 Task: Look for space in Jaú, Brazil from 3rd August, 2023 to 7th August, 2023 for 2 adults in price range Rs.4000 to Rs.9000. Place can be private room with 1  bedroom having 1 bed and 1 bathroom. Property type can be house, flat, guest house, hotel. Booking option can be shelf check-in. Required host language is Spanish.
Action: Mouse moved to (431, 128)
Screenshot: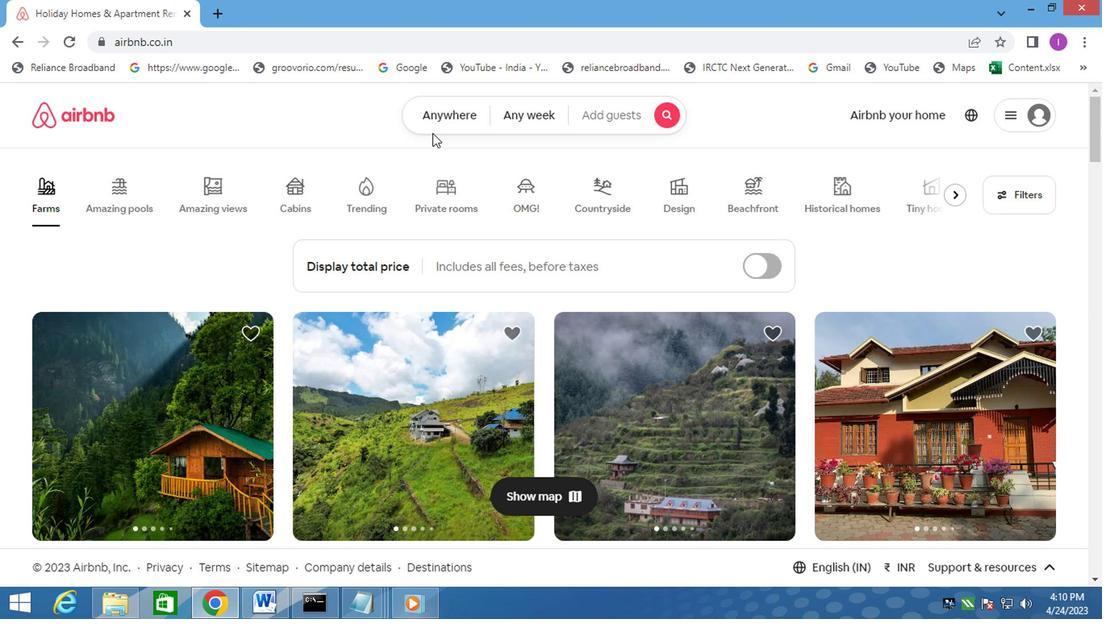 
Action: Mouse pressed left at (431, 128)
Screenshot: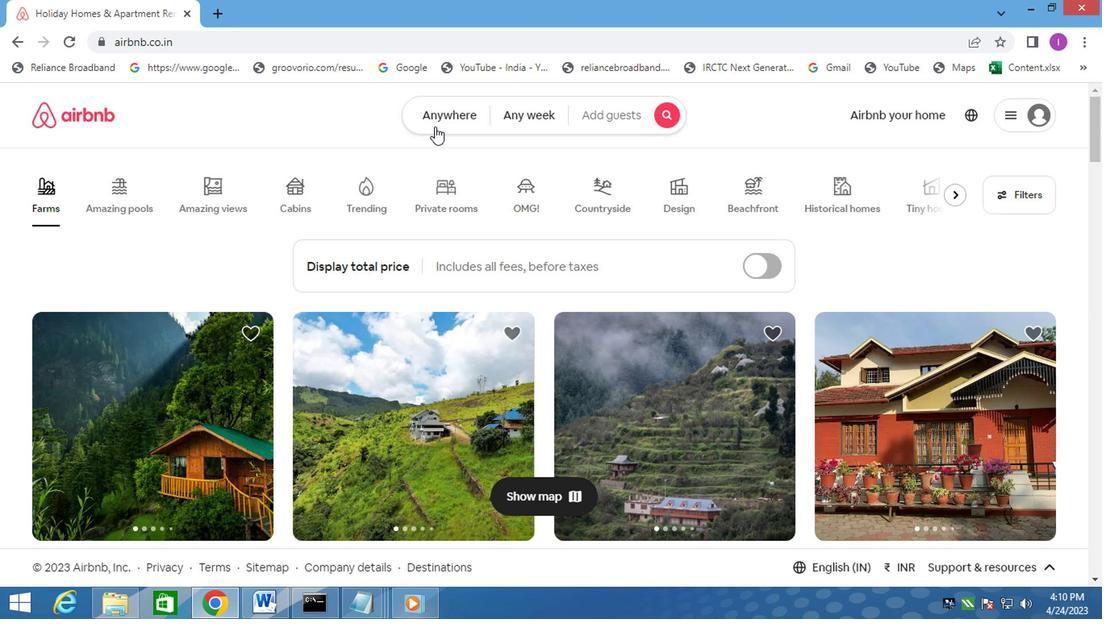 
Action: Mouse moved to (287, 172)
Screenshot: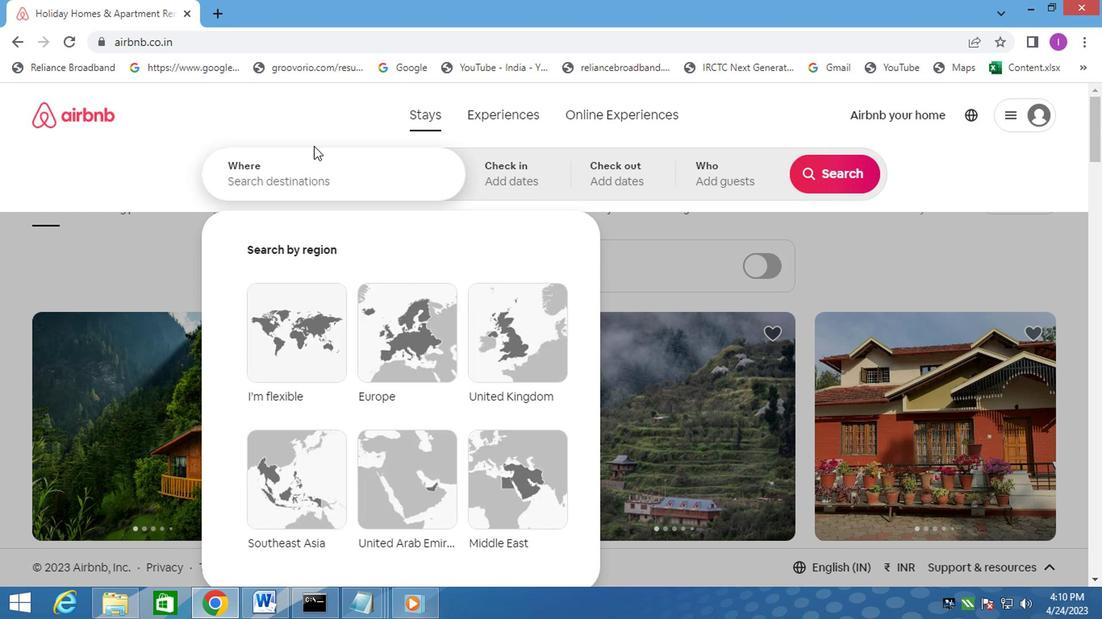 
Action: Mouse pressed left at (287, 172)
Screenshot: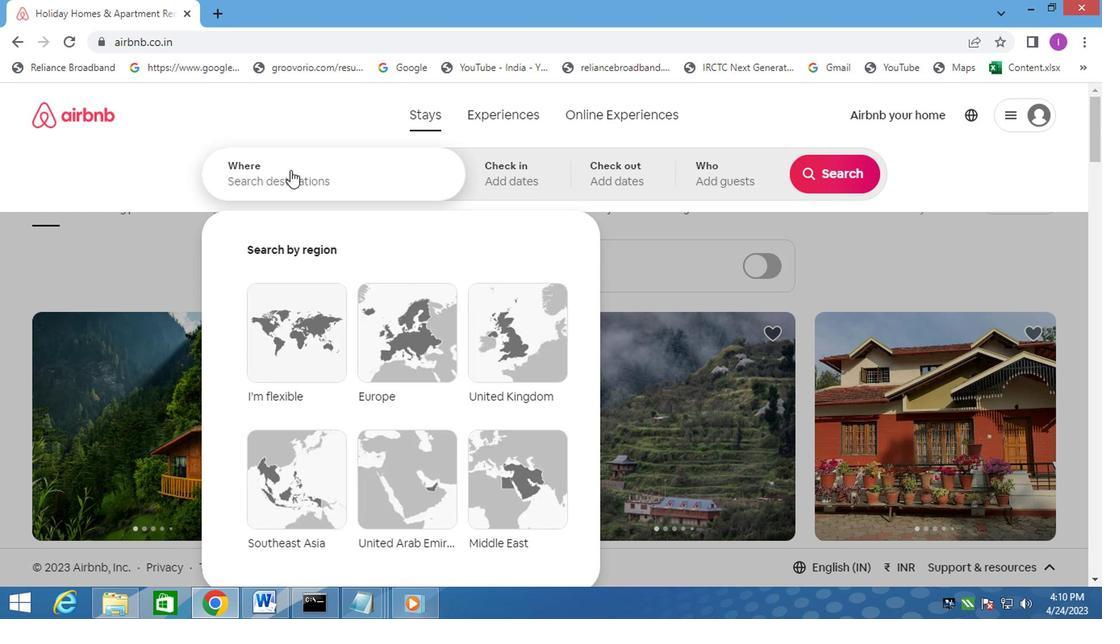 
Action: Mouse moved to (286, 174)
Screenshot: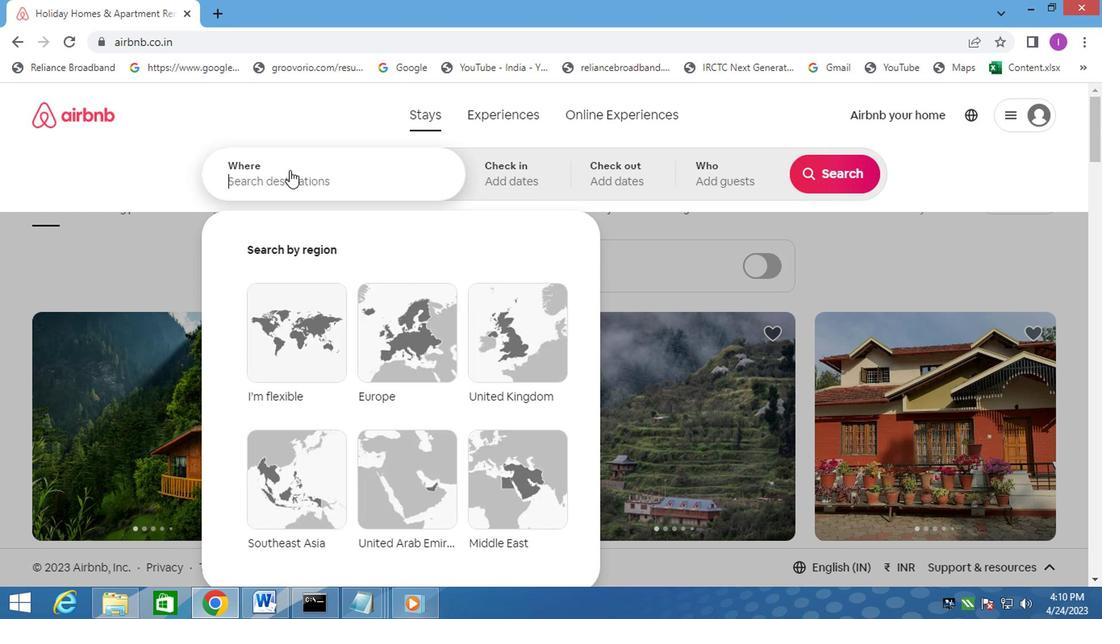 
Action: Key pressed <Key.shift>JAU
Screenshot: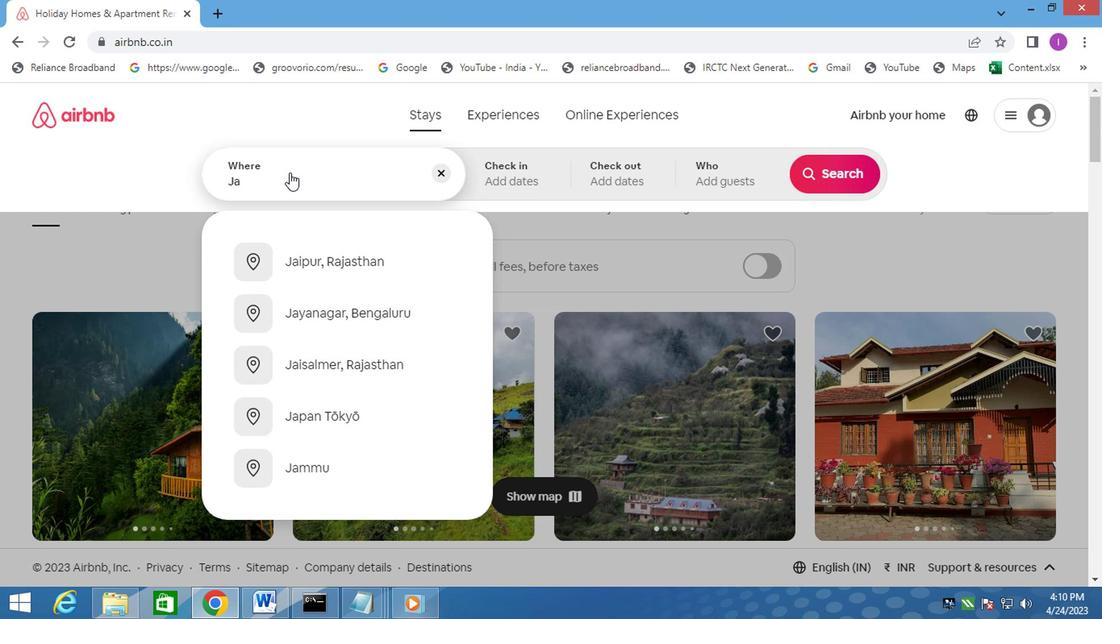 
Action: Mouse moved to (313, 313)
Screenshot: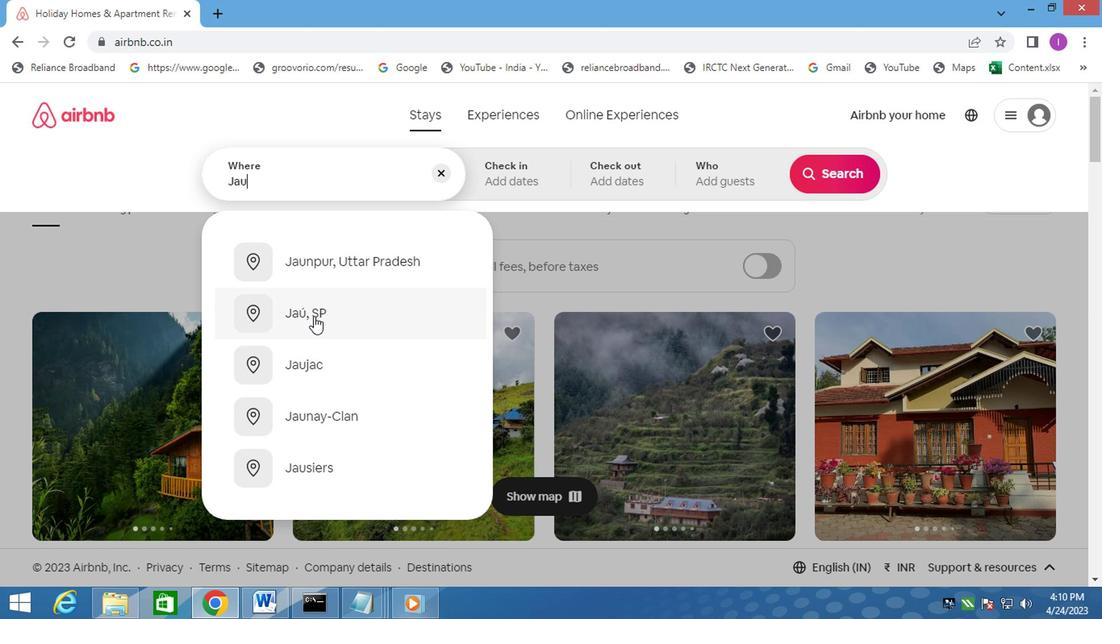 
Action: Mouse pressed left at (313, 313)
Screenshot: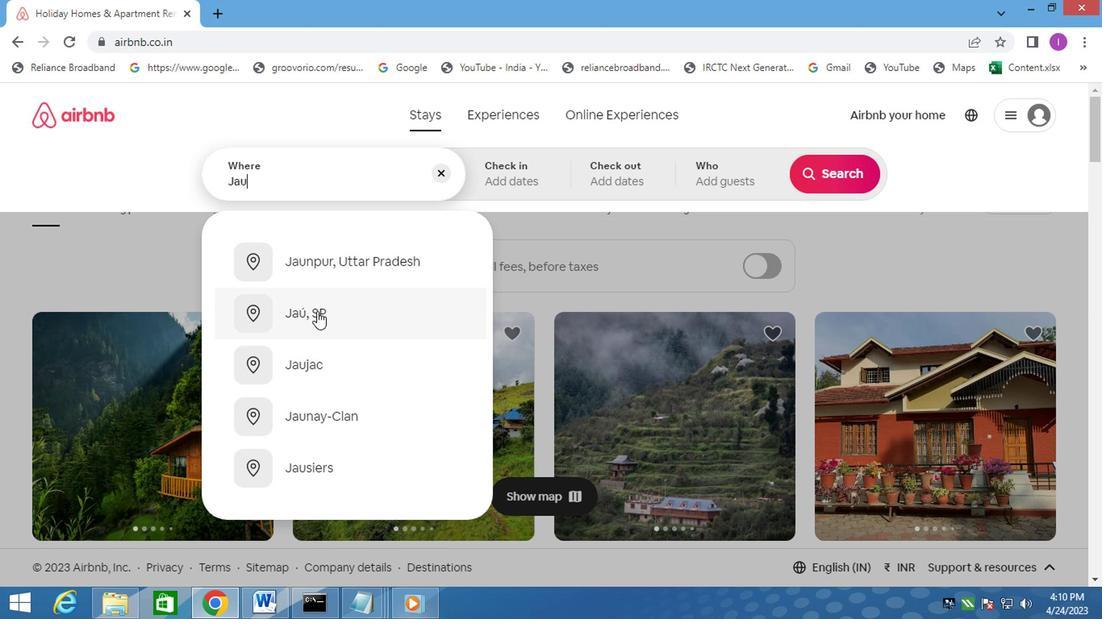 
Action: Mouse moved to (547, 177)
Screenshot: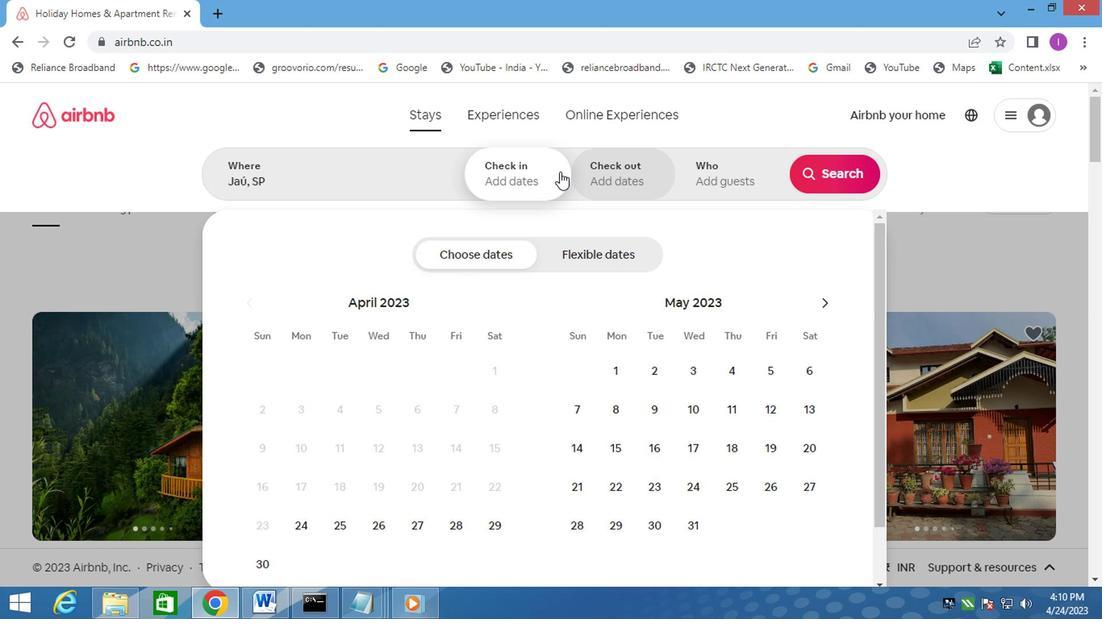 
Action: Mouse pressed left at (547, 177)
Screenshot: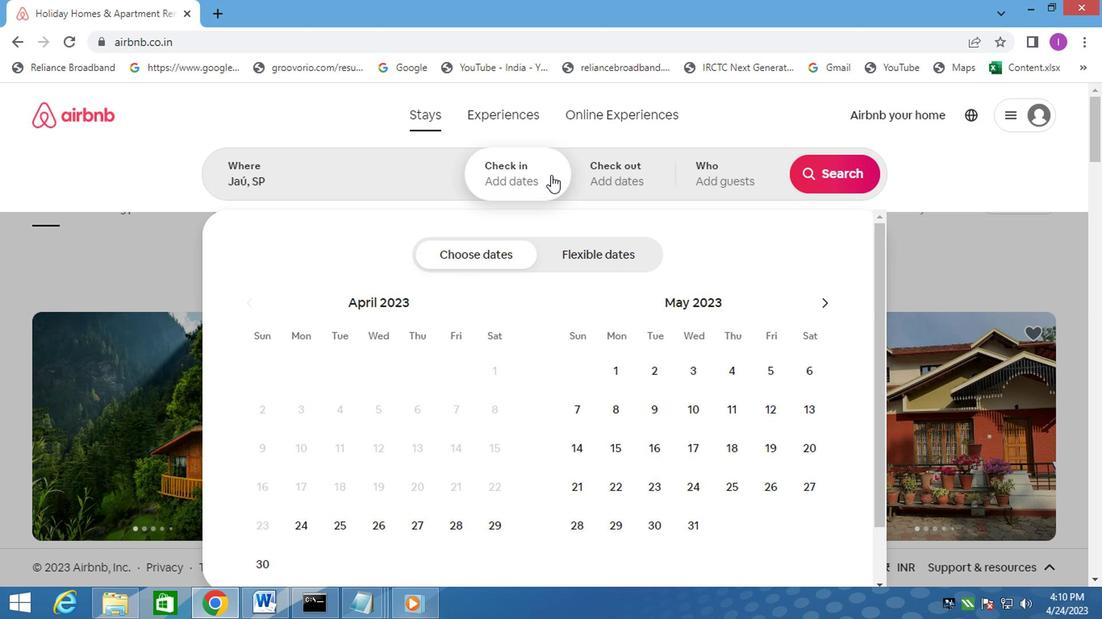 
Action: Mouse moved to (510, 179)
Screenshot: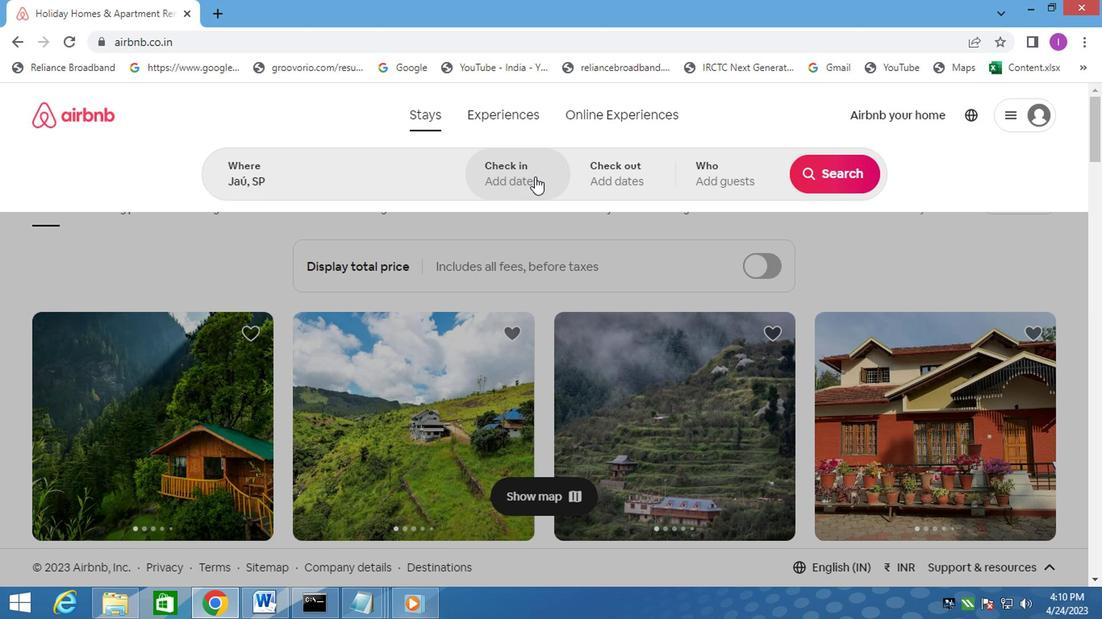 
Action: Mouse pressed left at (510, 179)
Screenshot: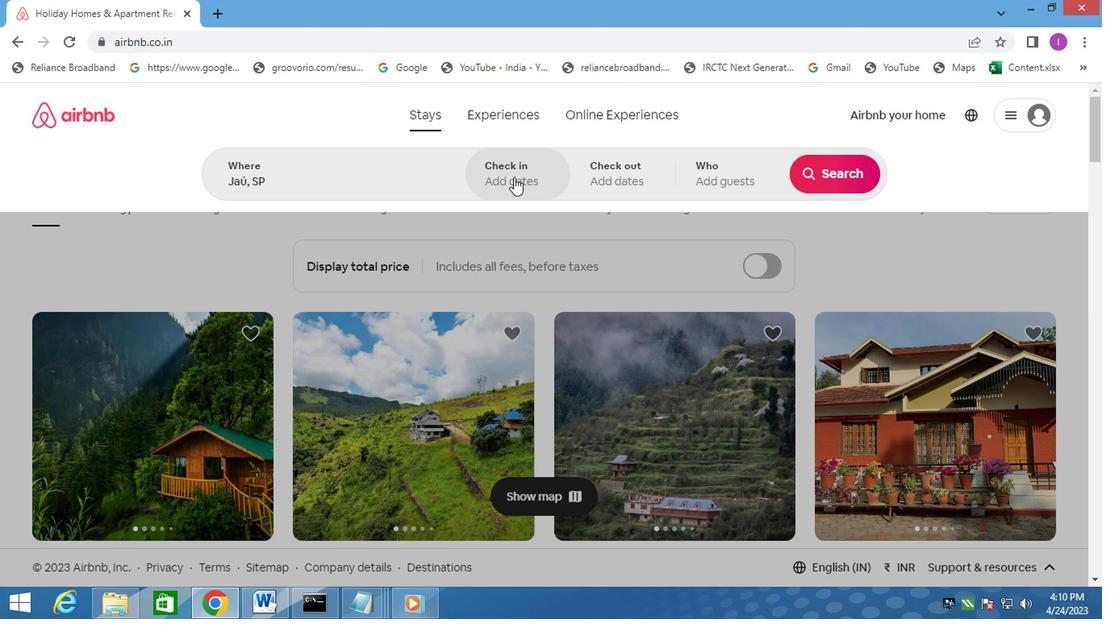 
Action: Mouse moved to (821, 301)
Screenshot: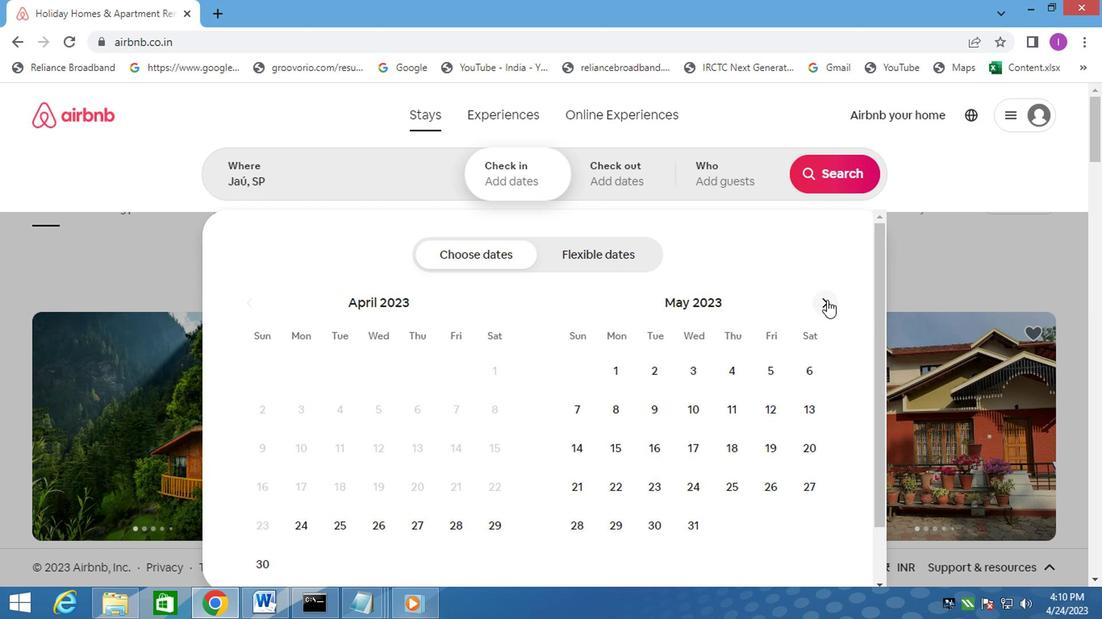 
Action: Mouse pressed left at (821, 301)
Screenshot: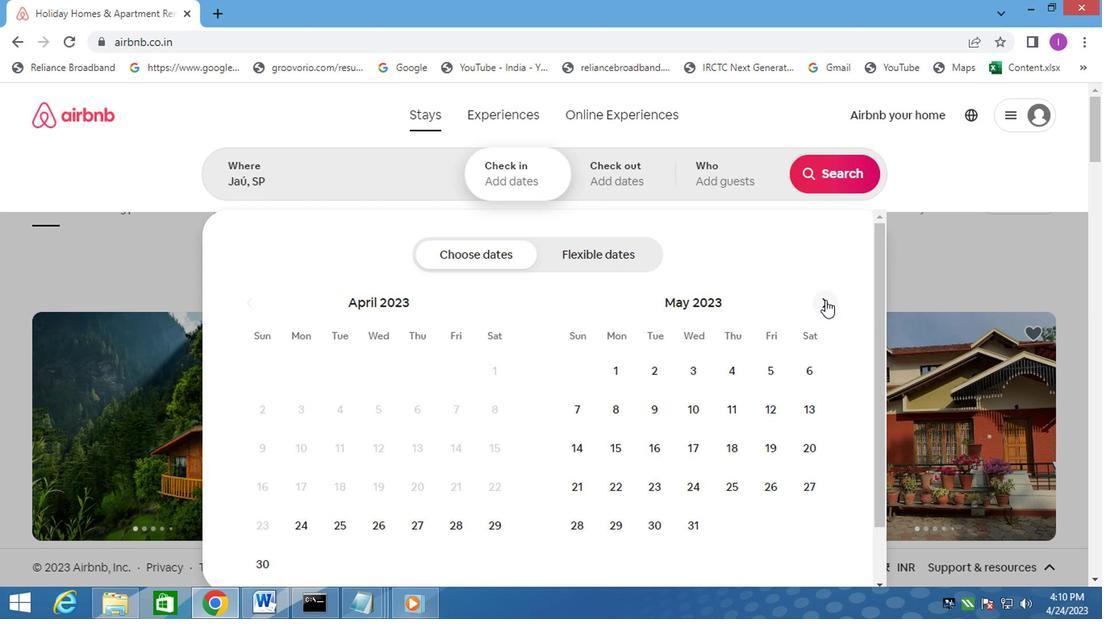 
Action: Mouse pressed left at (821, 301)
Screenshot: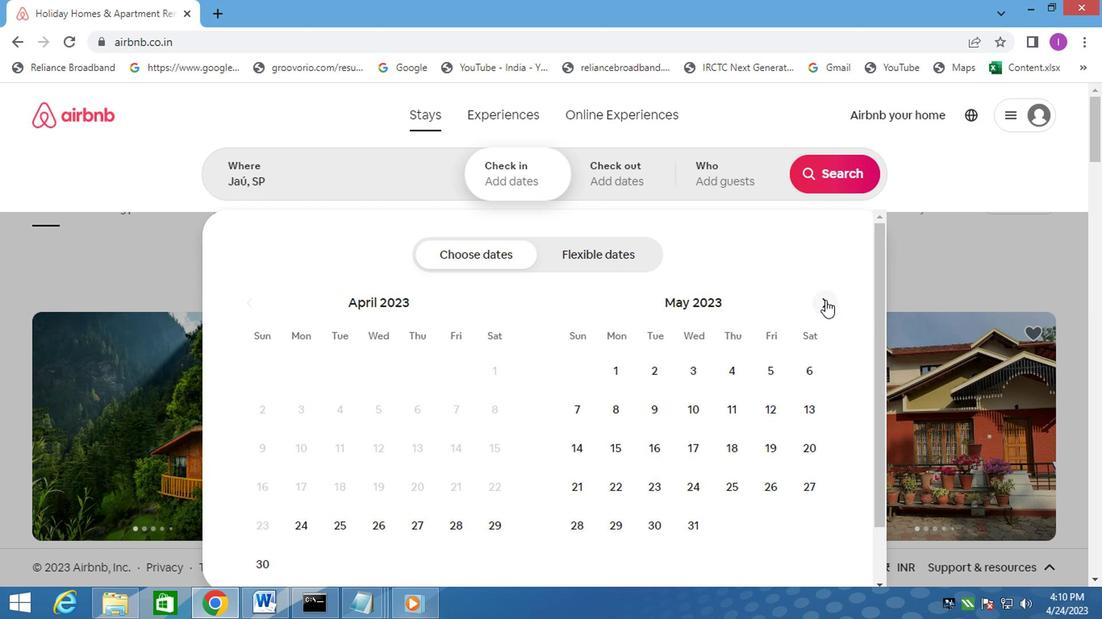 
Action: Mouse pressed left at (821, 301)
Screenshot: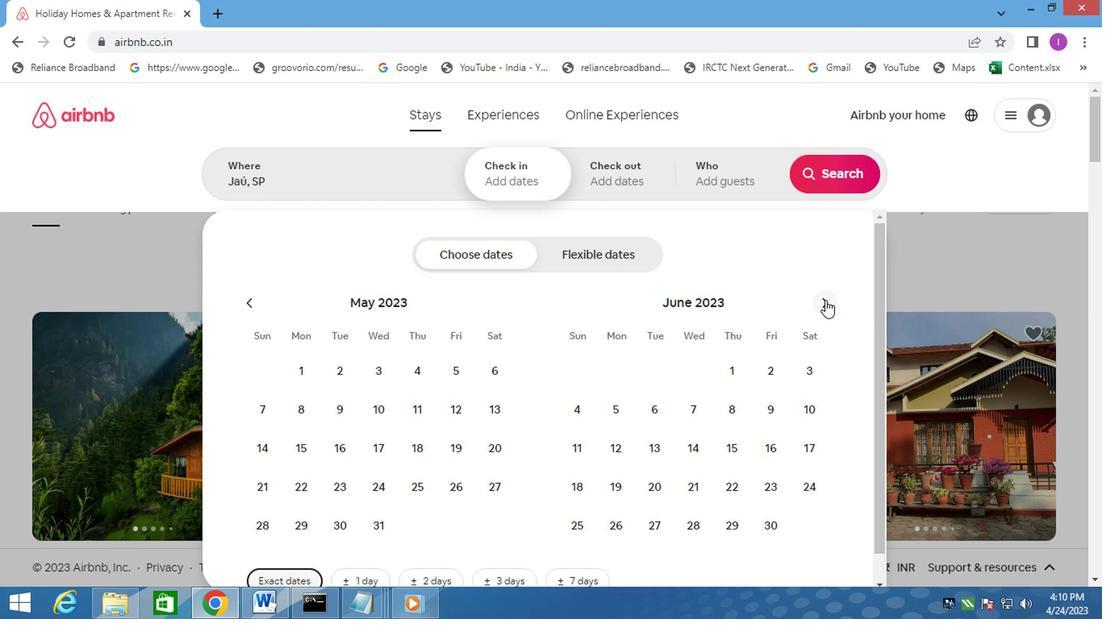 
Action: Mouse moved to (819, 303)
Screenshot: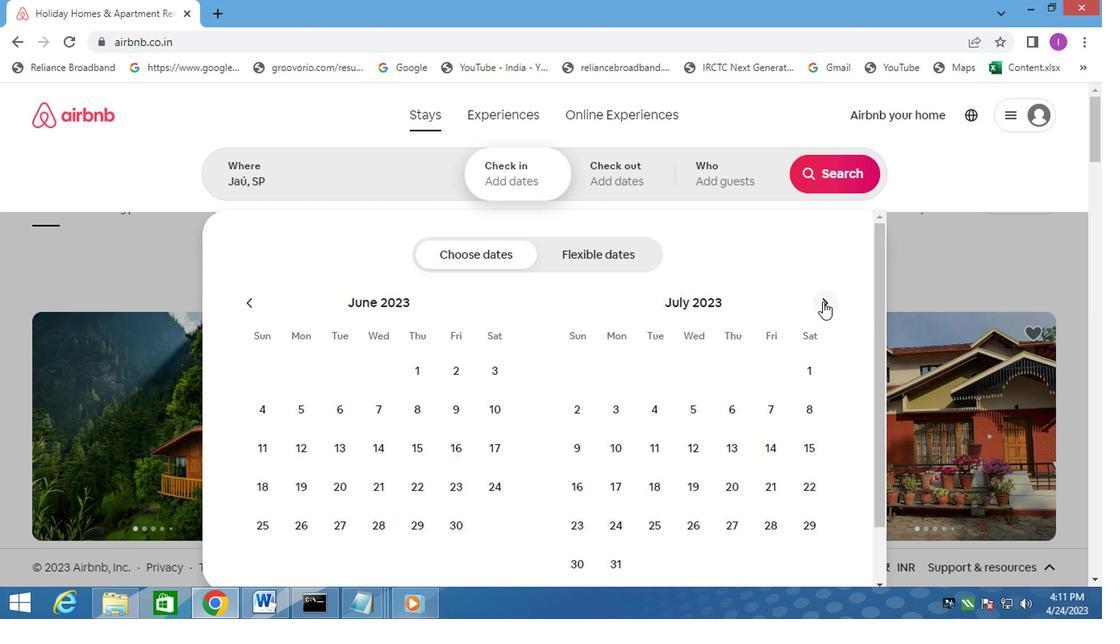 
Action: Mouse pressed left at (819, 303)
Screenshot: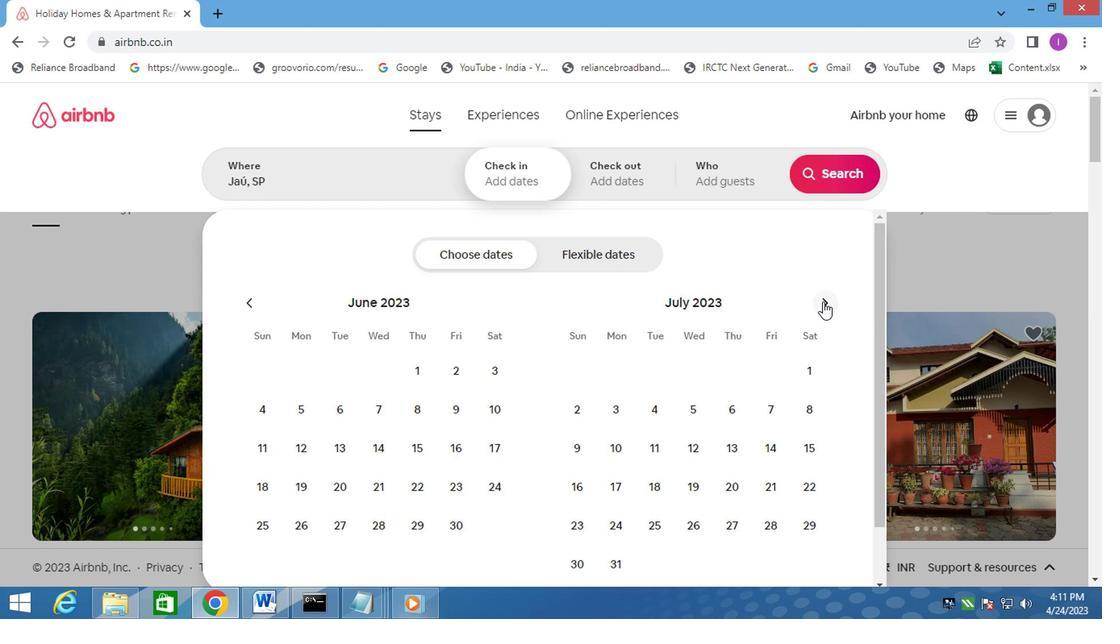 
Action: Mouse moved to (731, 373)
Screenshot: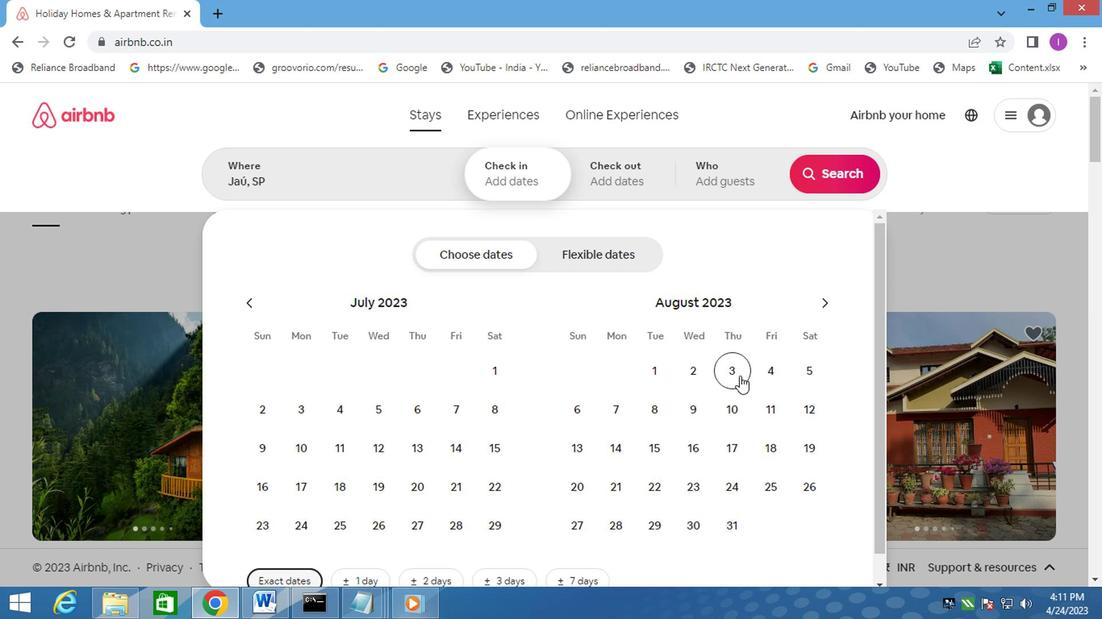 
Action: Mouse pressed left at (731, 373)
Screenshot: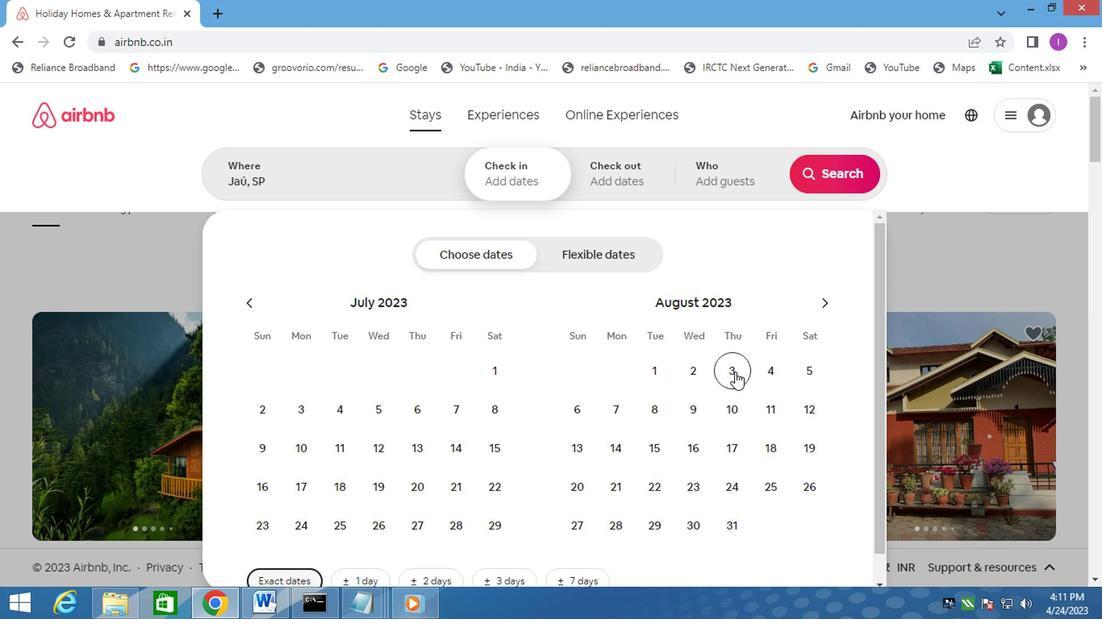 
Action: Mouse moved to (613, 407)
Screenshot: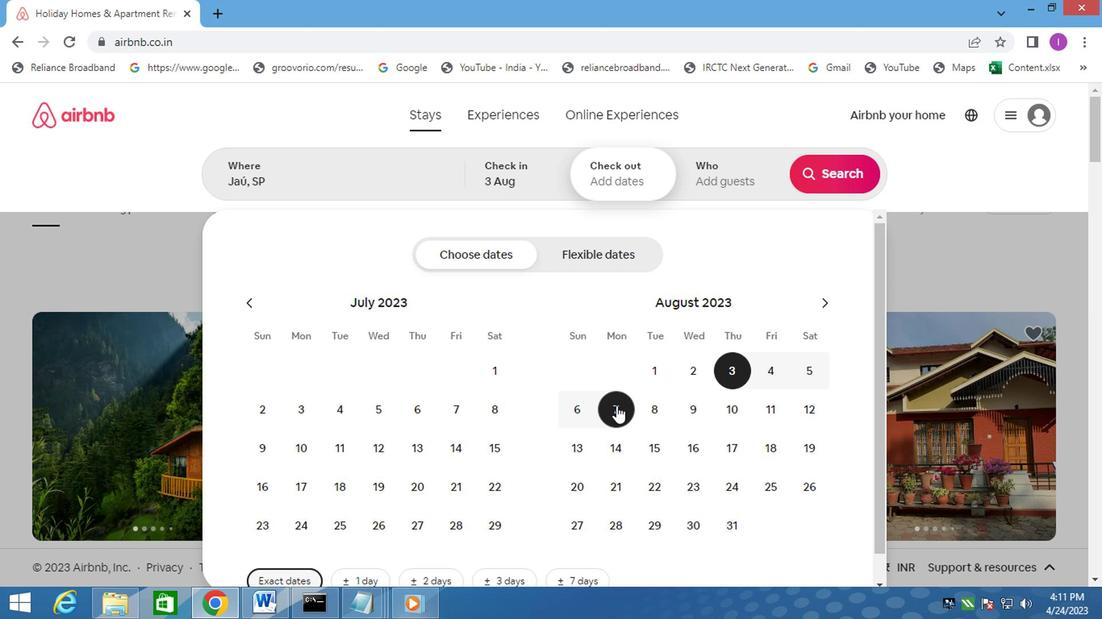 
Action: Mouse pressed left at (613, 407)
Screenshot: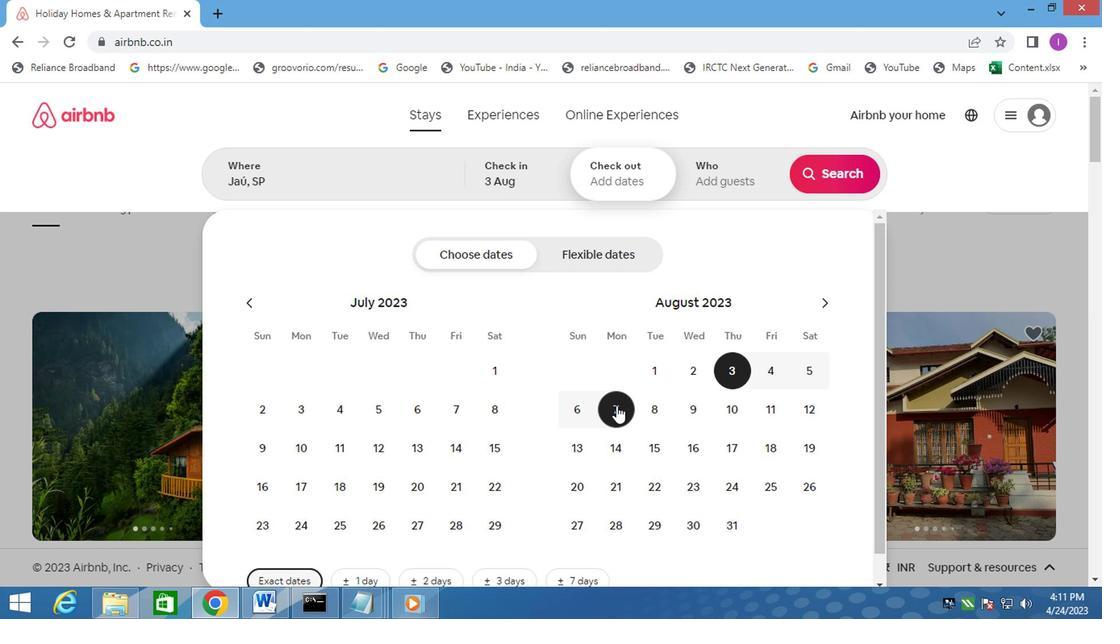 
Action: Mouse moved to (722, 181)
Screenshot: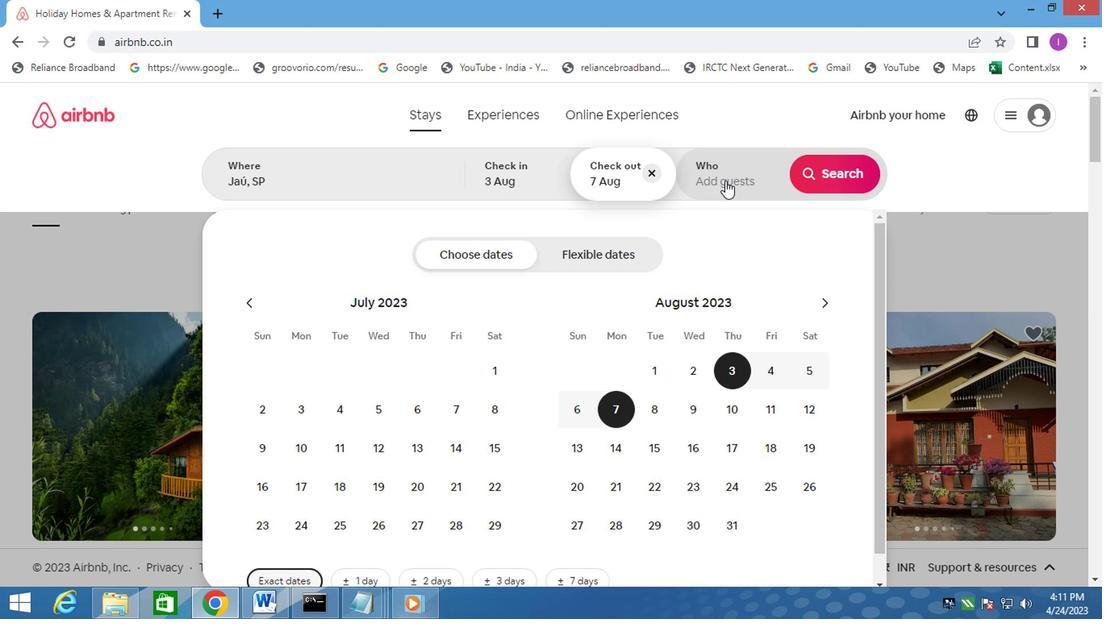 
Action: Mouse pressed left at (722, 181)
Screenshot: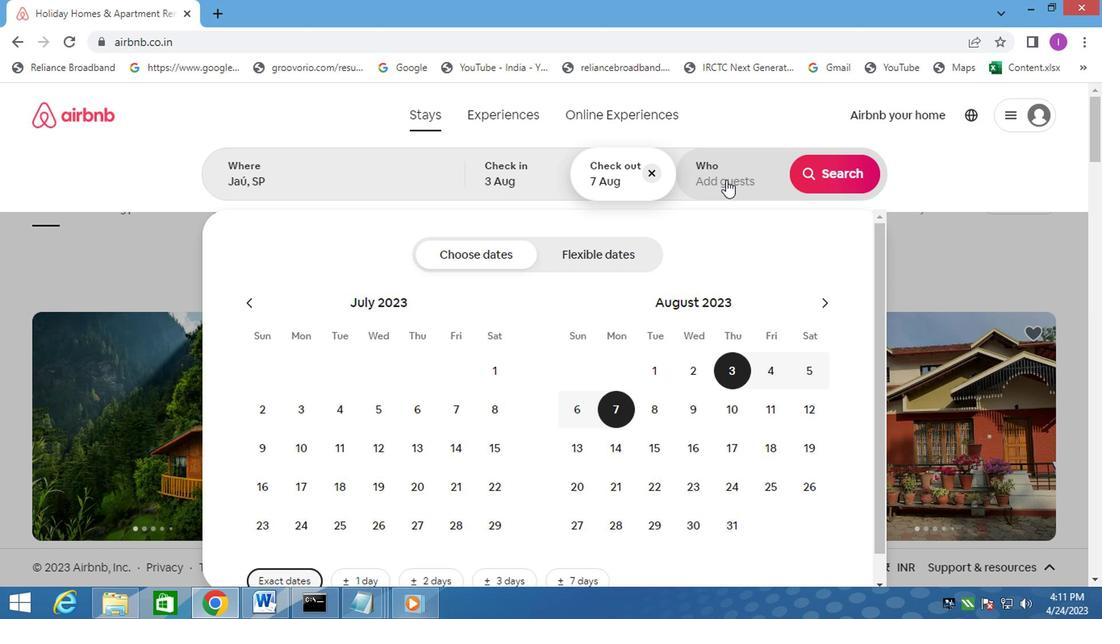 
Action: Mouse moved to (834, 259)
Screenshot: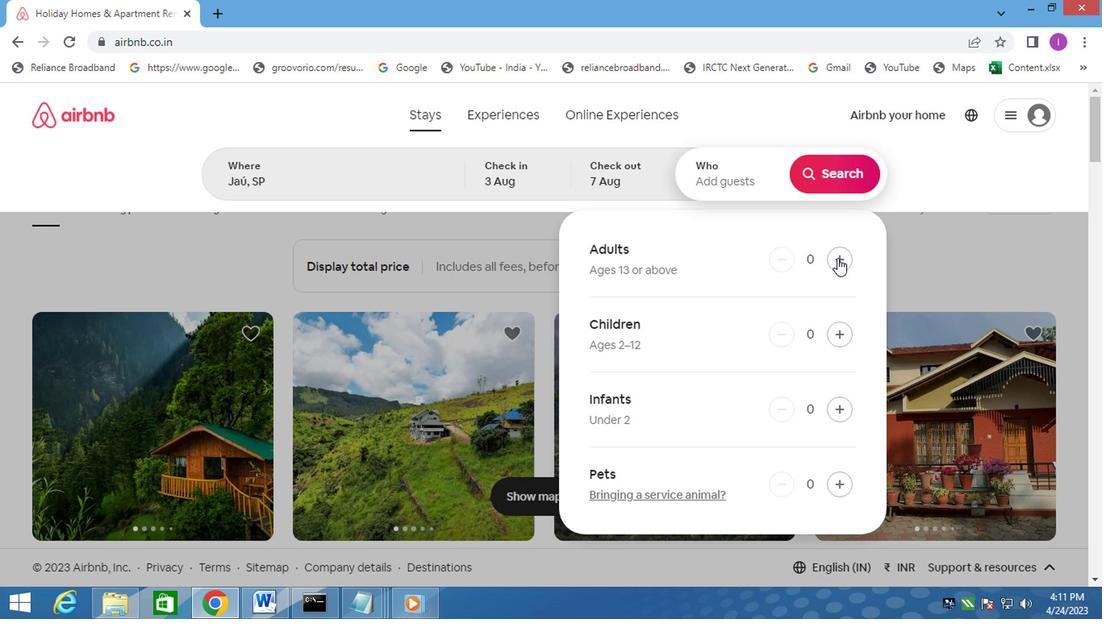 
Action: Mouse pressed left at (834, 259)
Screenshot: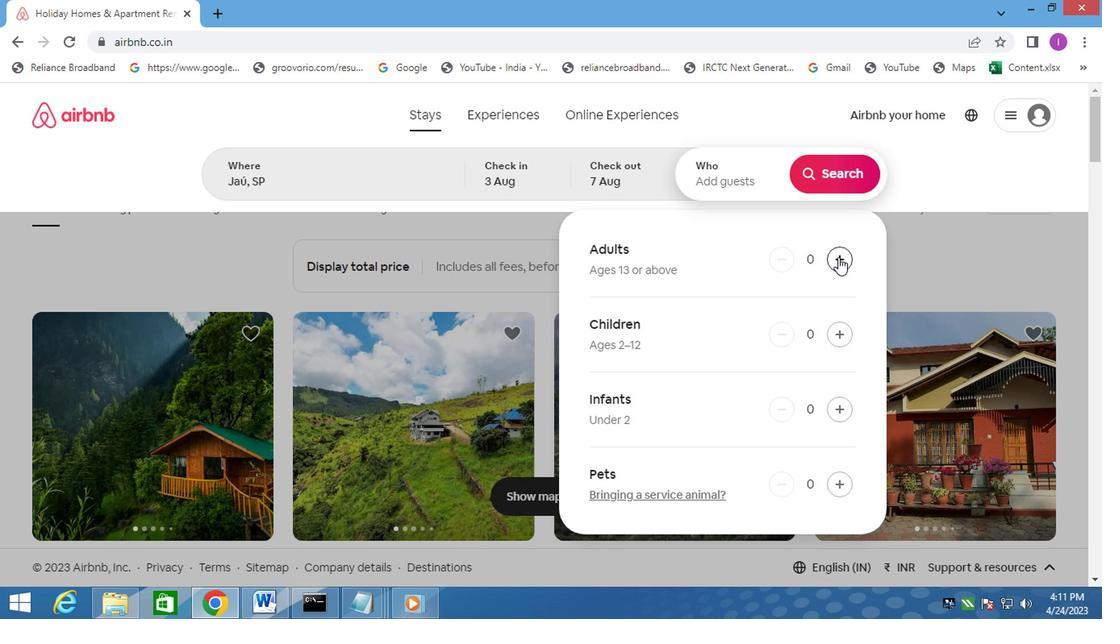 
Action: Mouse moved to (835, 259)
Screenshot: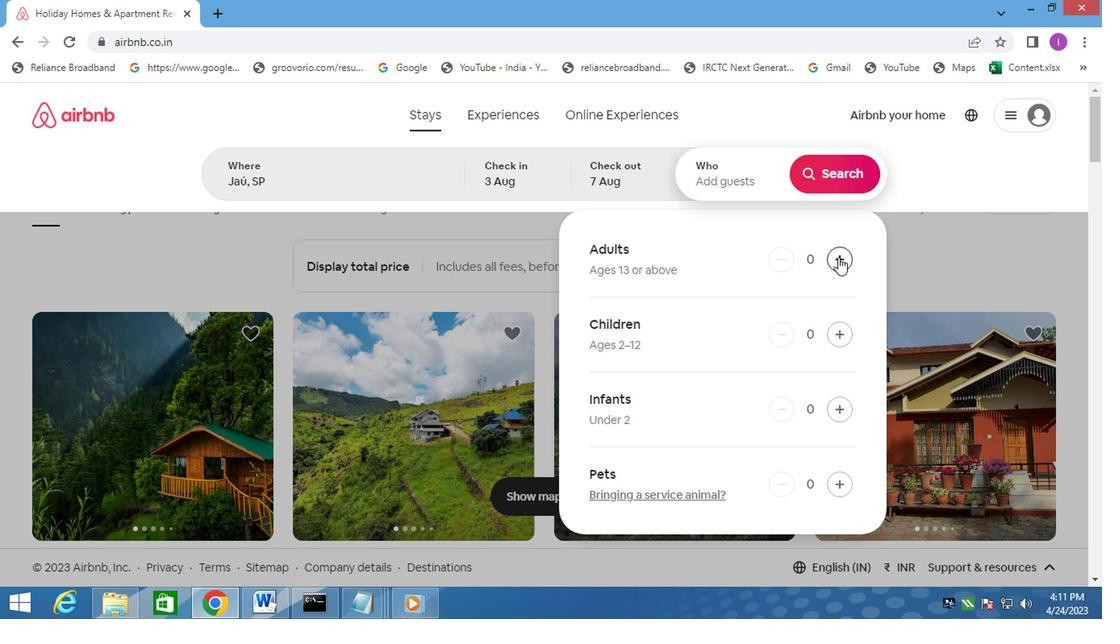 
Action: Mouse pressed left at (835, 259)
Screenshot: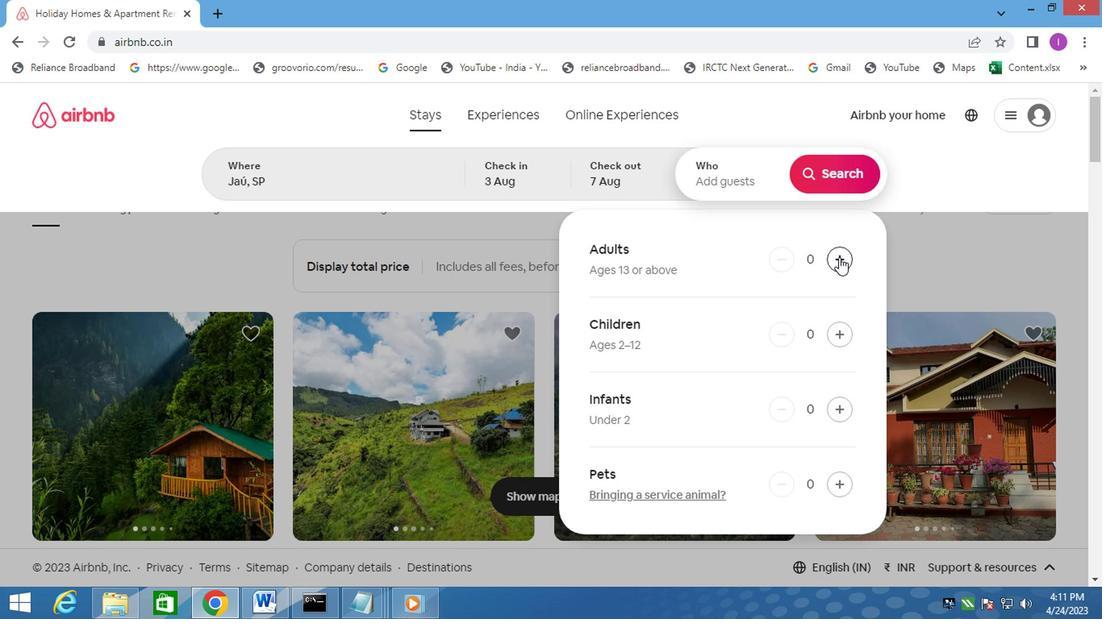 
Action: Mouse moved to (823, 178)
Screenshot: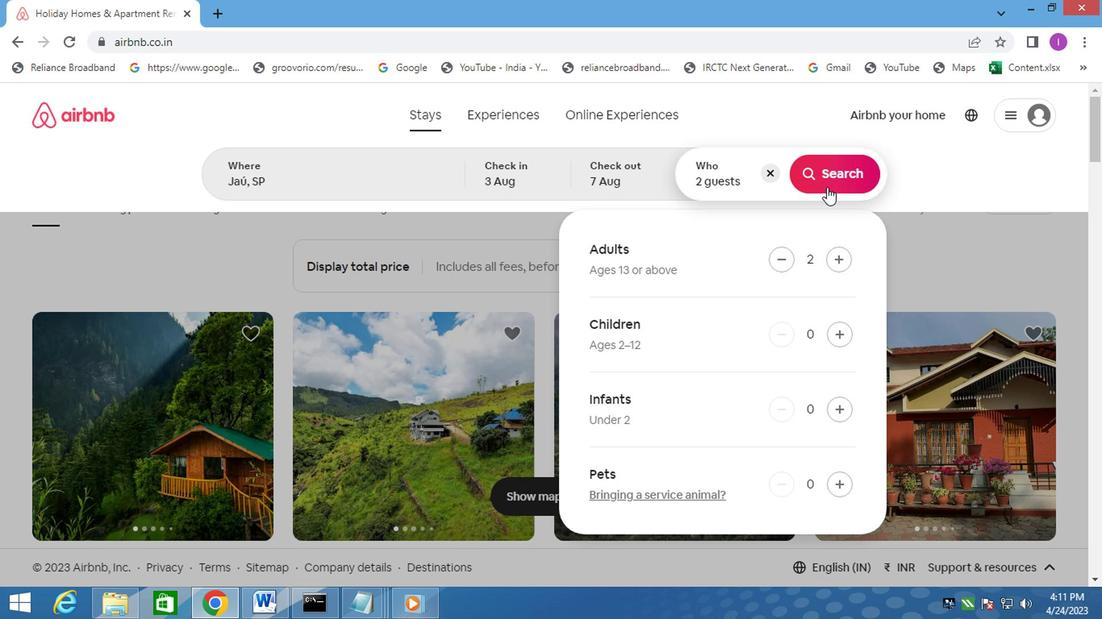 
Action: Mouse pressed left at (823, 178)
Screenshot: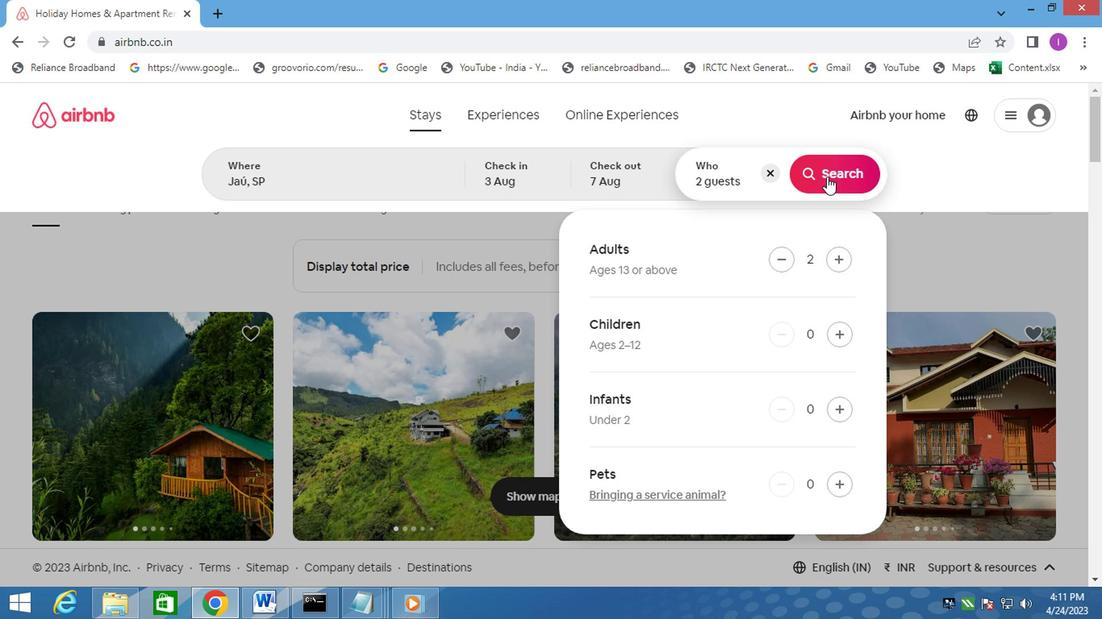 
Action: Mouse moved to (1036, 173)
Screenshot: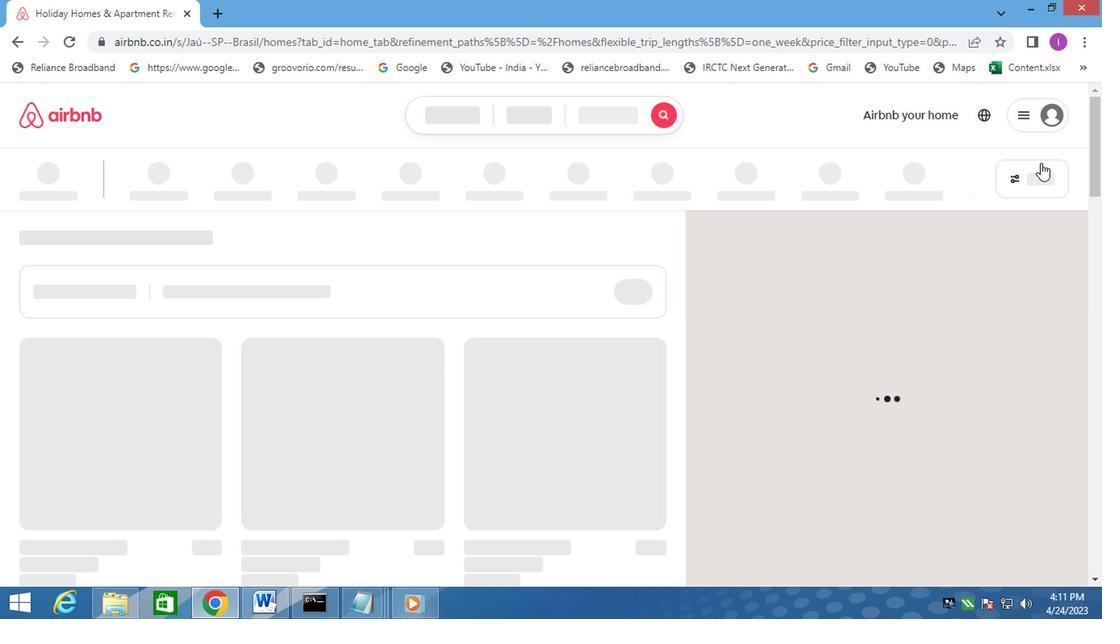 
Action: Mouse pressed left at (1036, 173)
Screenshot: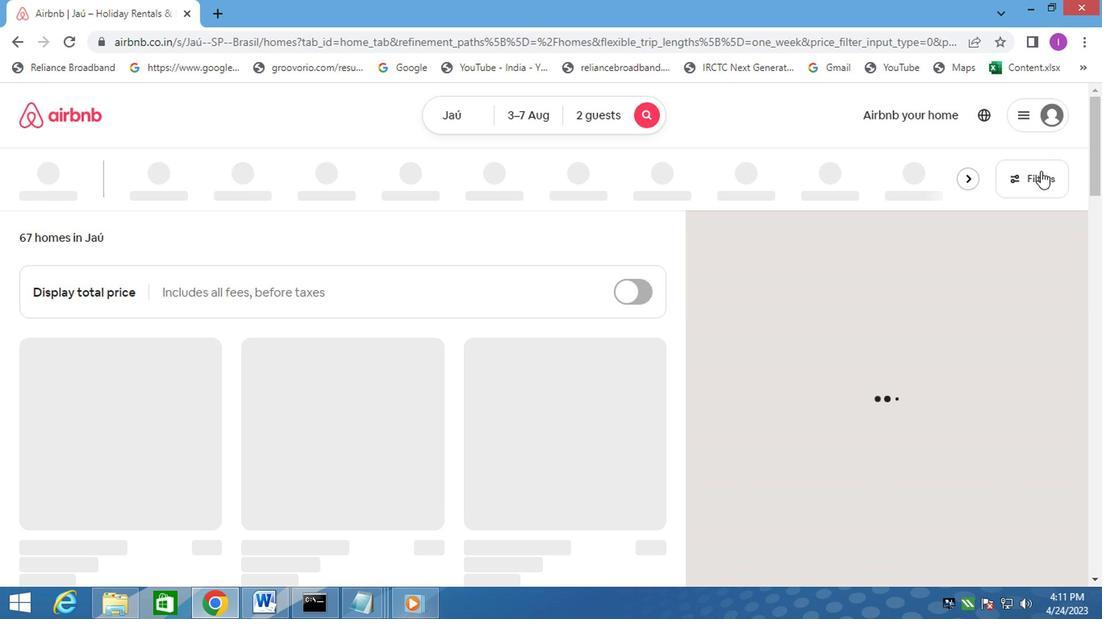 
Action: Mouse moved to (345, 379)
Screenshot: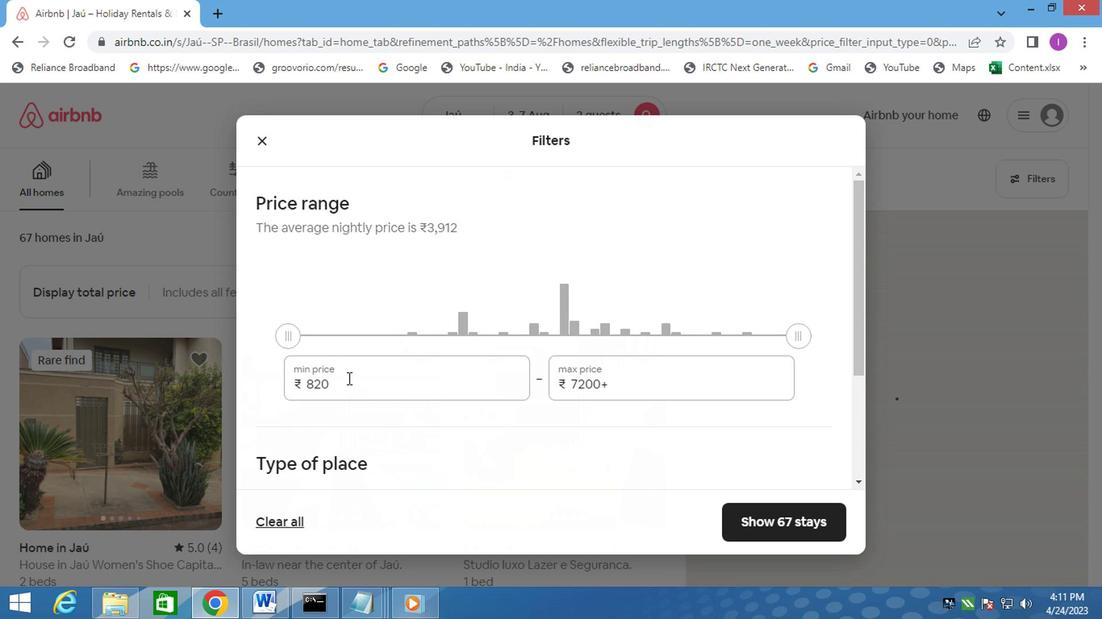 
Action: Mouse pressed left at (345, 379)
Screenshot: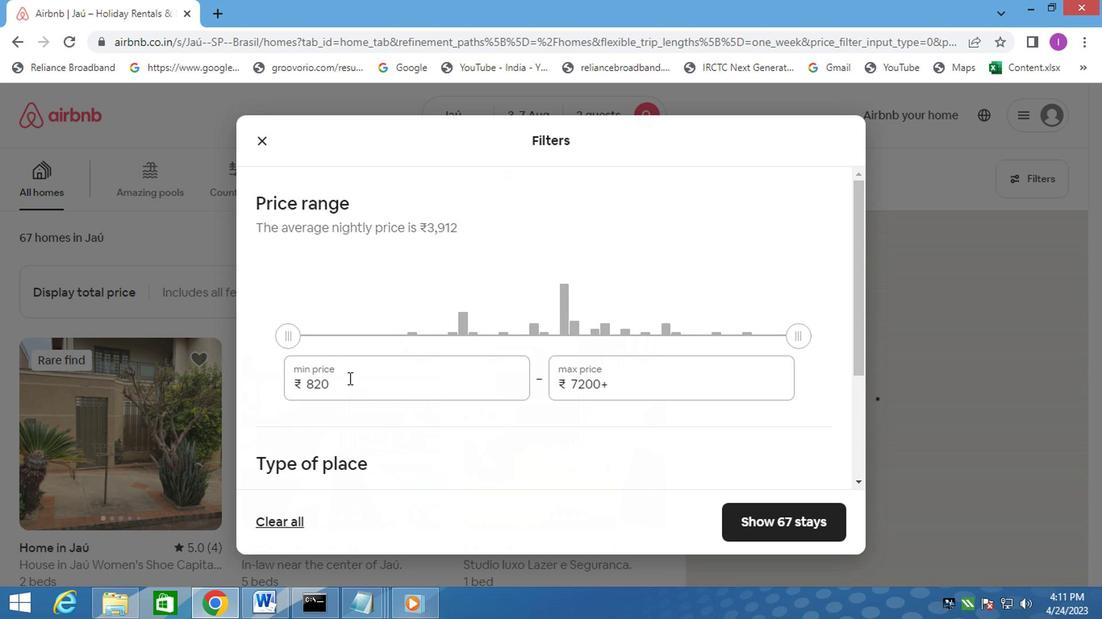 
Action: Mouse moved to (369, 338)
Screenshot: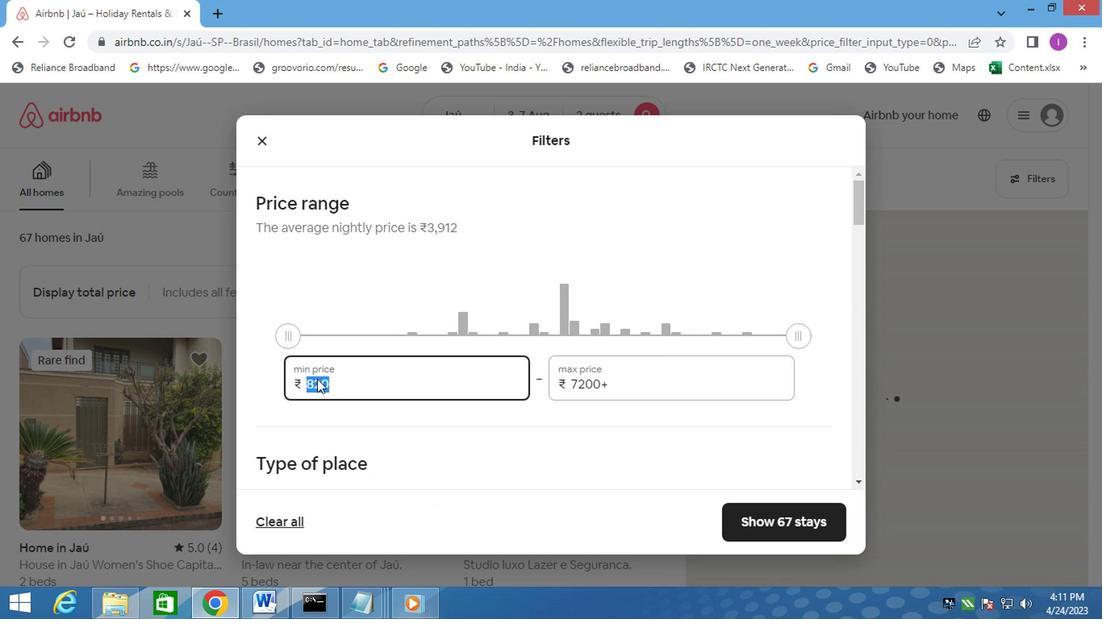 
Action: Key pressed 4000
Screenshot: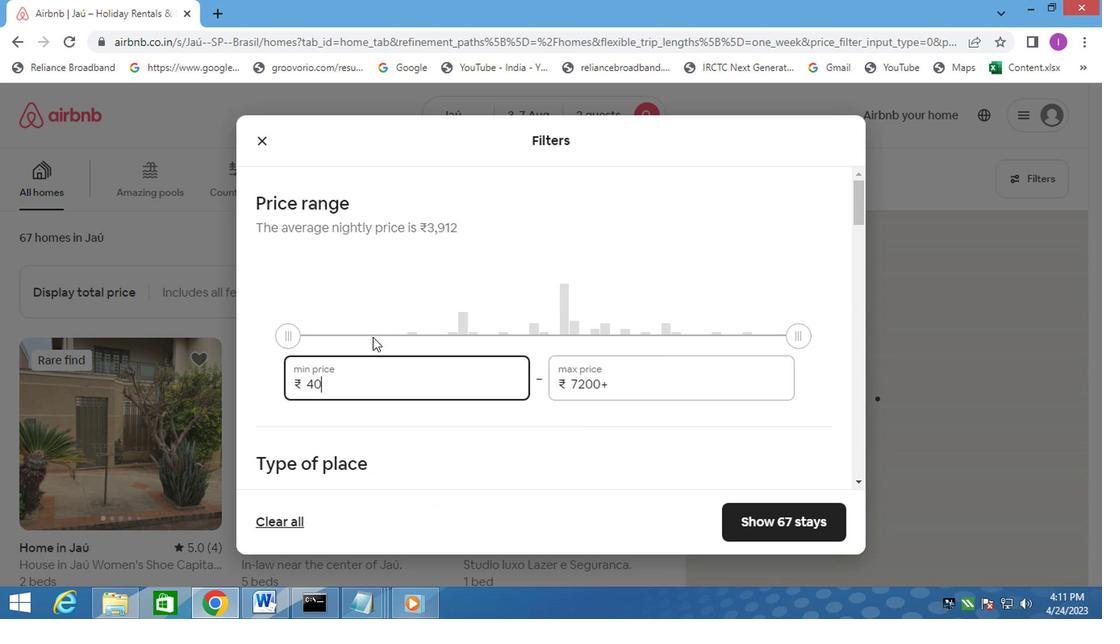 
Action: Mouse moved to (615, 384)
Screenshot: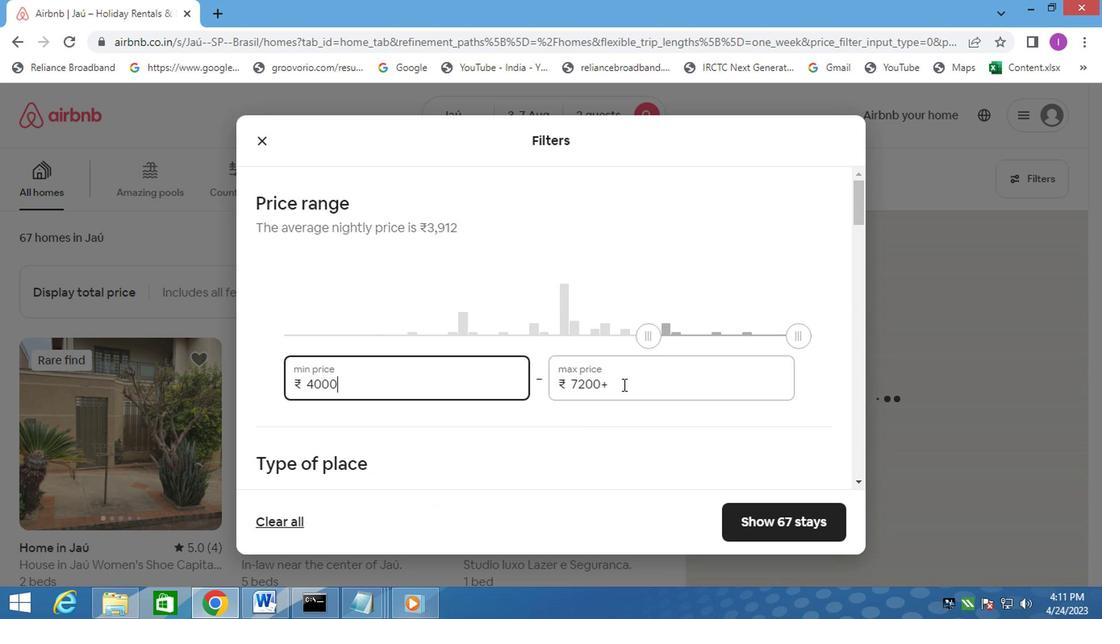 
Action: Mouse pressed left at (615, 384)
Screenshot: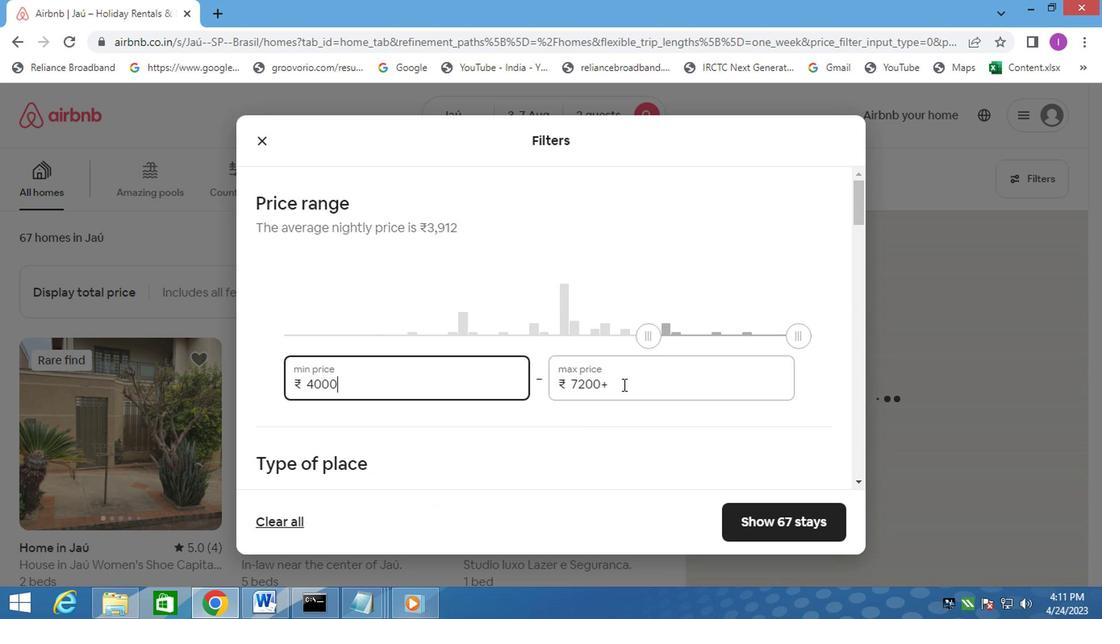 
Action: Mouse moved to (563, 375)
Screenshot: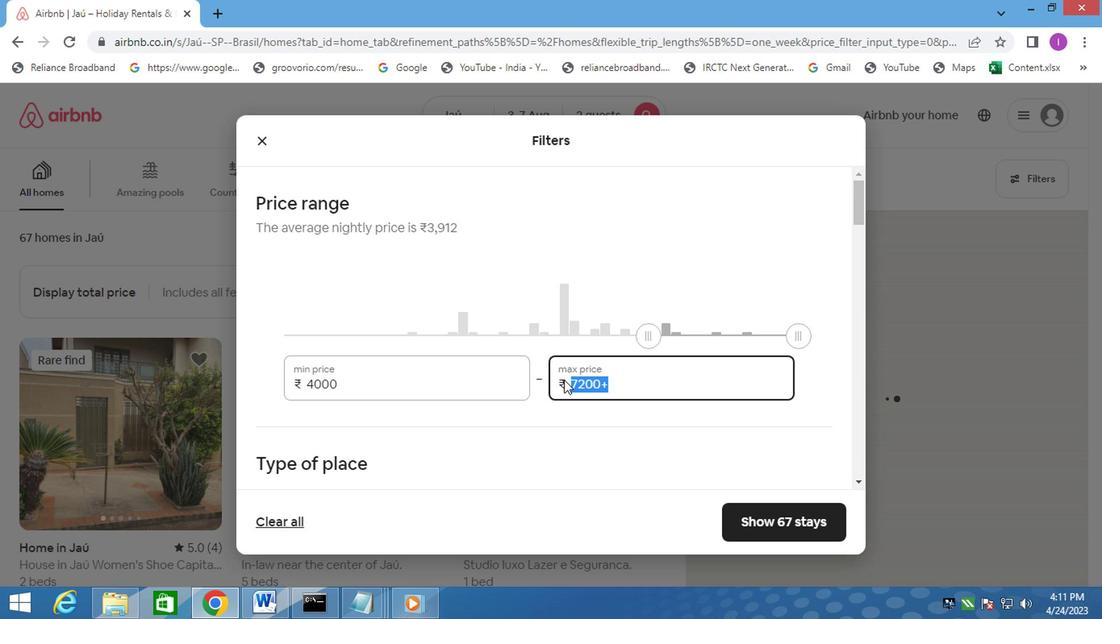 
Action: Key pressed 9000
Screenshot: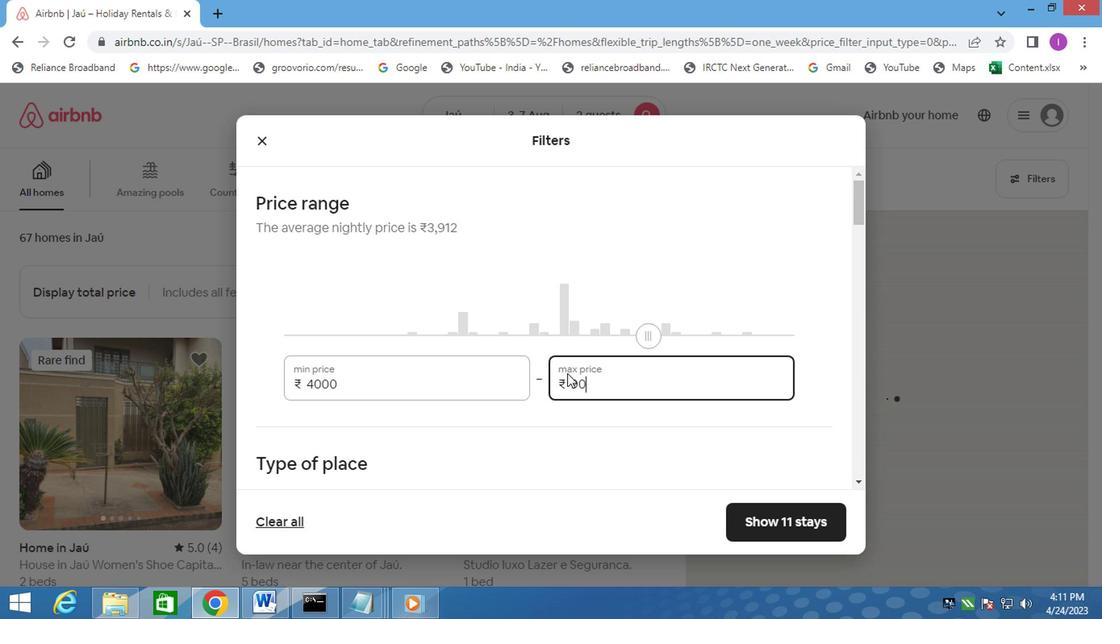 
Action: Mouse moved to (827, 457)
Screenshot: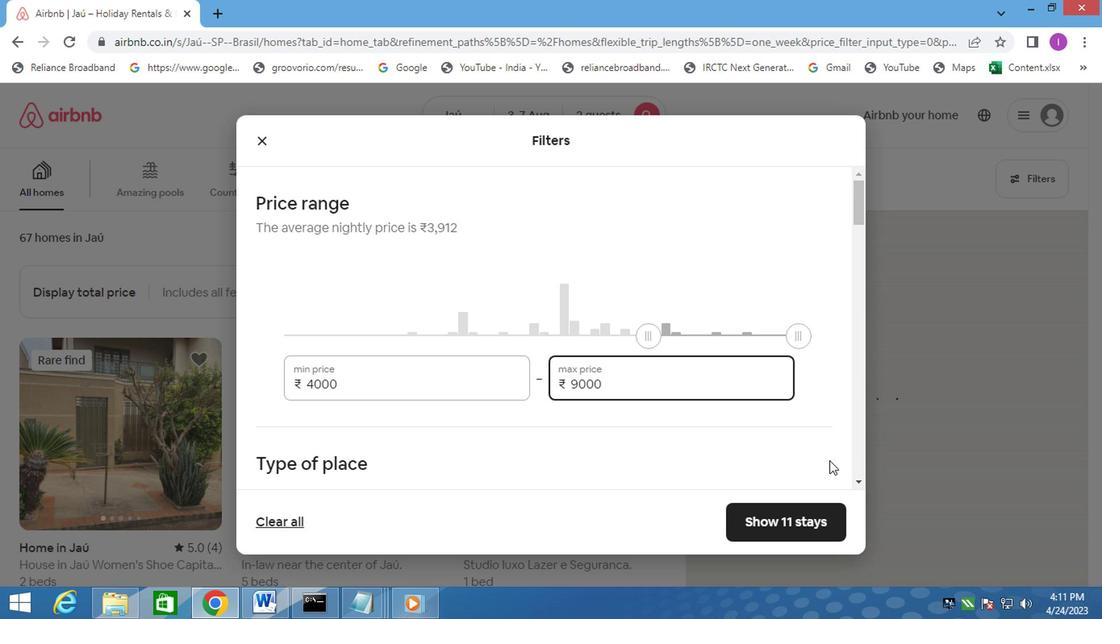 
Action: Mouse scrolled (827, 456) with delta (0, -1)
Screenshot: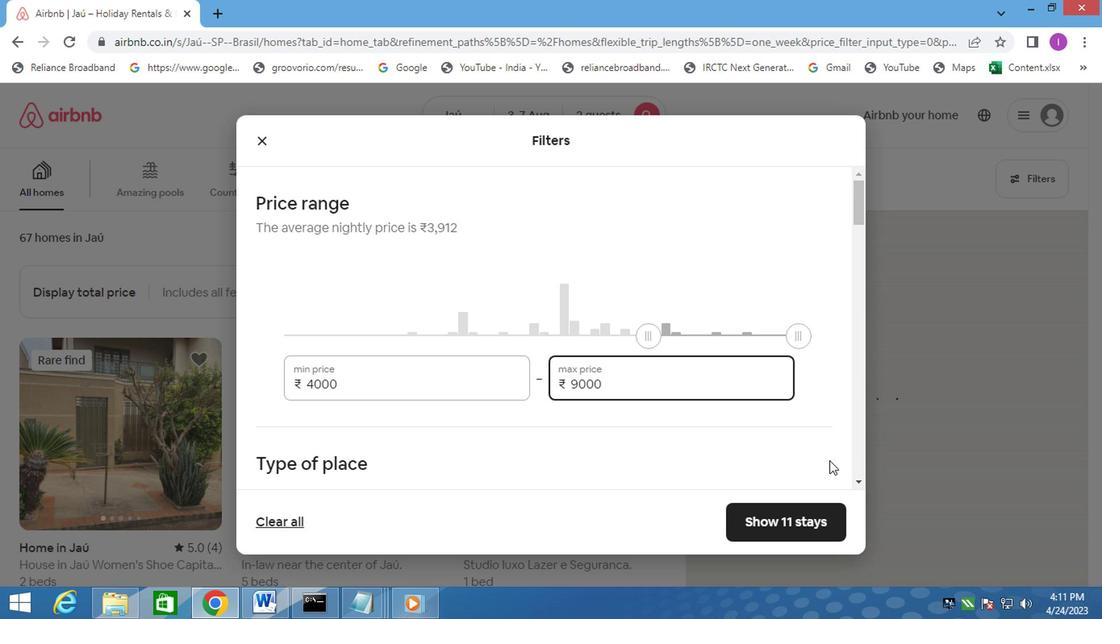
Action: Mouse moved to (828, 456)
Screenshot: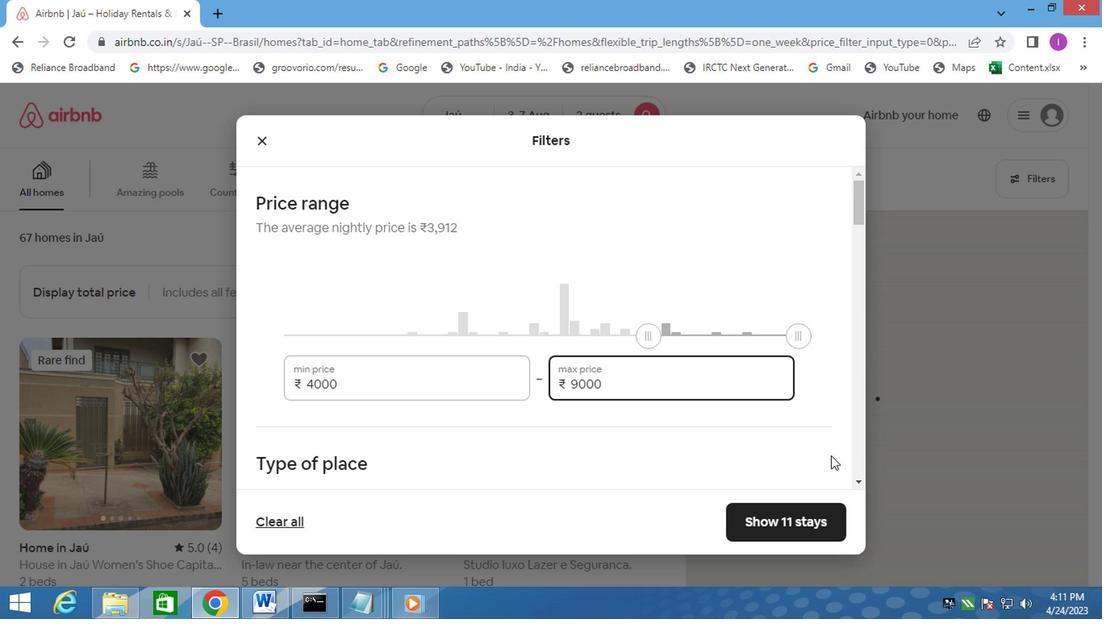 
Action: Mouse scrolled (828, 455) with delta (0, 0)
Screenshot: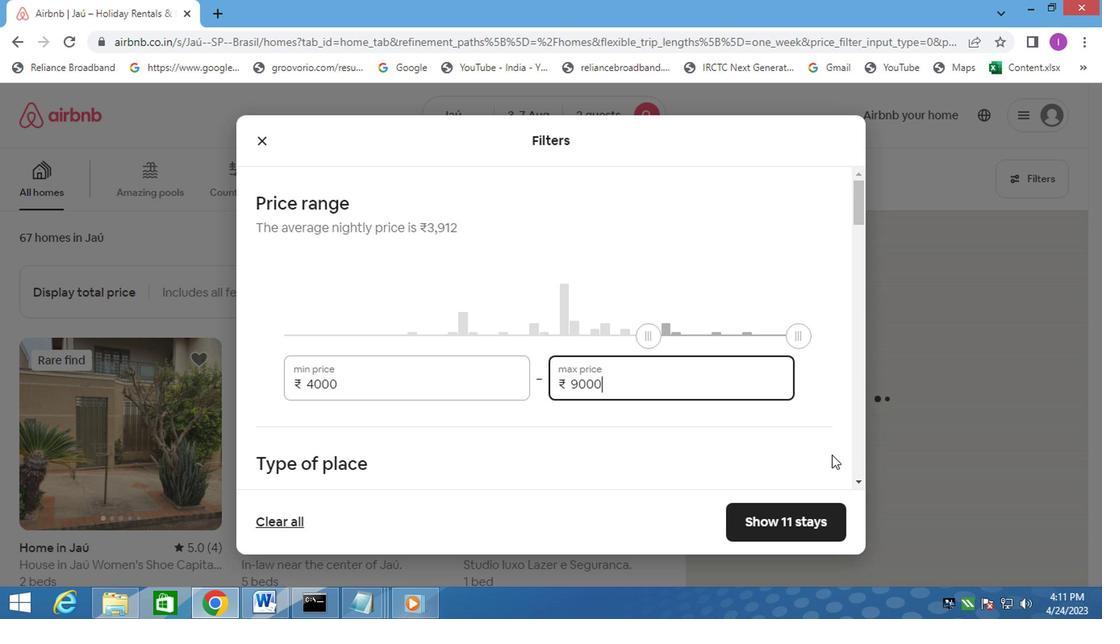 
Action: Mouse moved to (844, 443)
Screenshot: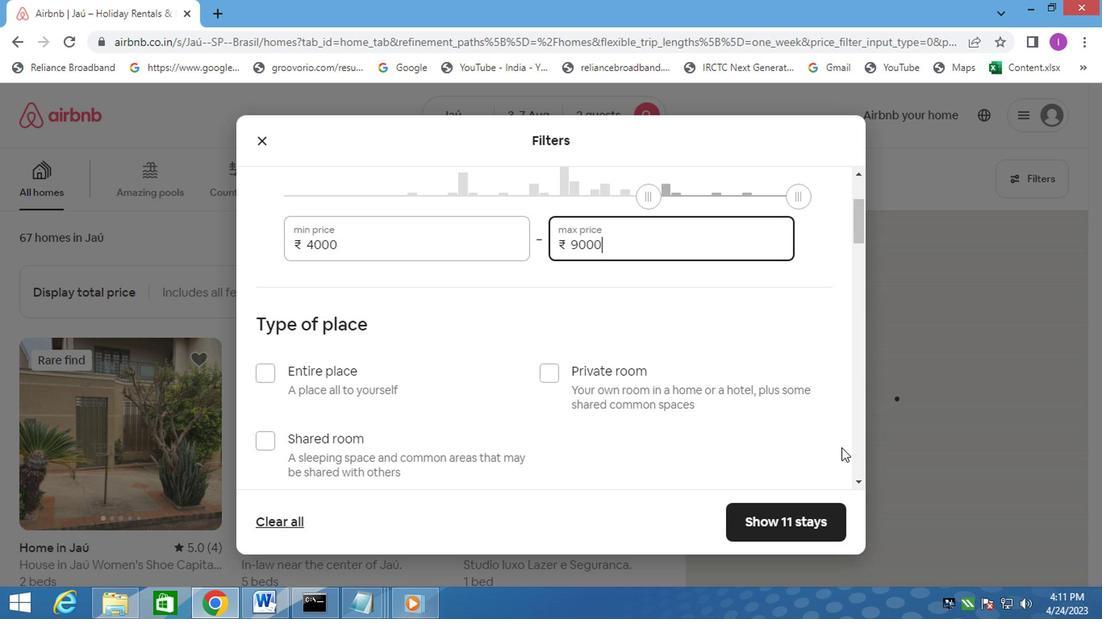 
Action: Mouse scrolled (844, 442) with delta (0, -1)
Screenshot: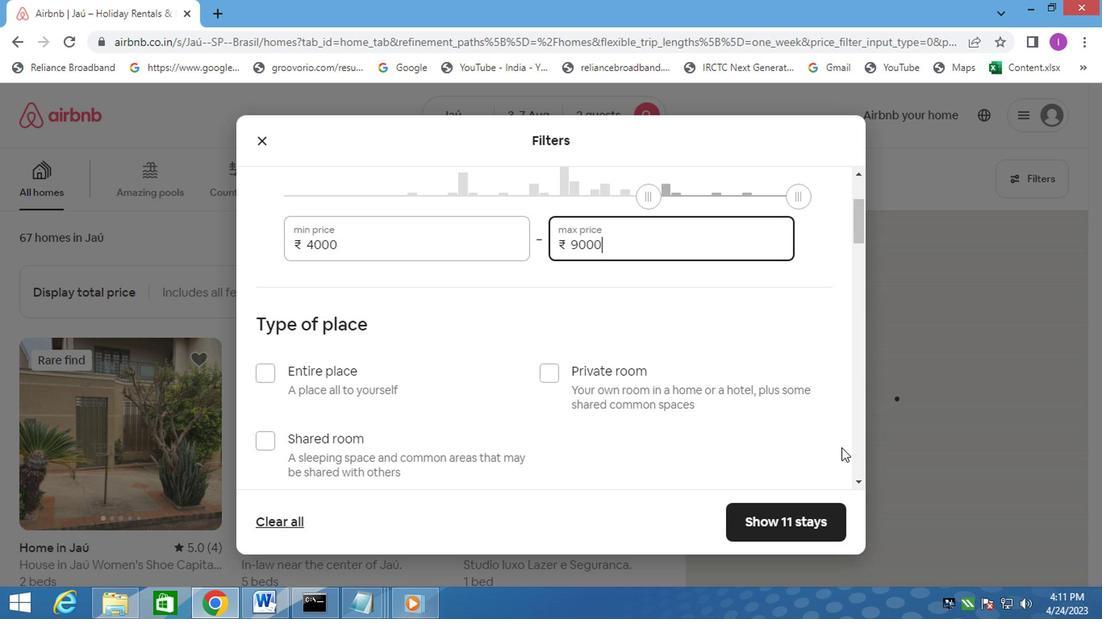 
Action: Mouse moved to (544, 268)
Screenshot: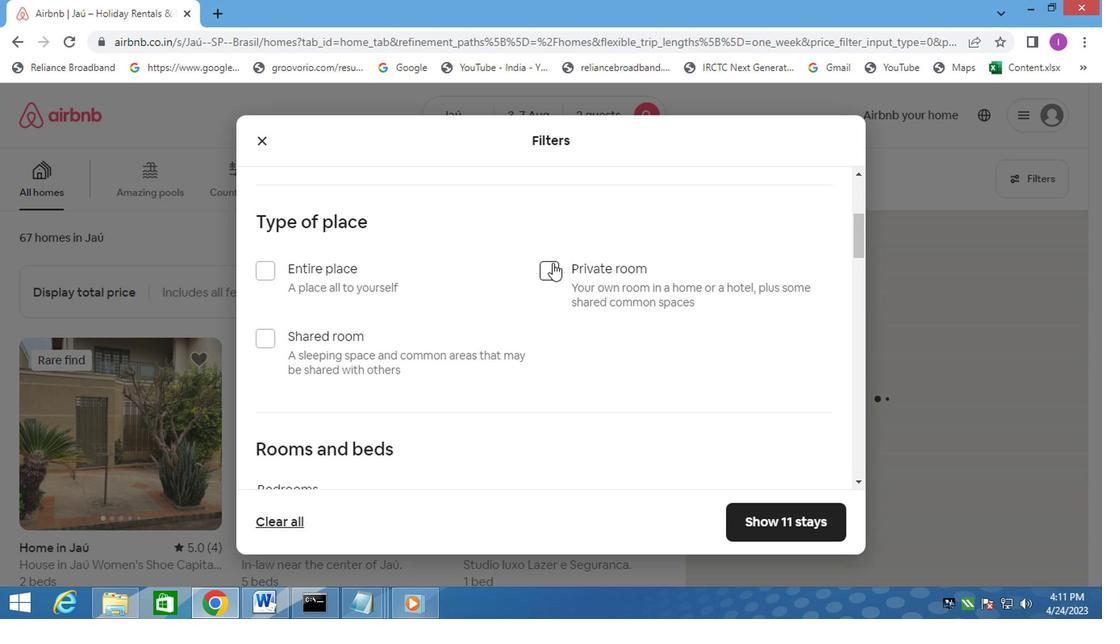 
Action: Mouse pressed left at (544, 268)
Screenshot: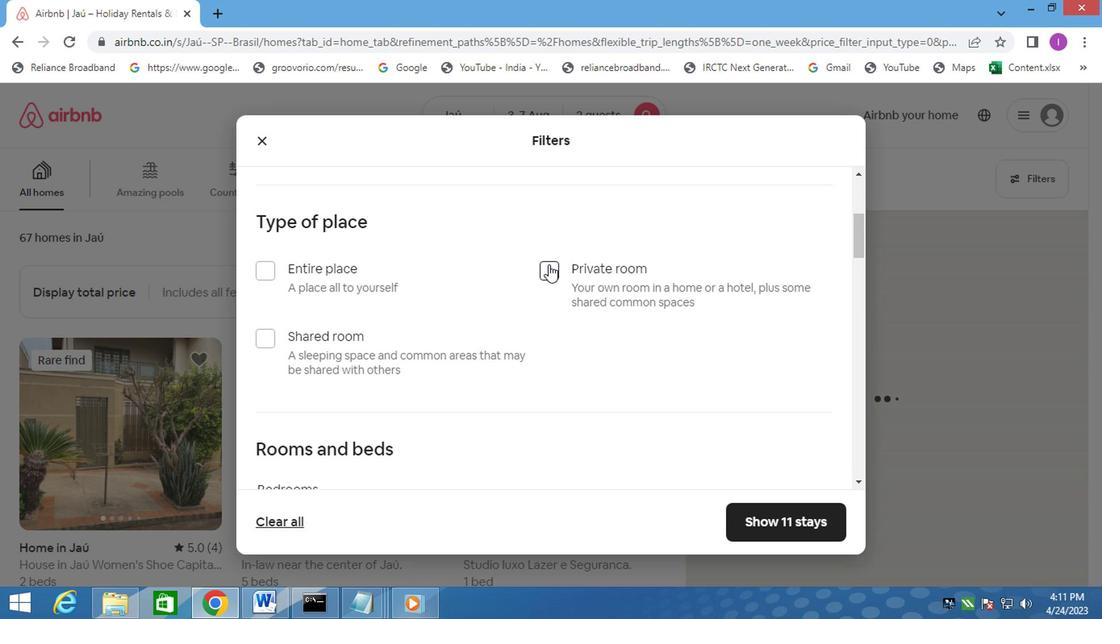 
Action: Mouse moved to (579, 401)
Screenshot: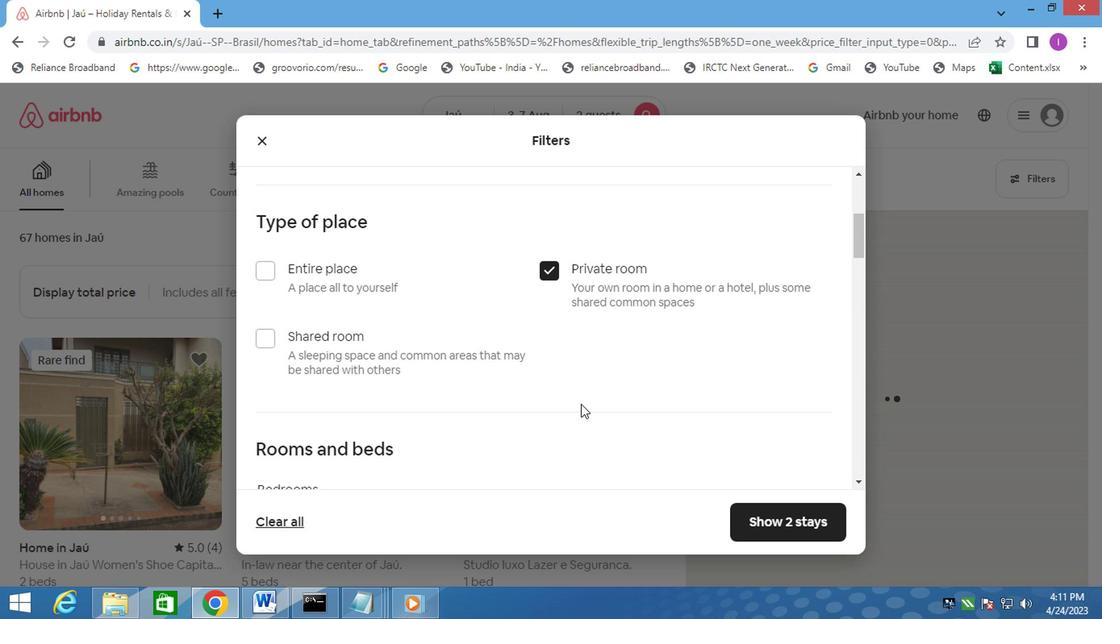 
Action: Mouse scrolled (579, 401) with delta (0, 0)
Screenshot: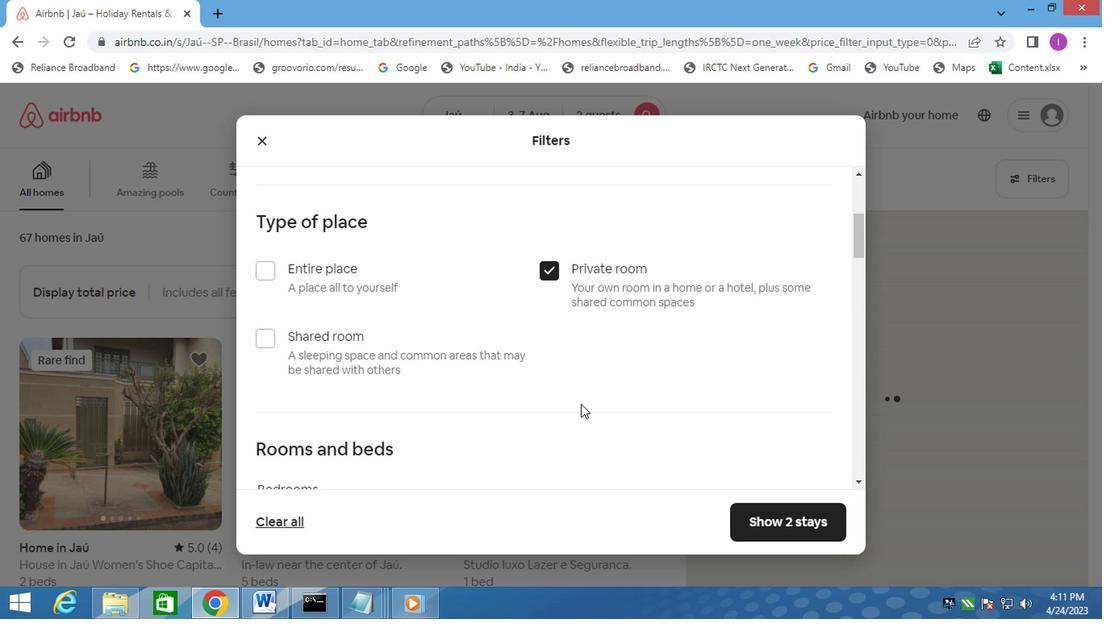 
Action: Mouse moved to (580, 401)
Screenshot: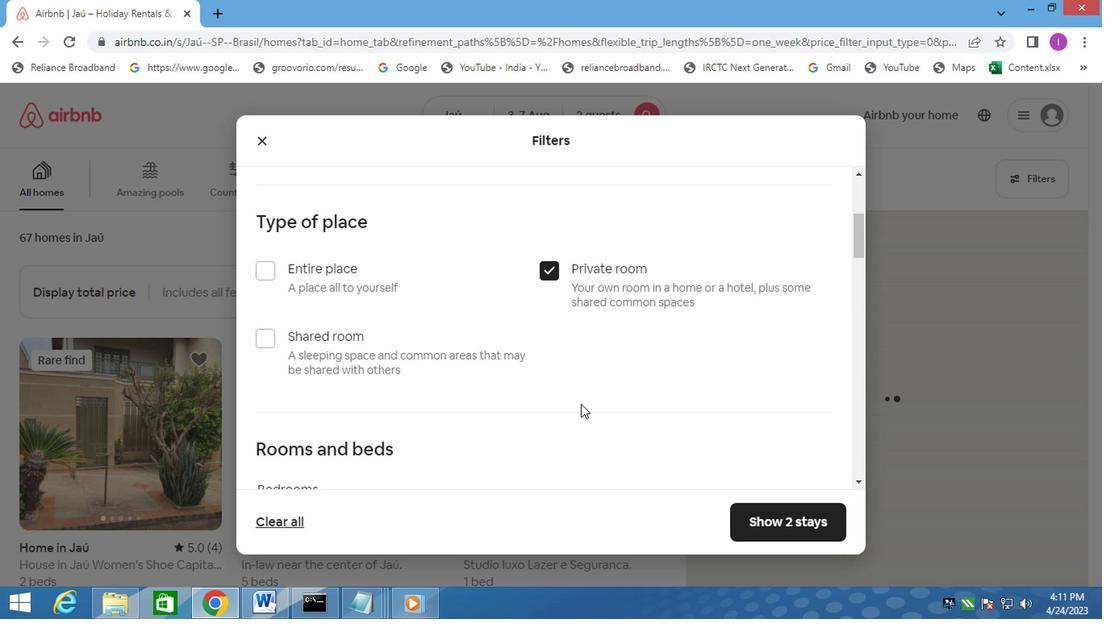 
Action: Mouse scrolled (580, 400) with delta (0, -1)
Screenshot: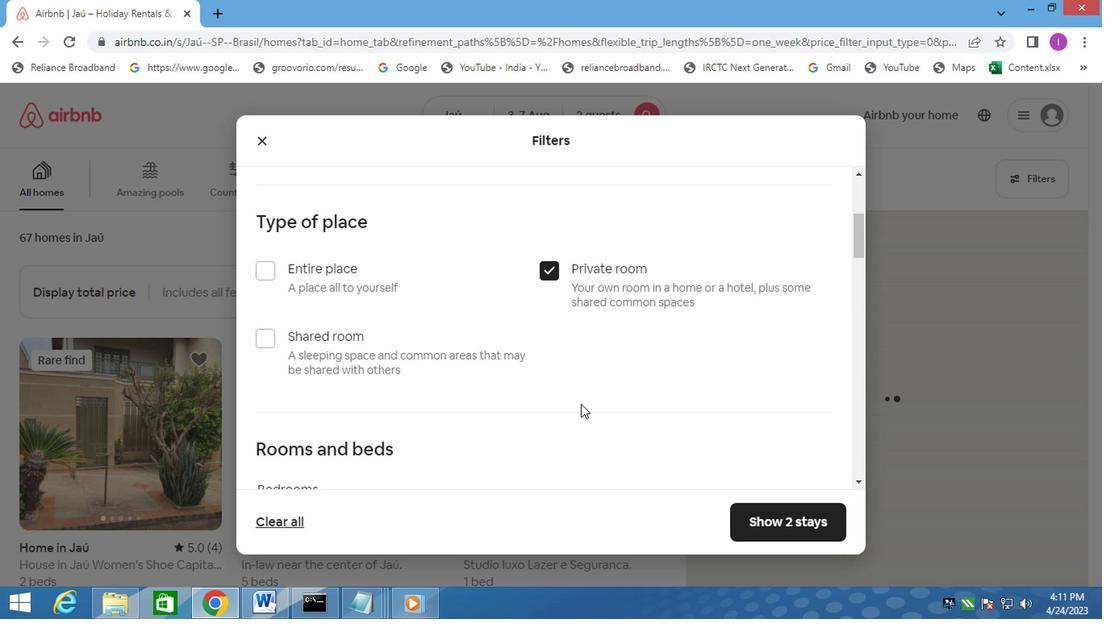 
Action: Mouse moved to (581, 401)
Screenshot: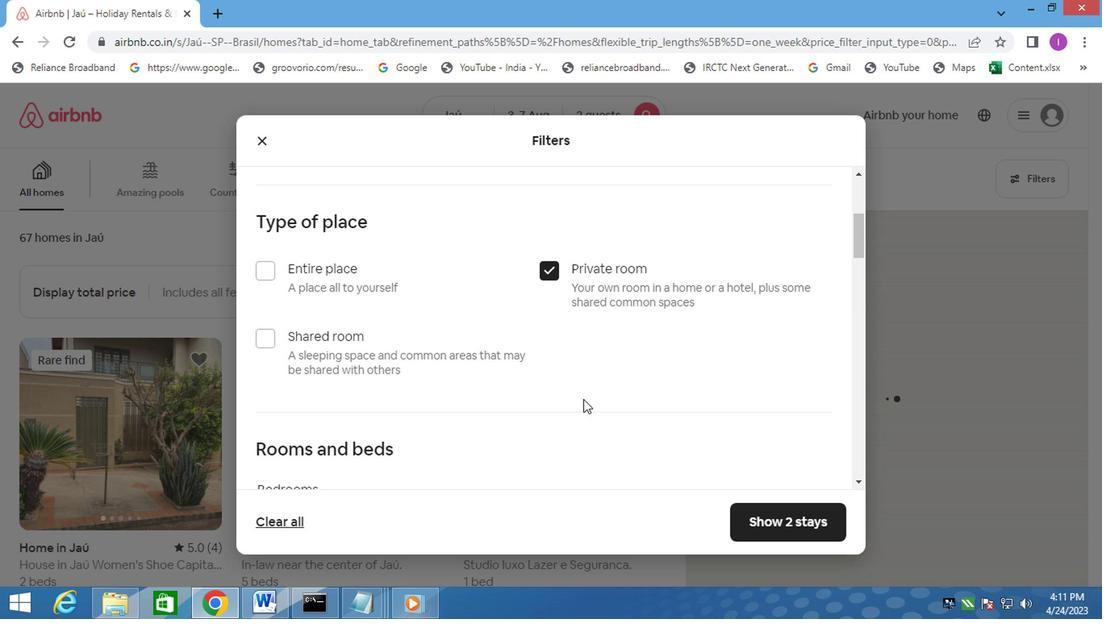 
Action: Mouse scrolled (581, 401) with delta (0, 0)
Screenshot: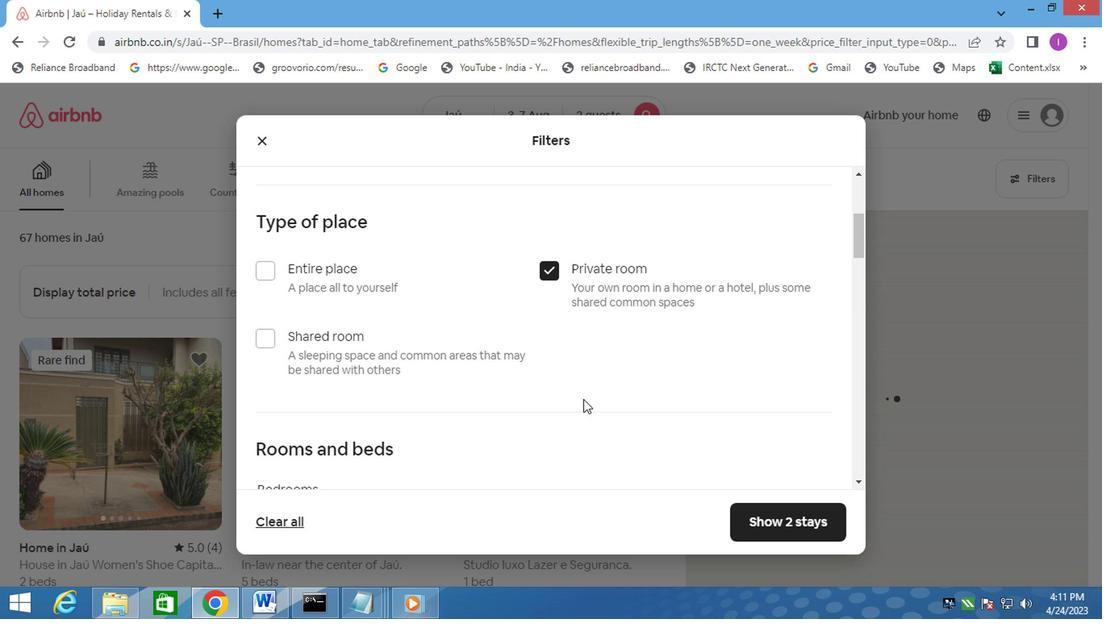 
Action: Mouse moved to (336, 284)
Screenshot: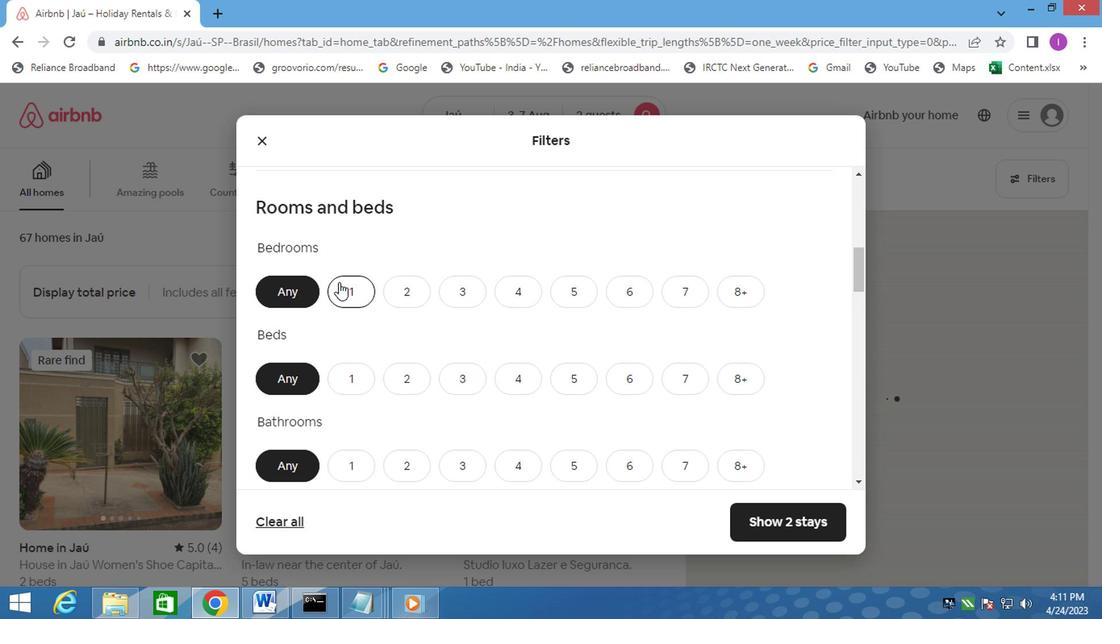 
Action: Mouse pressed left at (336, 284)
Screenshot: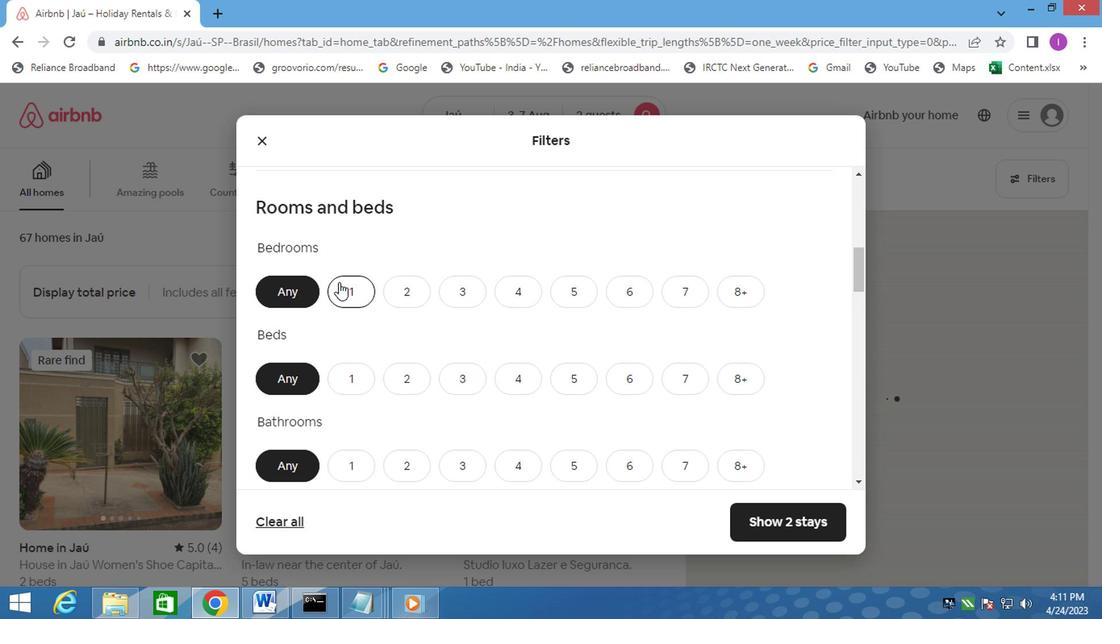 
Action: Mouse moved to (348, 347)
Screenshot: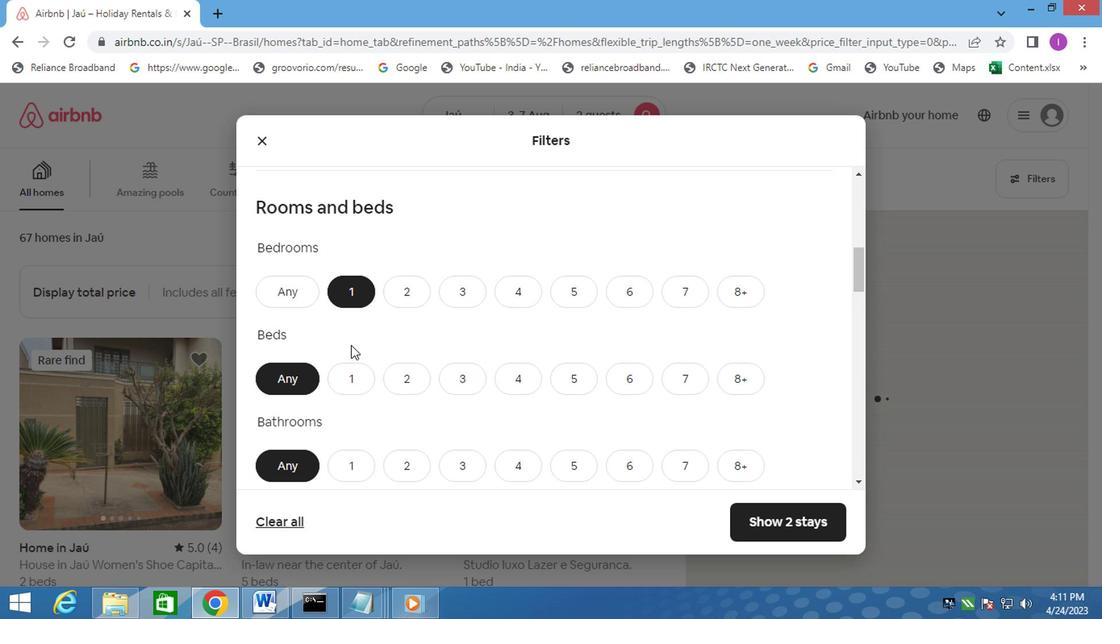 
Action: Mouse pressed left at (348, 347)
Screenshot: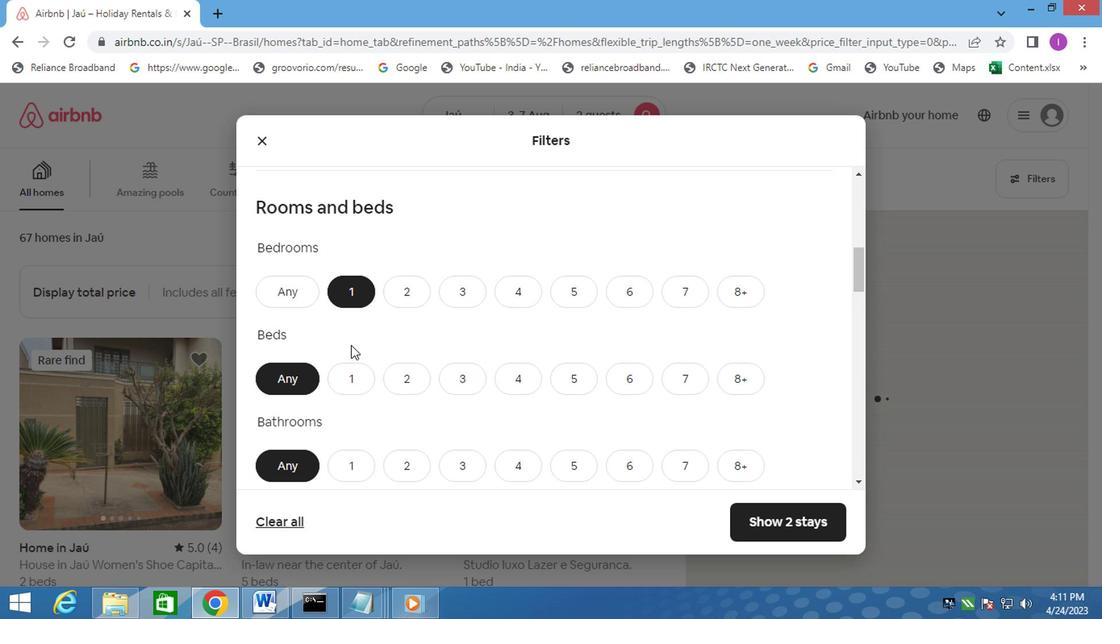 
Action: Mouse moved to (346, 382)
Screenshot: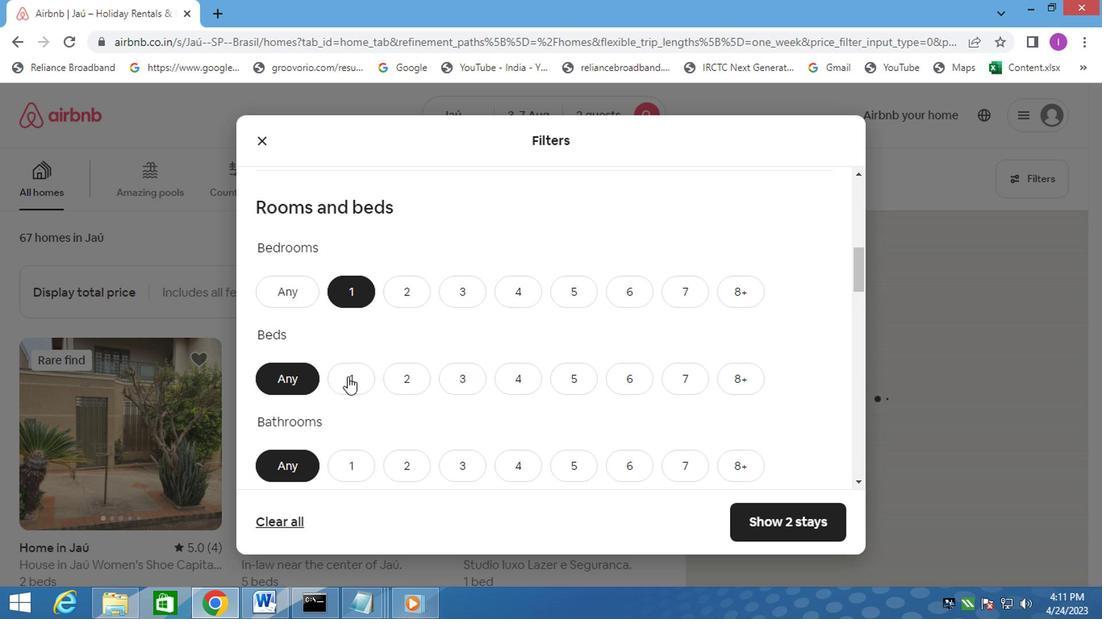
Action: Mouse pressed left at (346, 382)
Screenshot: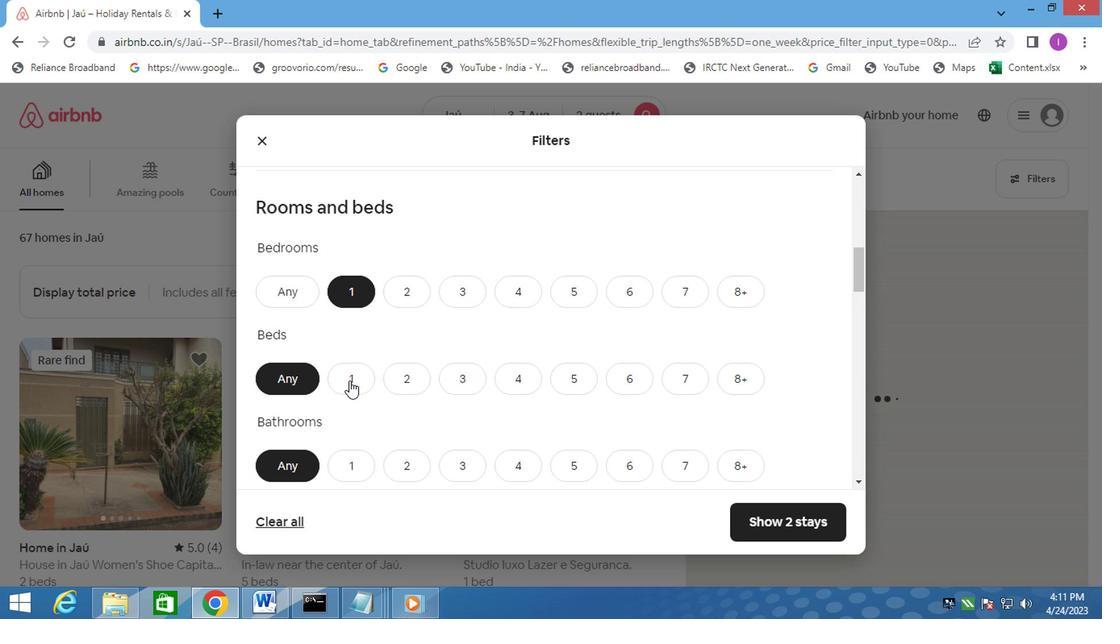 
Action: Mouse moved to (359, 473)
Screenshot: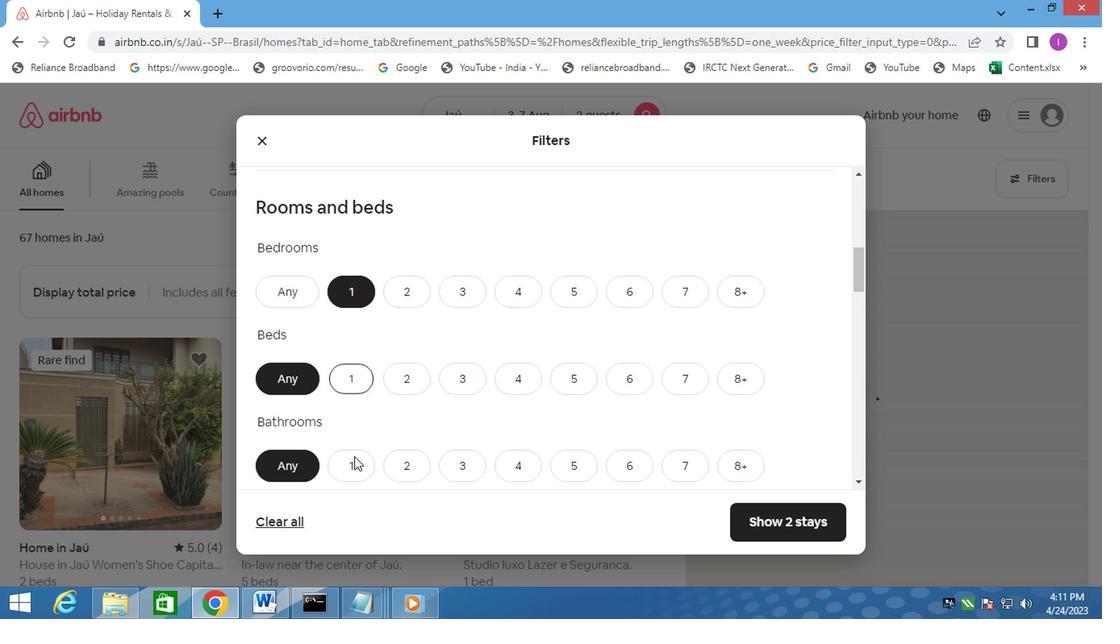
Action: Mouse pressed left at (359, 473)
Screenshot: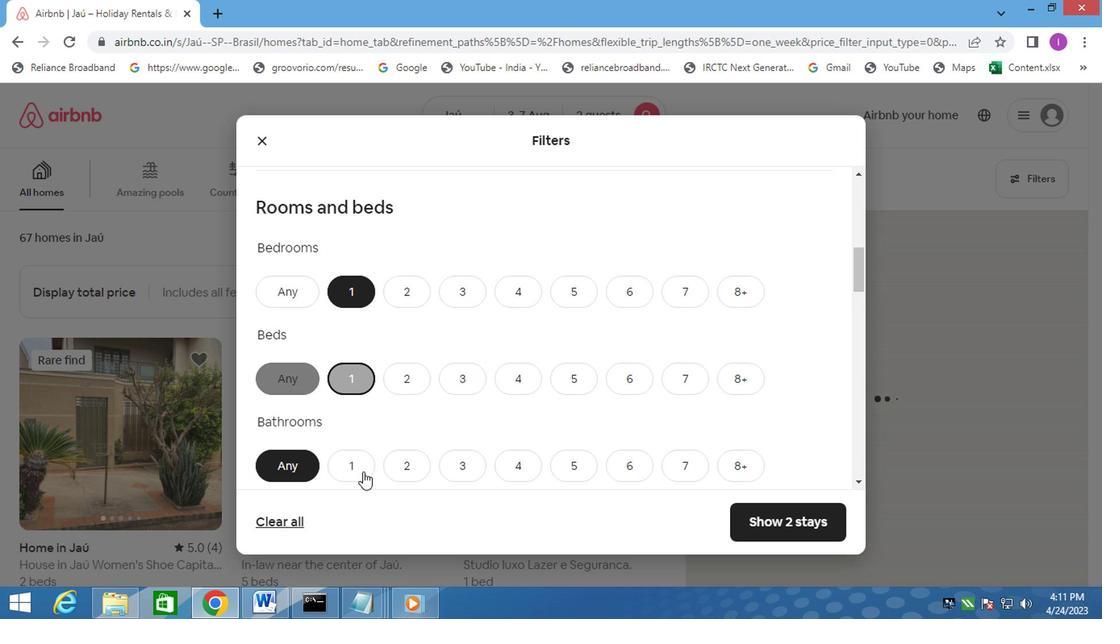 
Action: Mouse moved to (405, 425)
Screenshot: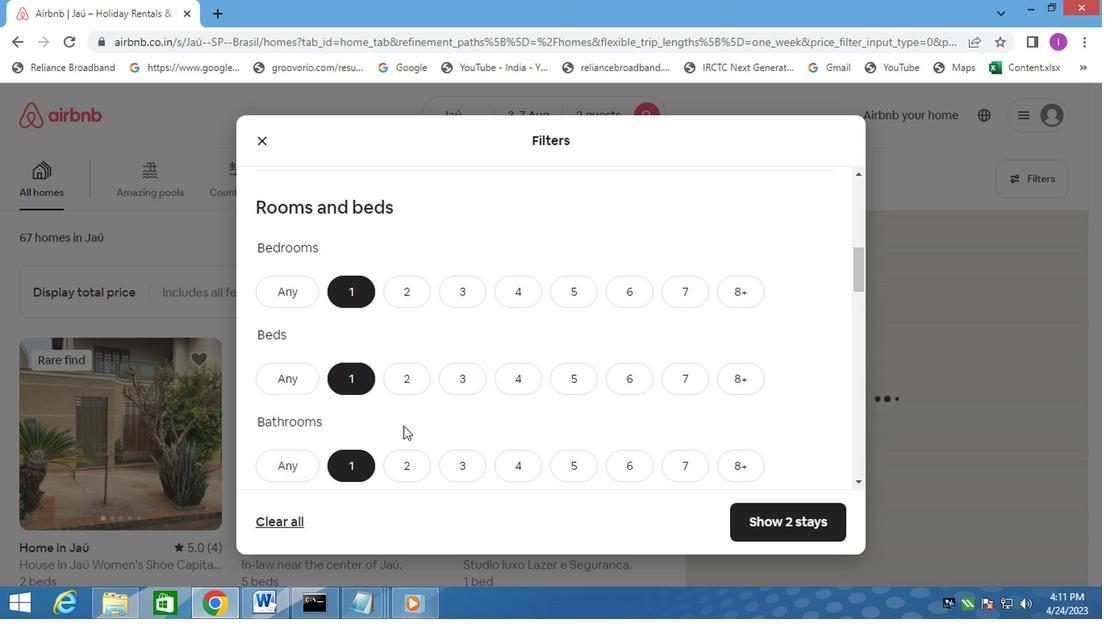 
Action: Mouse scrolled (405, 424) with delta (0, -1)
Screenshot: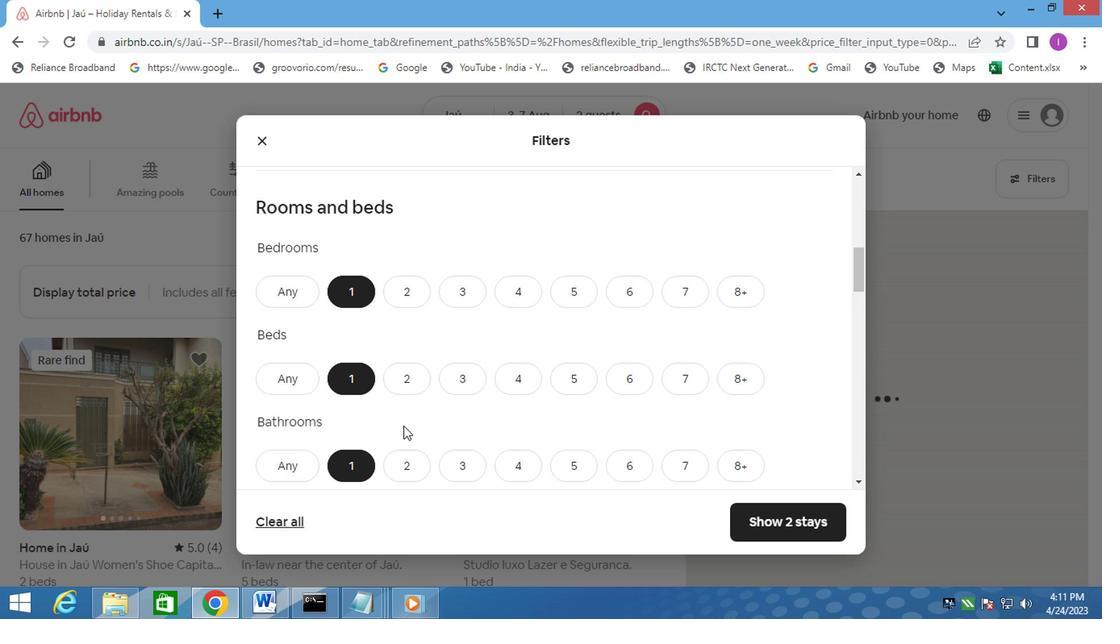 
Action: Mouse scrolled (405, 424) with delta (0, -1)
Screenshot: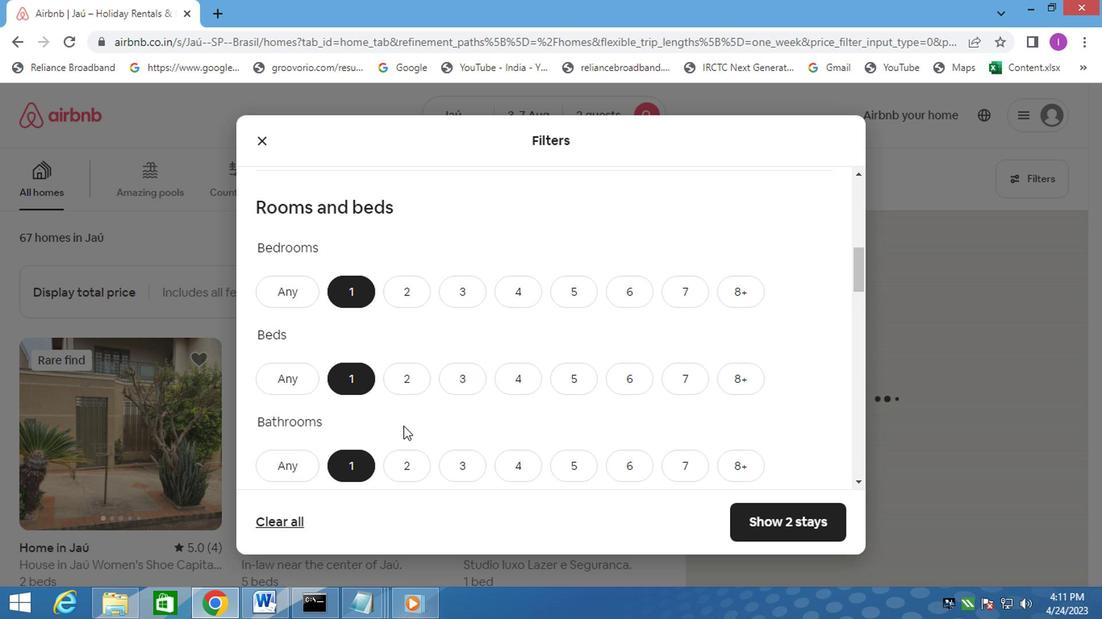 
Action: Mouse moved to (411, 421)
Screenshot: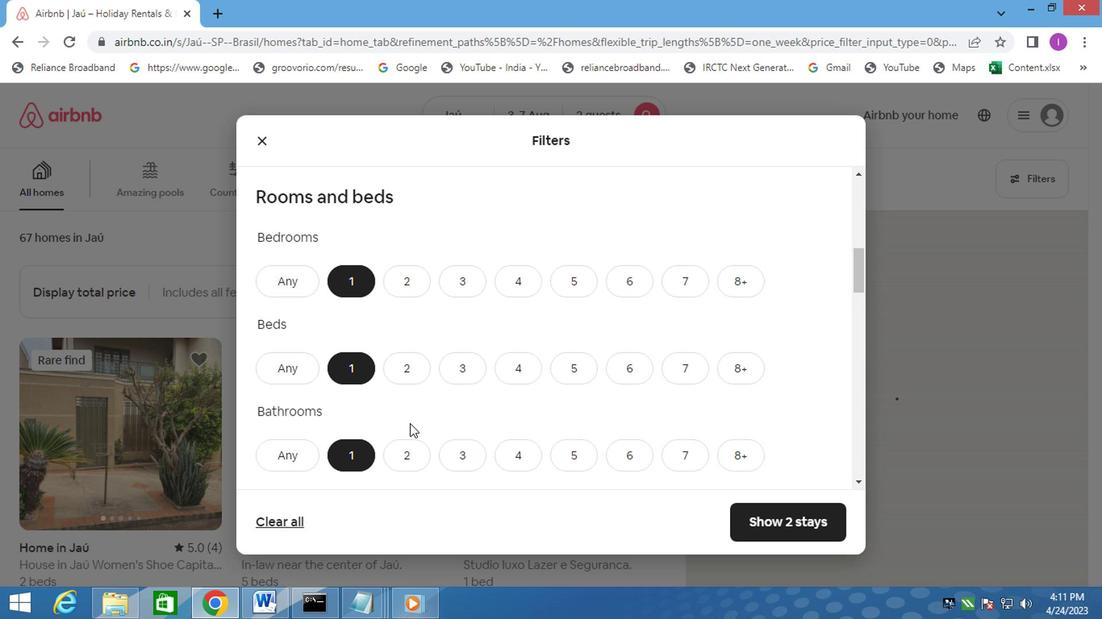 
Action: Mouse scrolled (411, 421) with delta (0, 0)
Screenshot: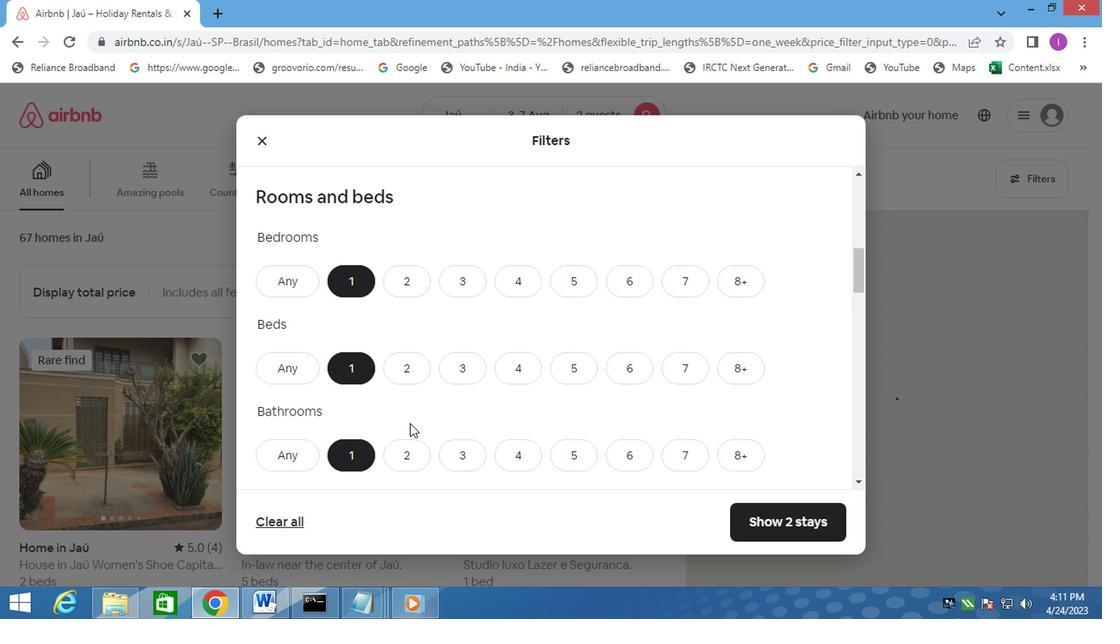 
Action: Mouse scrolled (411, 421) with delta (0, 0)
Screenshot: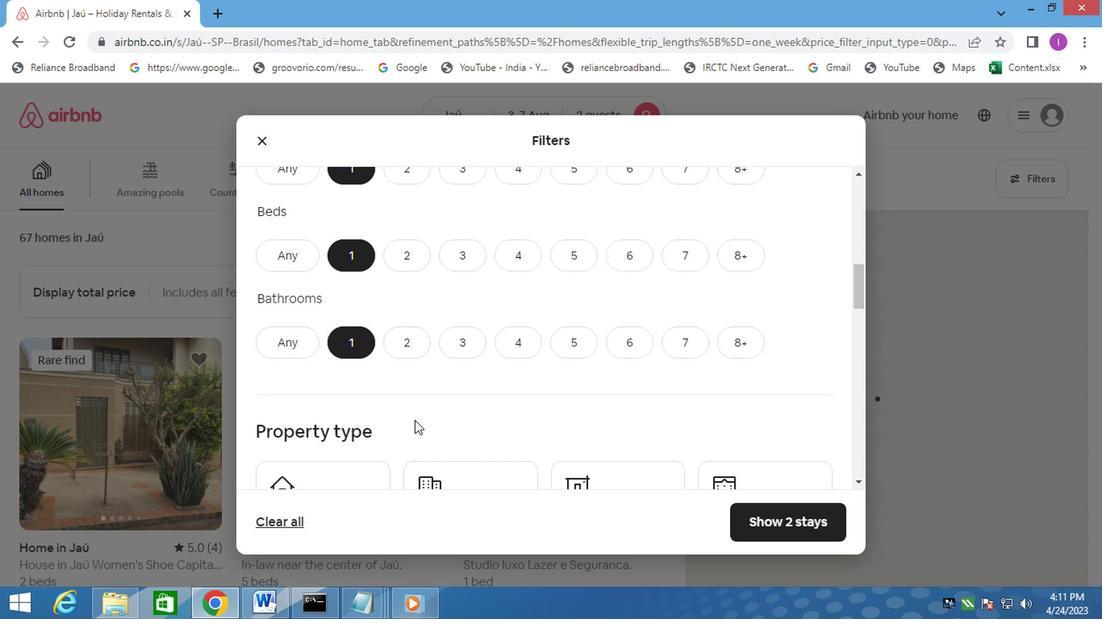 
Action: Mouse moved to (343, 344)
Screenshot: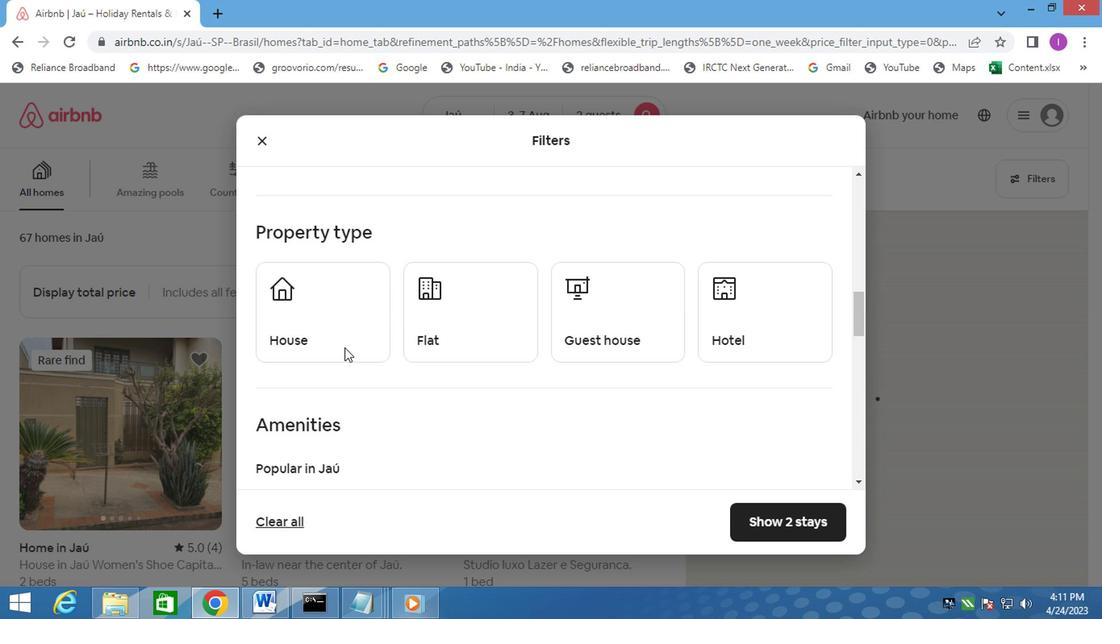 
Action: Mouse pressed left at (343, 344)
Screenshot: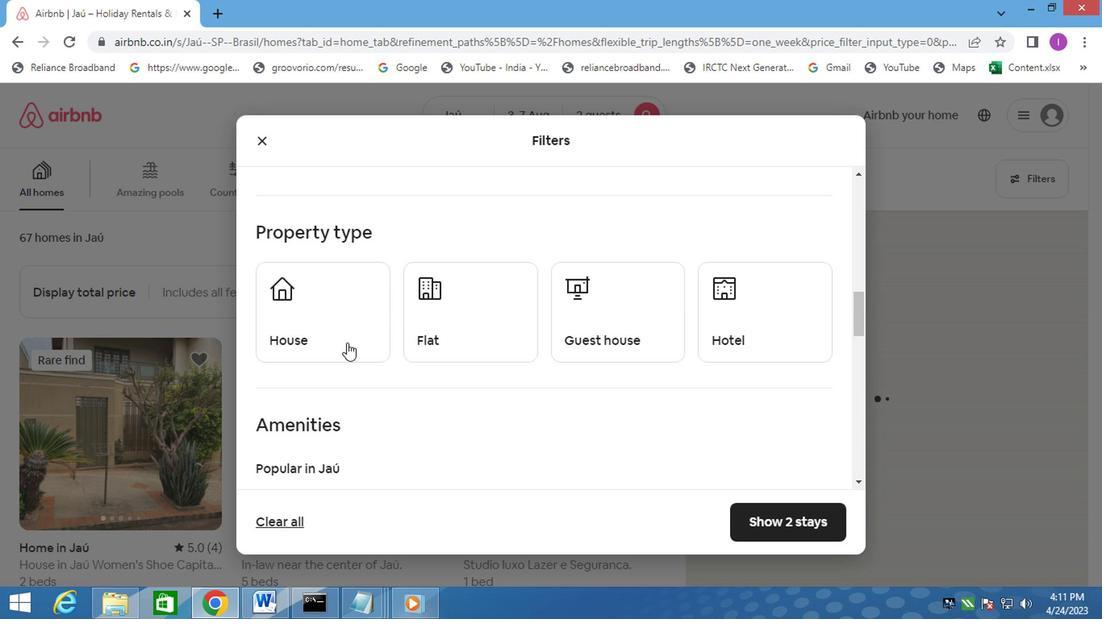 
Action: Mouse moved to (456, 352)
Screenshot: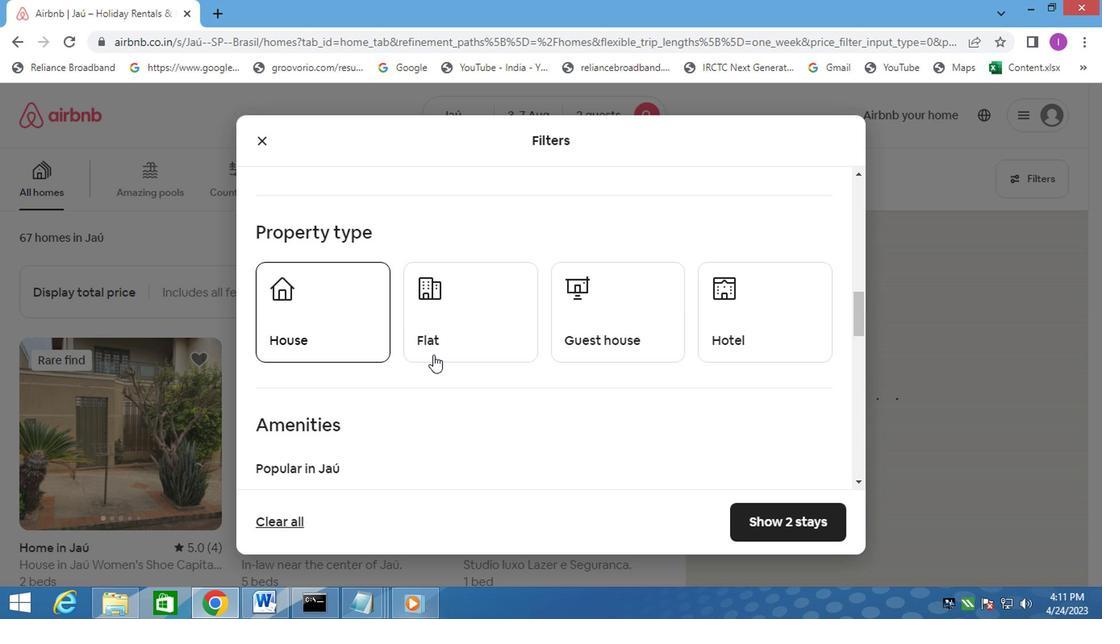 
Action: Mouse pressed left at (456, 352)
Screenshot: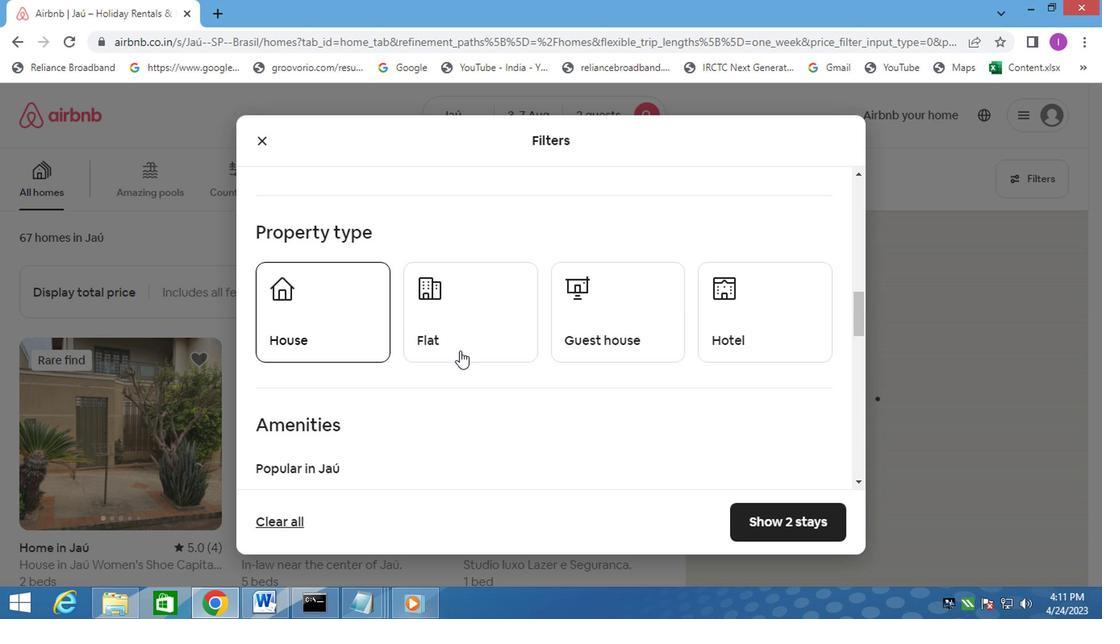 
Action: Mouse moved to (641, 331)
Screenshot: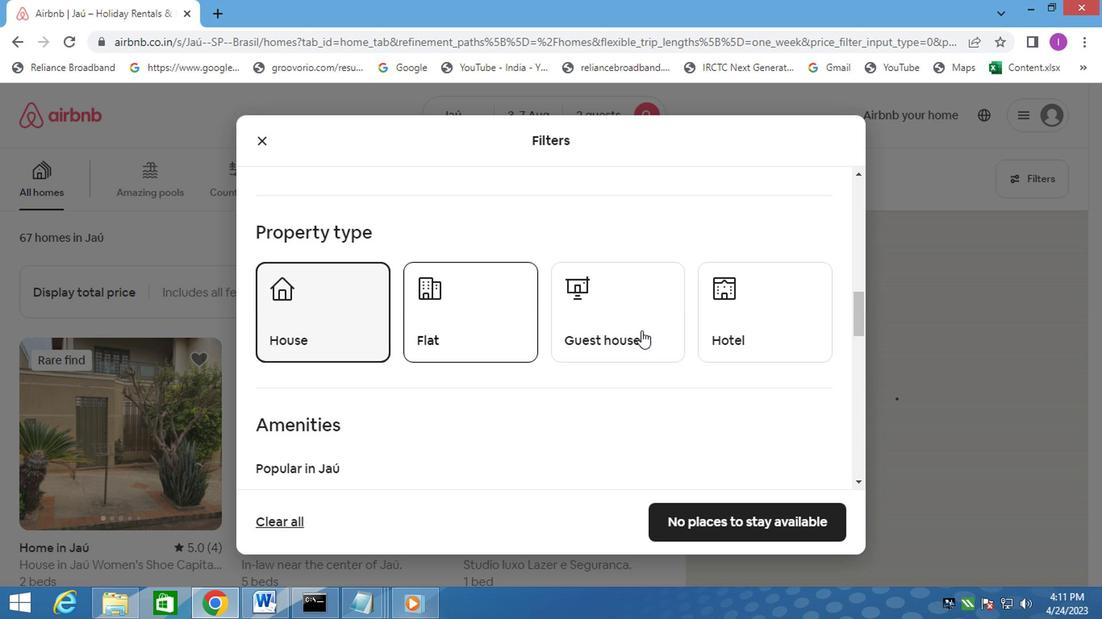 
Action: Mouse pressed left at (641, 331)
Screenshot: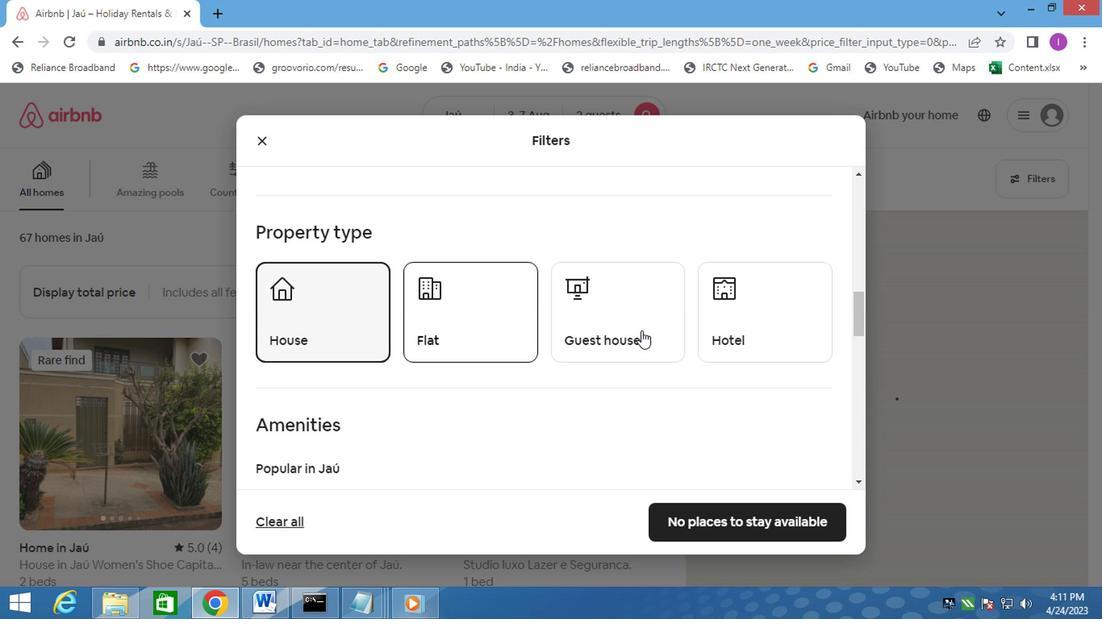 
Action: Mouse moved to (784, 348)
Screenshot: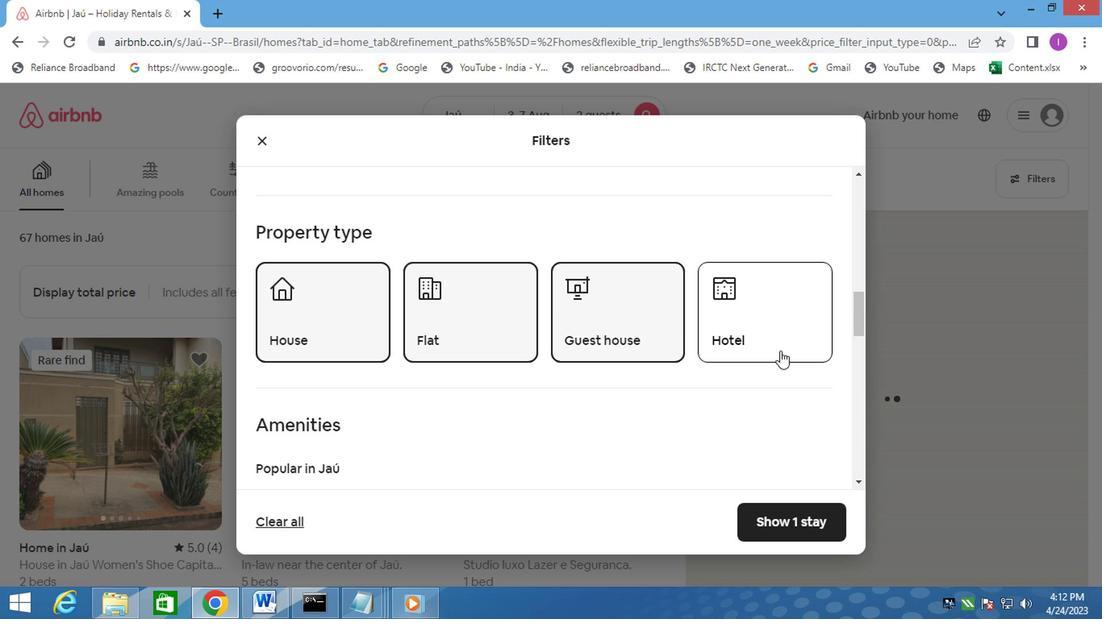 
Action: Mouse pressed left at (786, 352)
Screenshot: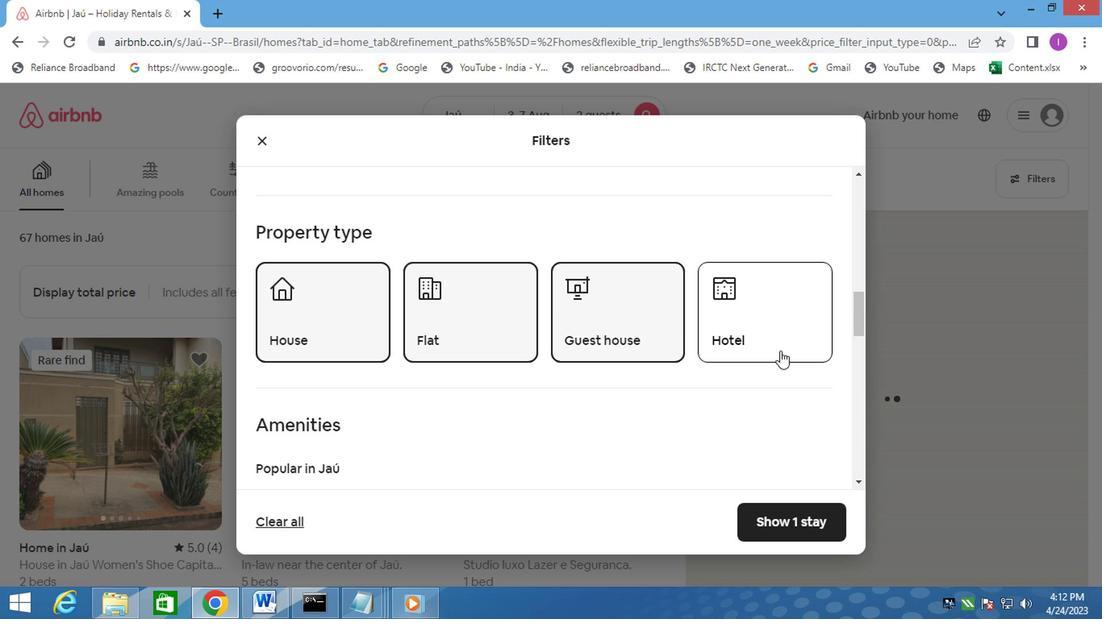 
Action: Mouse moved to (477, 487)
Screenshot: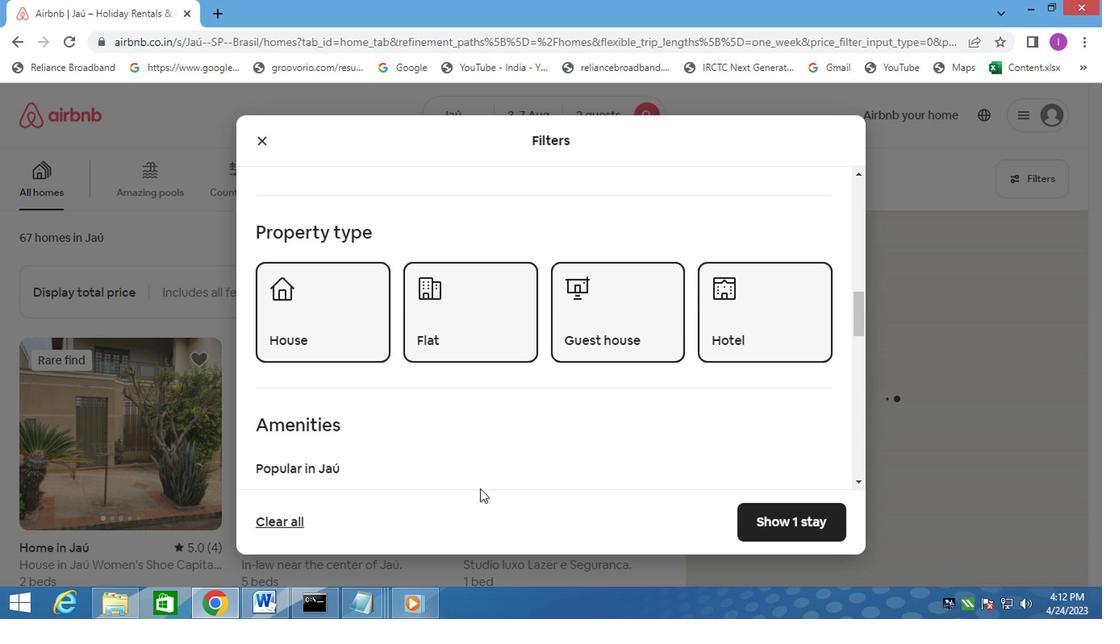 
Action: Mouse scrolled (477, 486) with delta (0, -1)
Screenshot: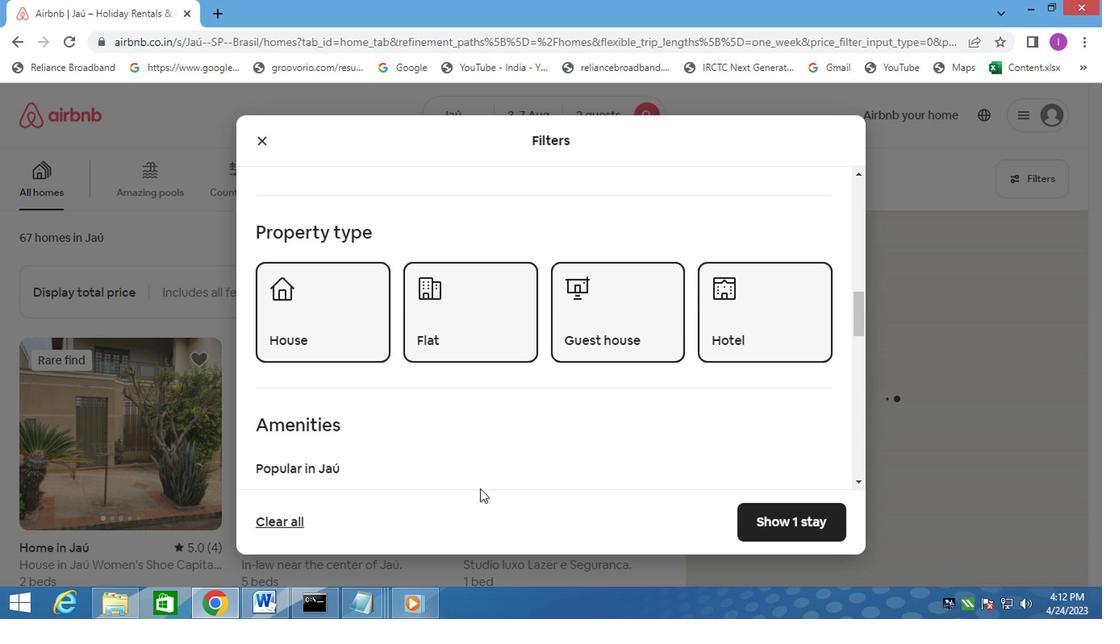 
Action: Mouse scrolled (477, 486) with delta (0, -1)
Screenshot: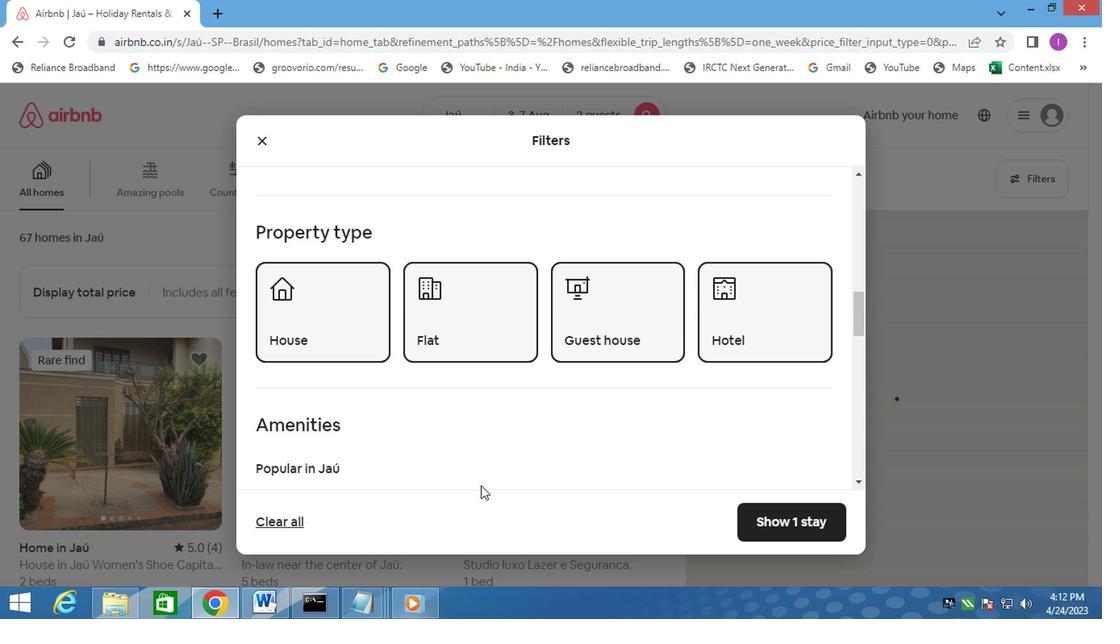 
Action: Mouse moved to (501, 462)
Screenshot: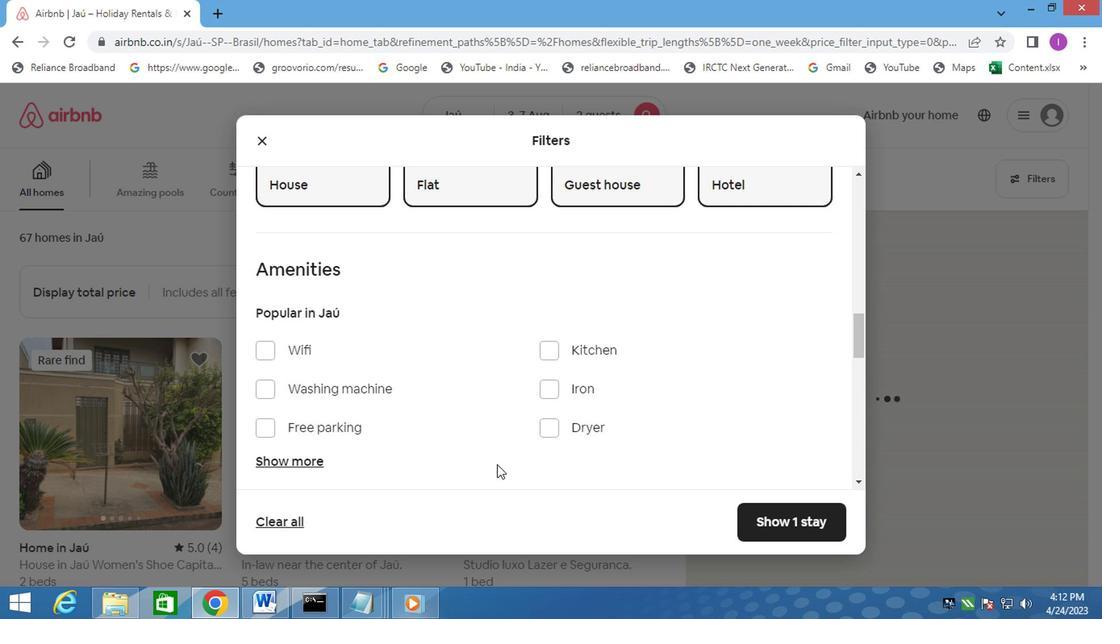 
Action: Mouse scrolled (501, 461) with delta (0, 0)
Screenshot: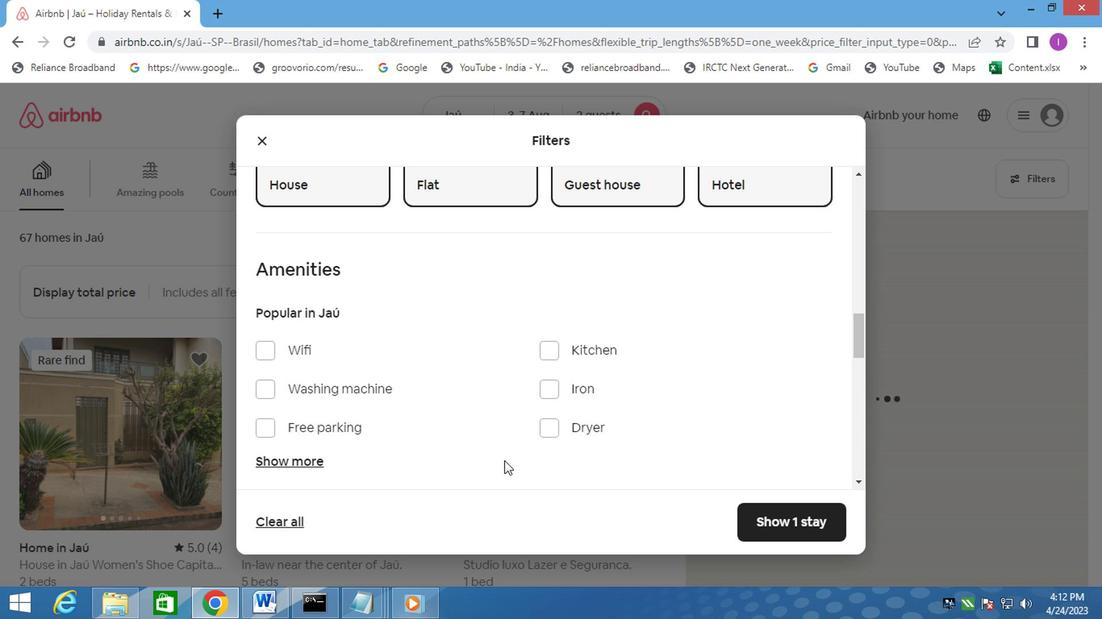 
Action: Mouse moved to (508, 456)
Screenshot: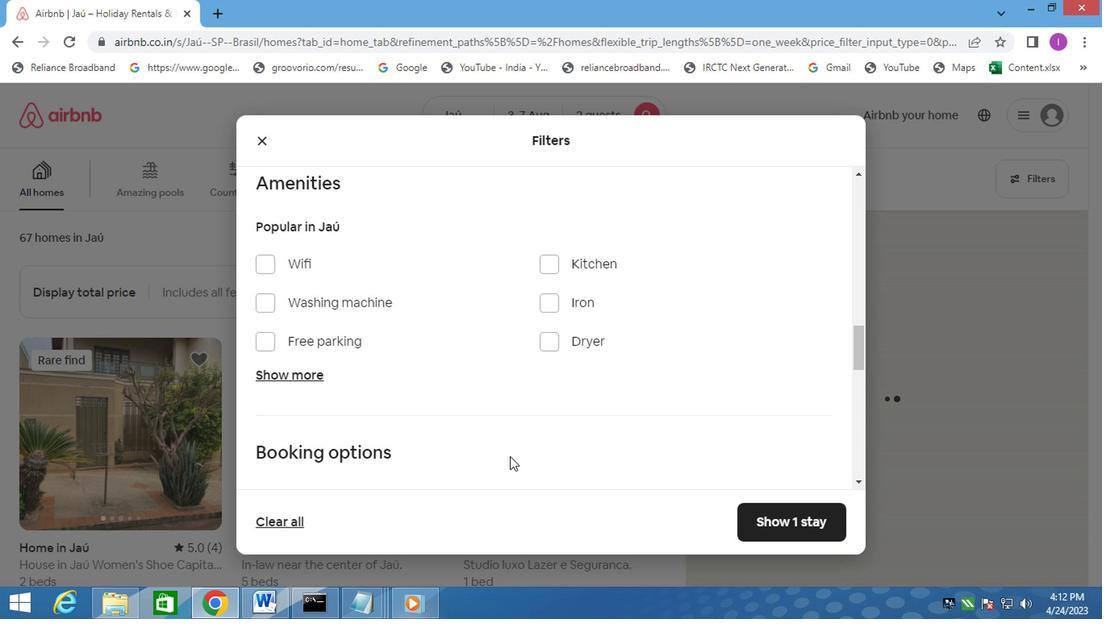
Action: Mouse scrolled (508, 455) with delta (0, 0)
Screenshot: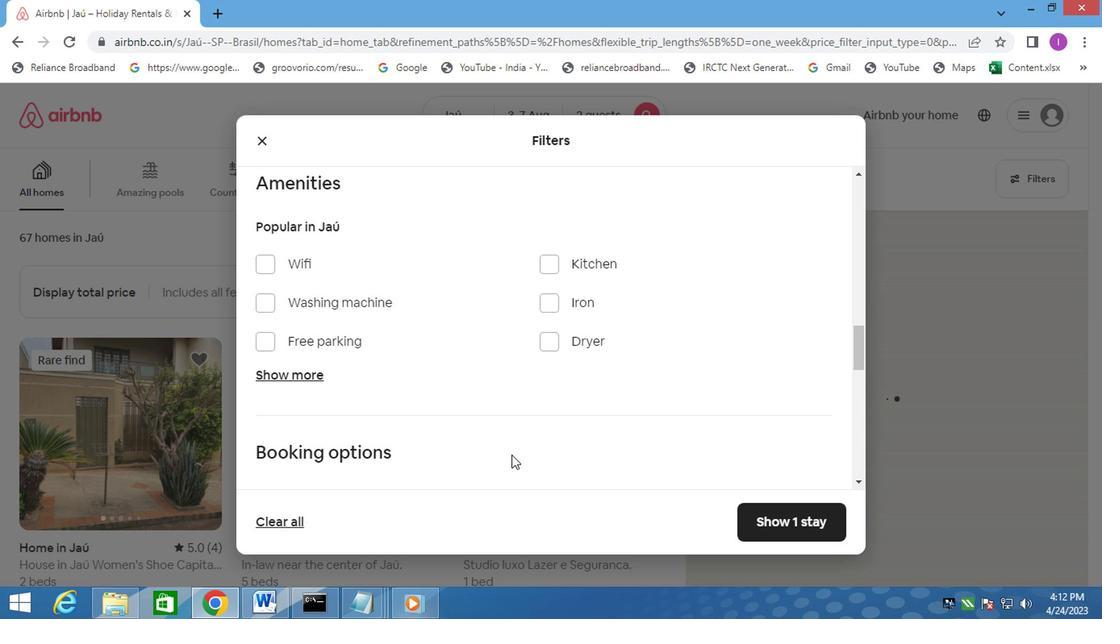 
Action: Mouse moved to (516, 450)
Screenshot: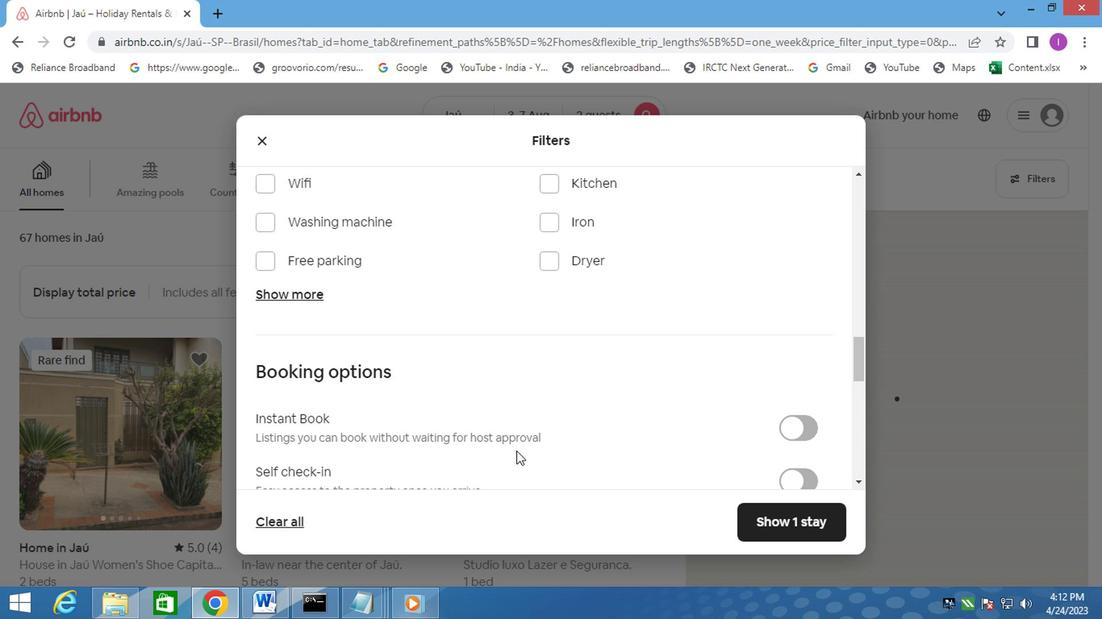 
Action: Mouse scrolled (516, 449) with delta (0, 0)
Screenshot: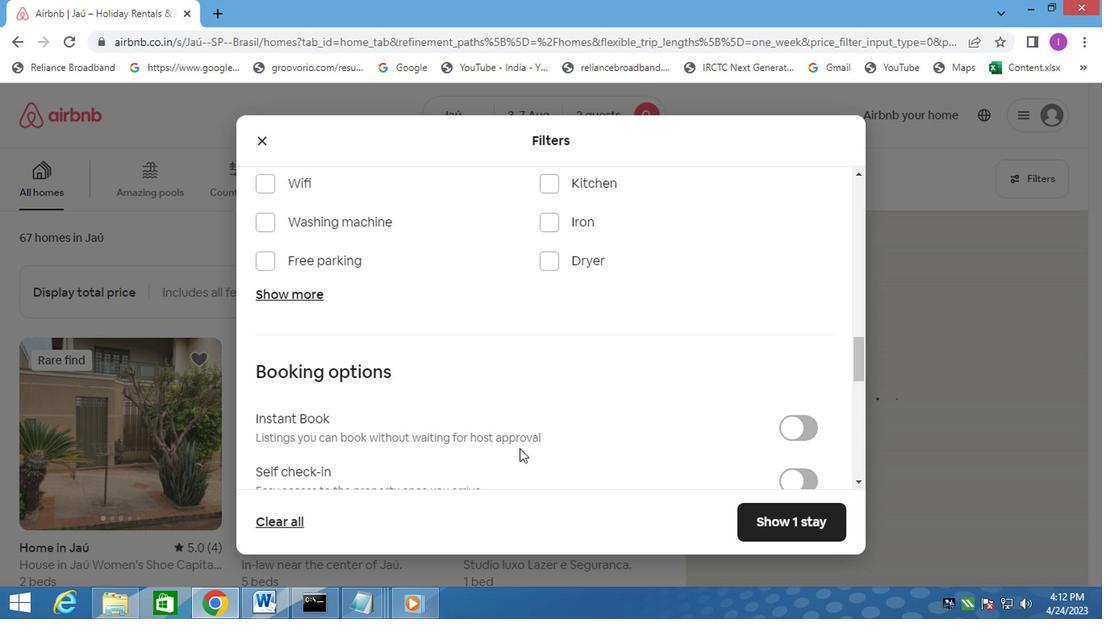 
Action: Mouse scrolled (516, 449) with delta (0, 0)
Screenshot: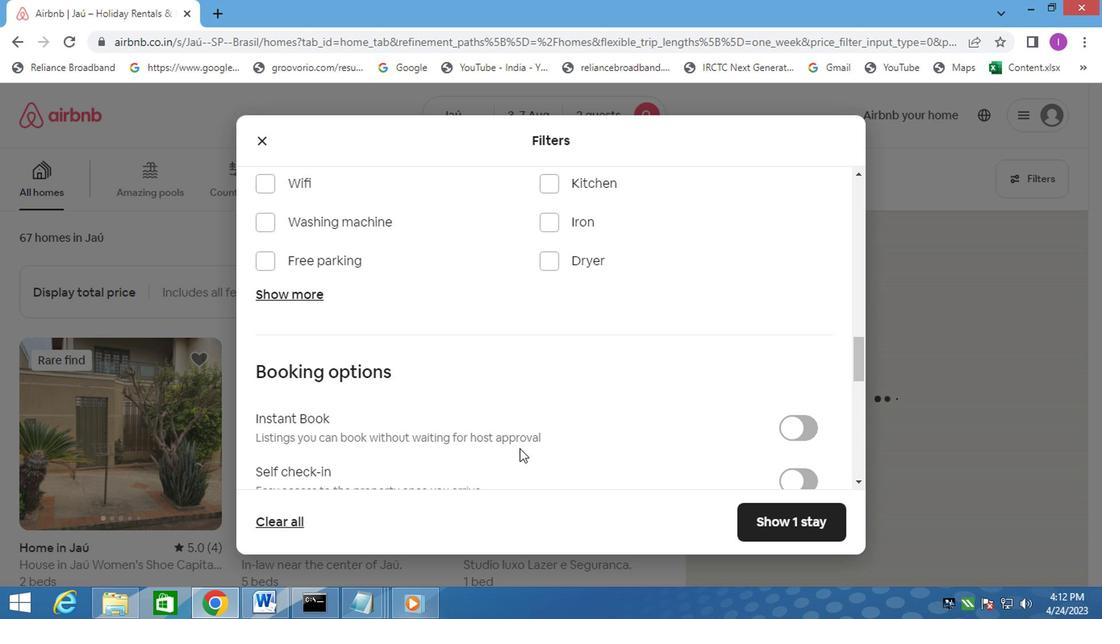 
Action: Mouse scrolled (516, 449) with delta (0, 0)
Screenshot: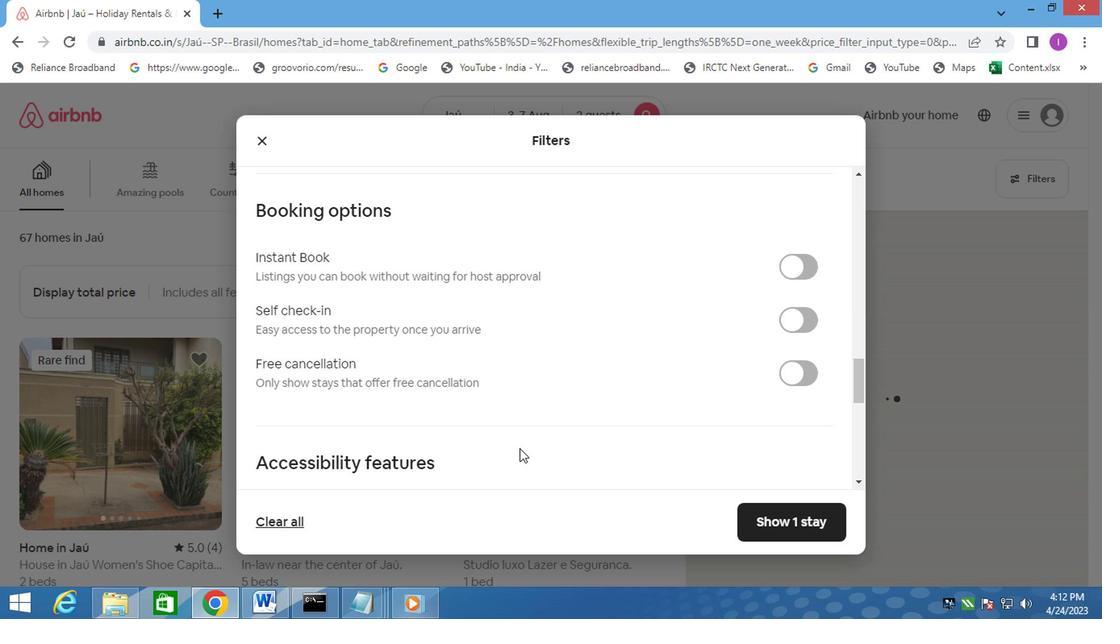 
Action: Mouse moved to (805, 248)
Screenshot: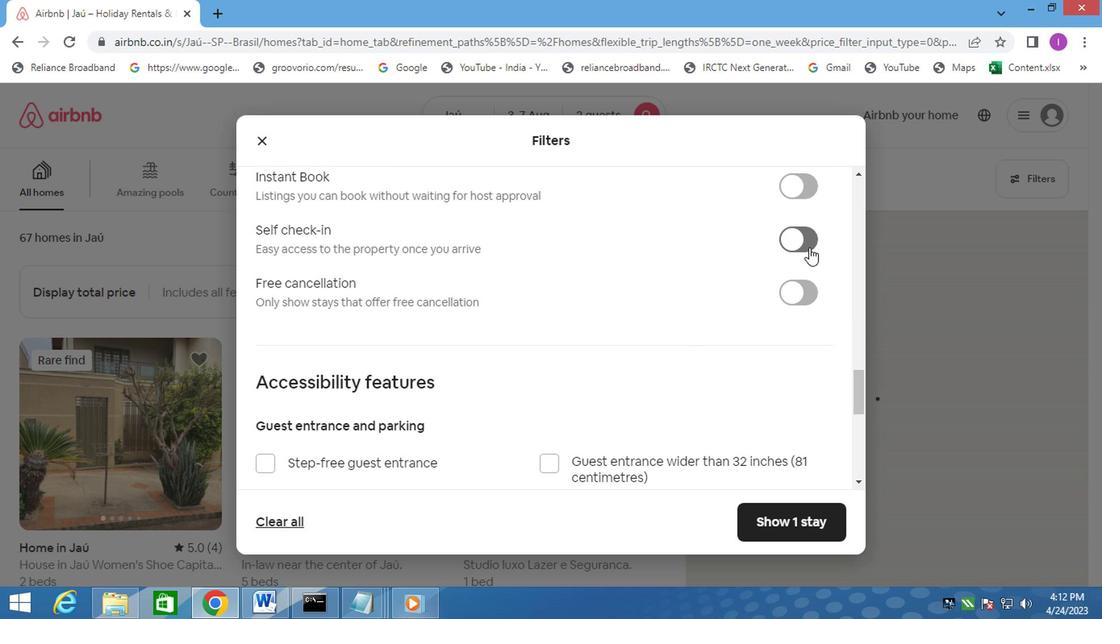 
Action: Mouse pressed left at (805, 248)
Screenshot: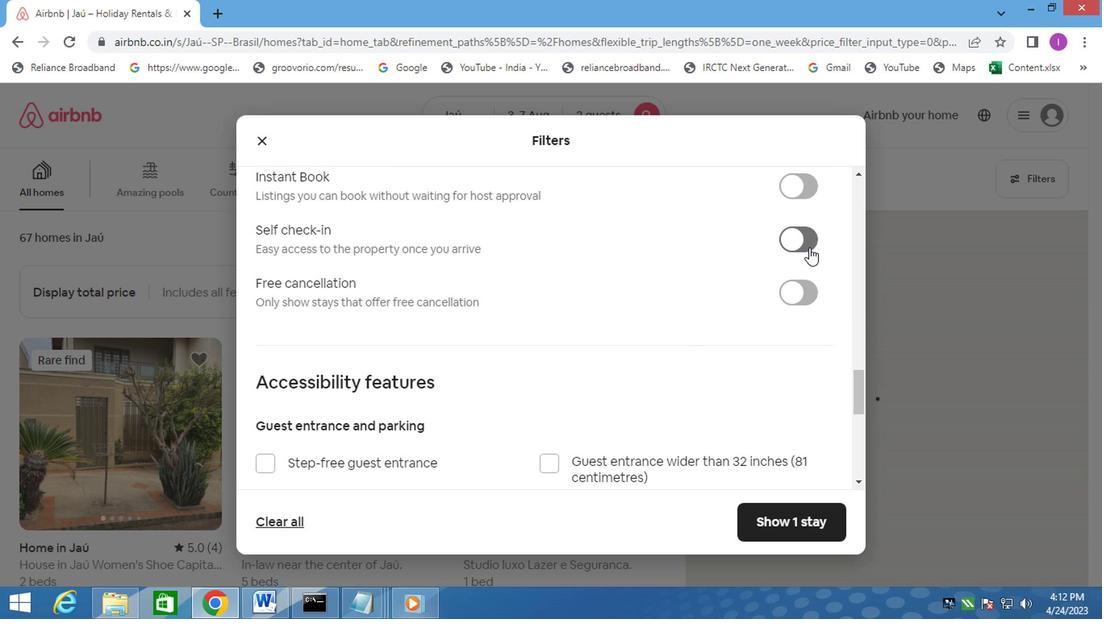 
Action: Mouse moved to (579, 342)
Screenshot: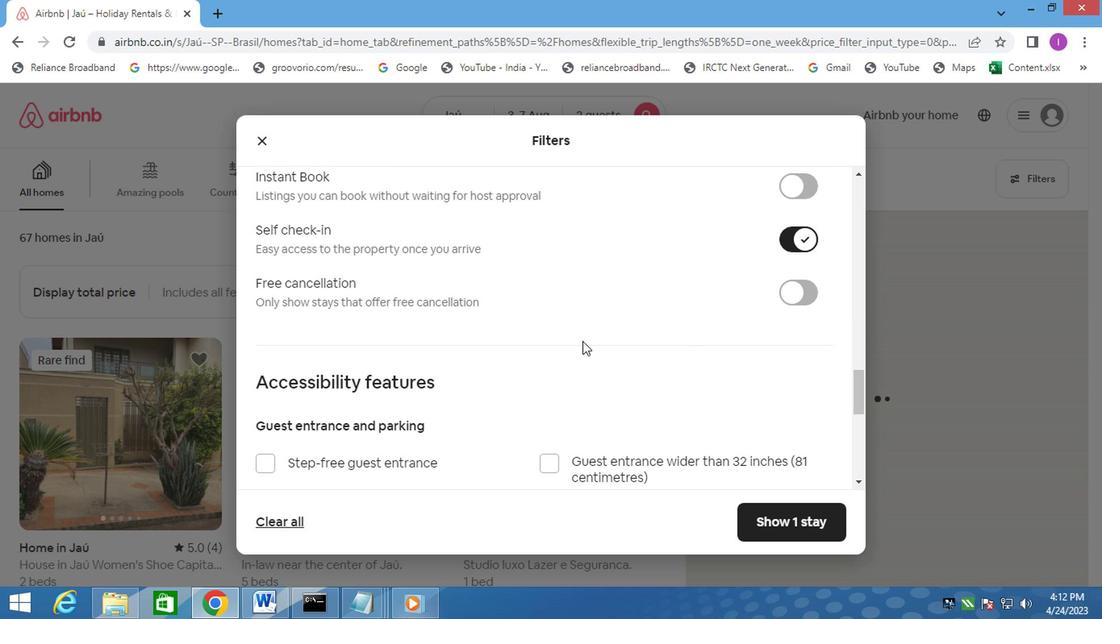 
Action: Mouse scrolled (579, 341) with delta (0, 0)
Screenshot: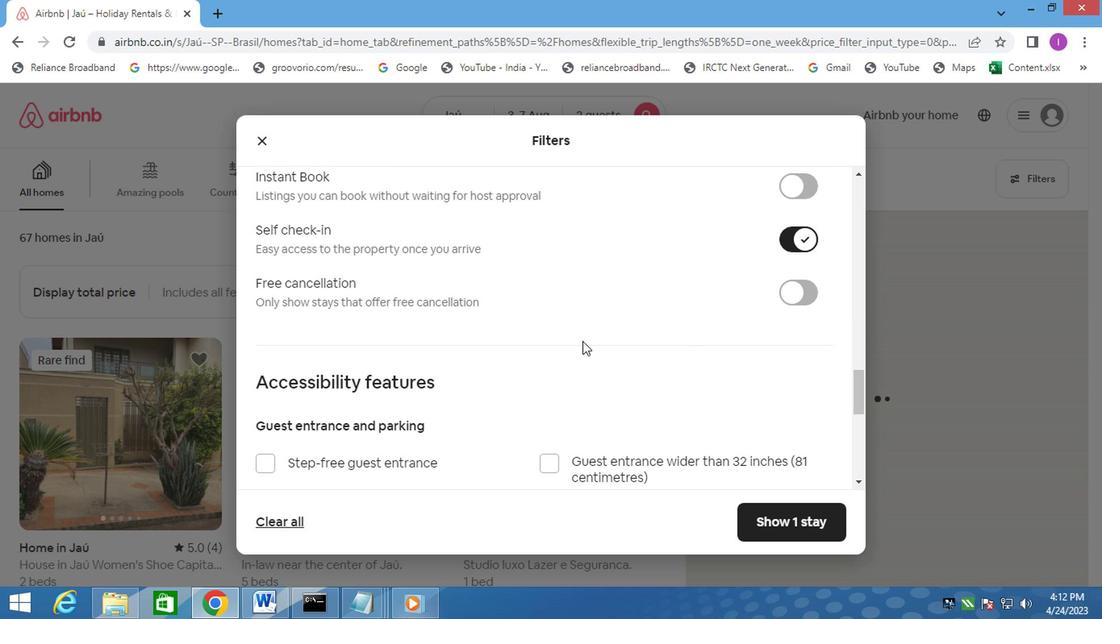 
Action: Mouse scrolled (579, 341) with delta (0, 0)
Screenshot: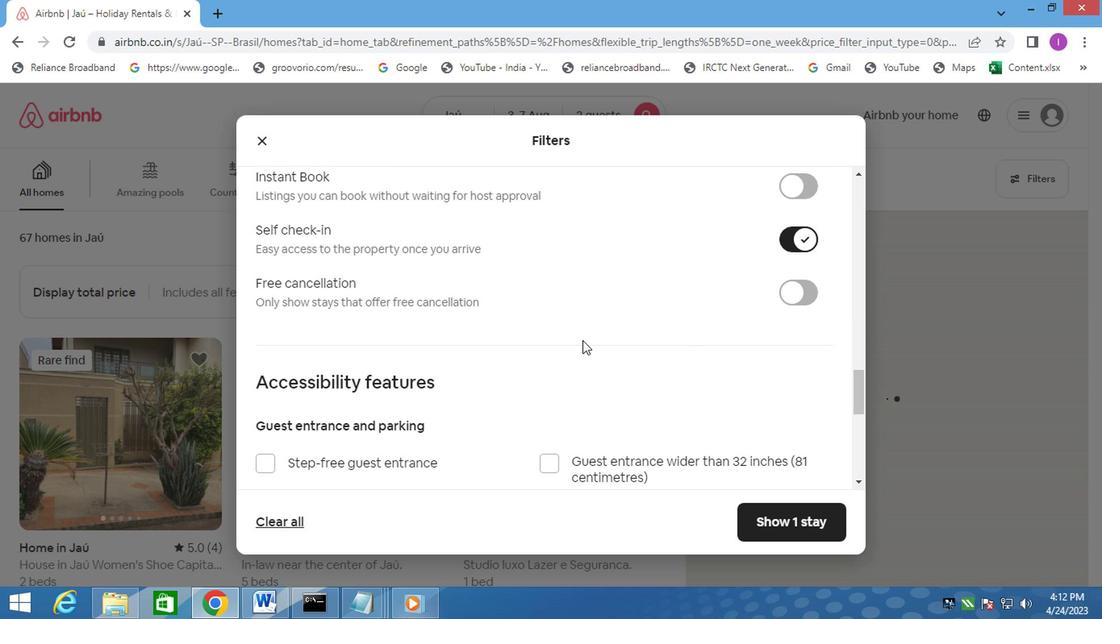 
Action: Mouse moved to (580, 340)
Screenshot: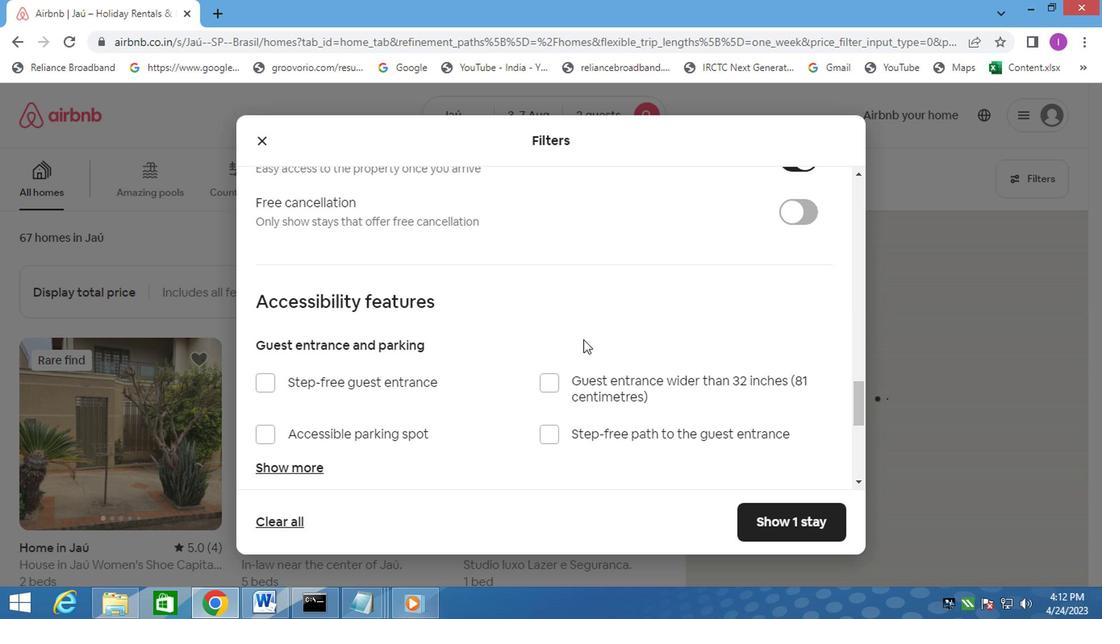 
Action: Mouse scrolled (580, 339) with delta (0, 0)
Screenshot: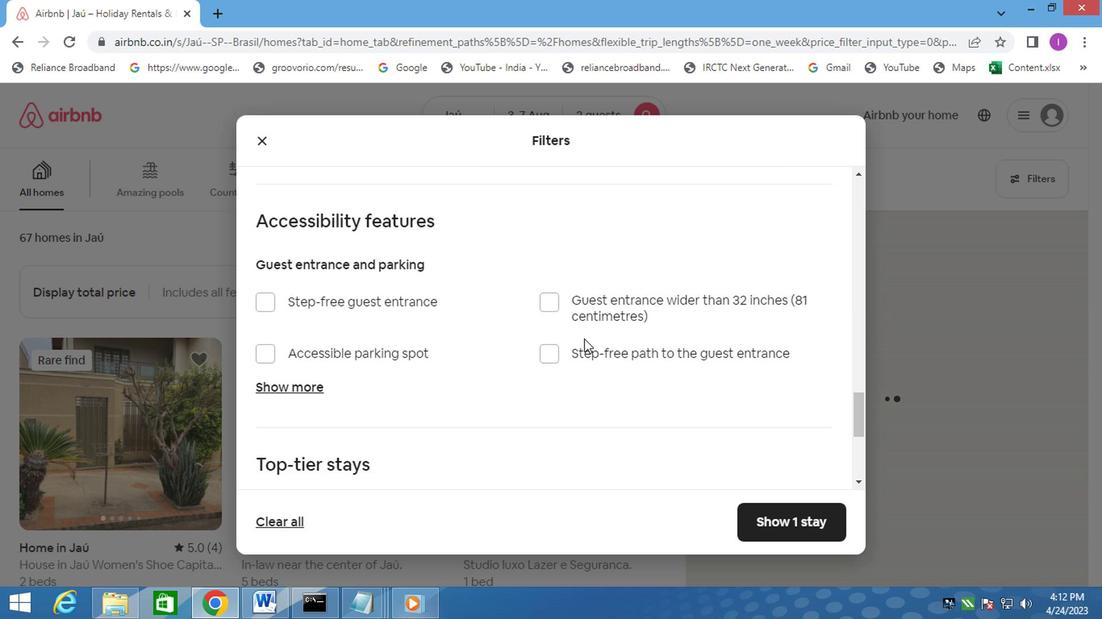 
Action: Mouse scrolled (580, 339) with delta (0, 0)
Screenshot: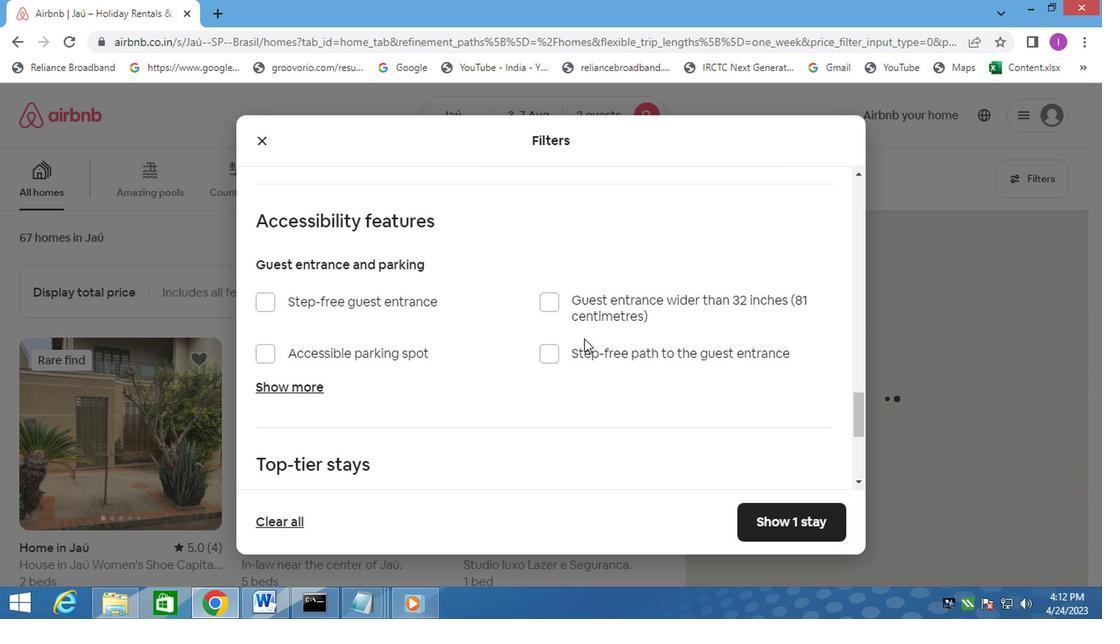 
Action: Mouse moved to (589, 338)
Screenshot: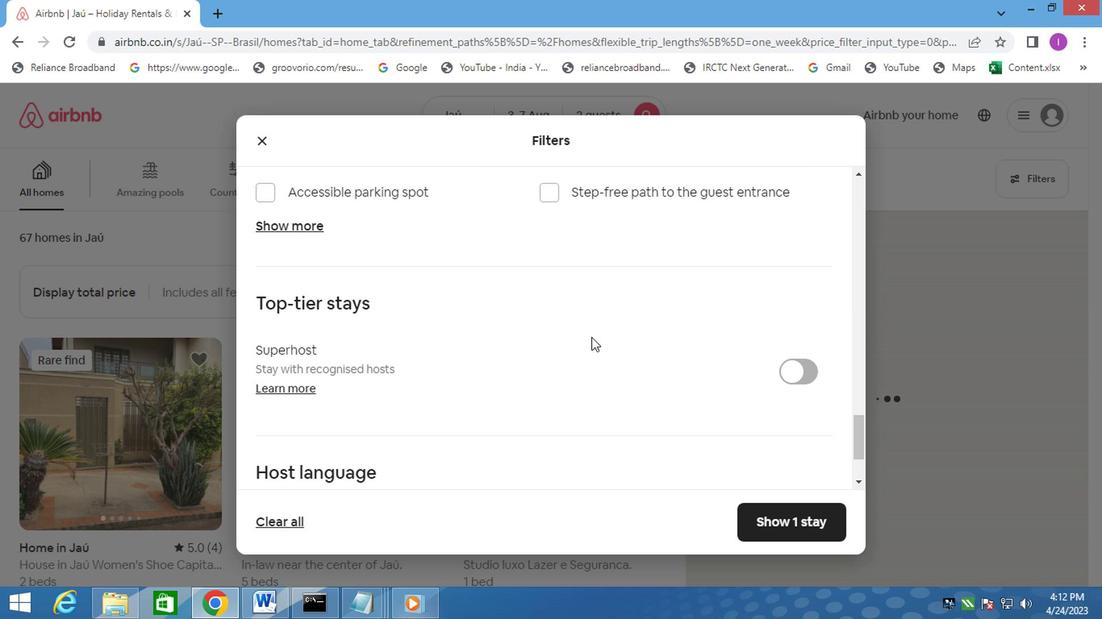
Action: Mouse scrolled (589, 338) with delta (0, 0)
Screenshot: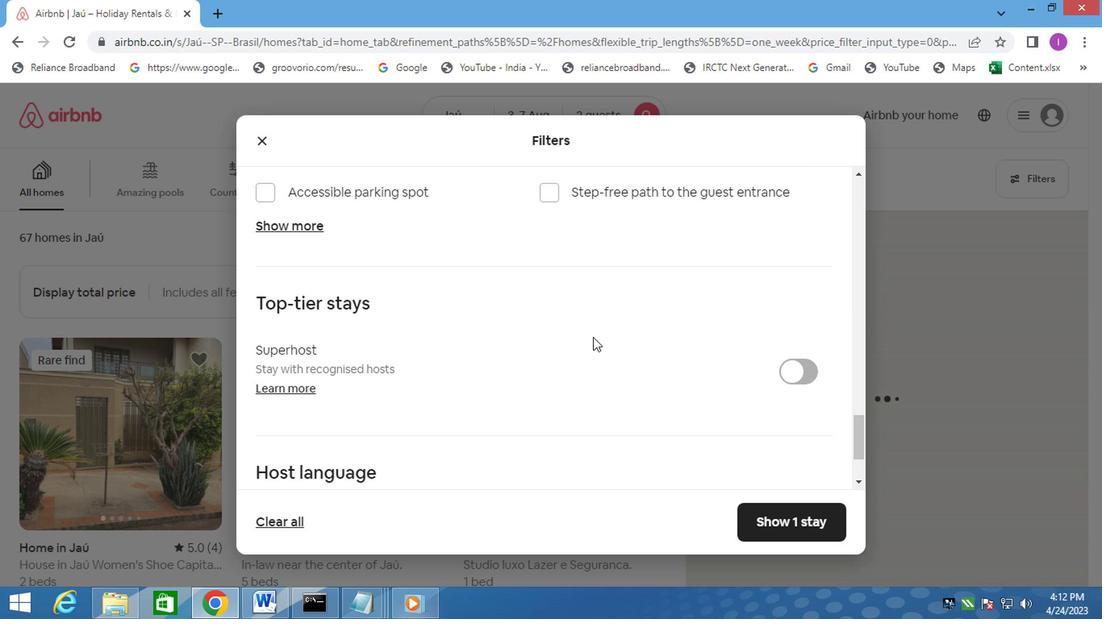 
Action: Mouse moved to (271, 480)
Screenshot: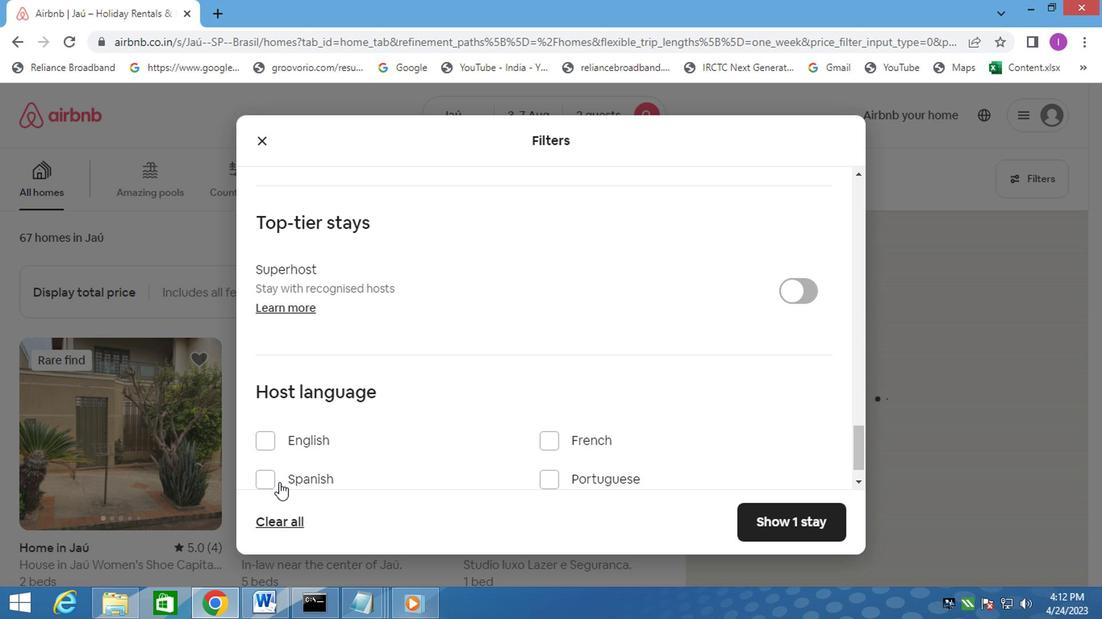 
Action: Mouse pressed left at (271, 480)
Screenshot: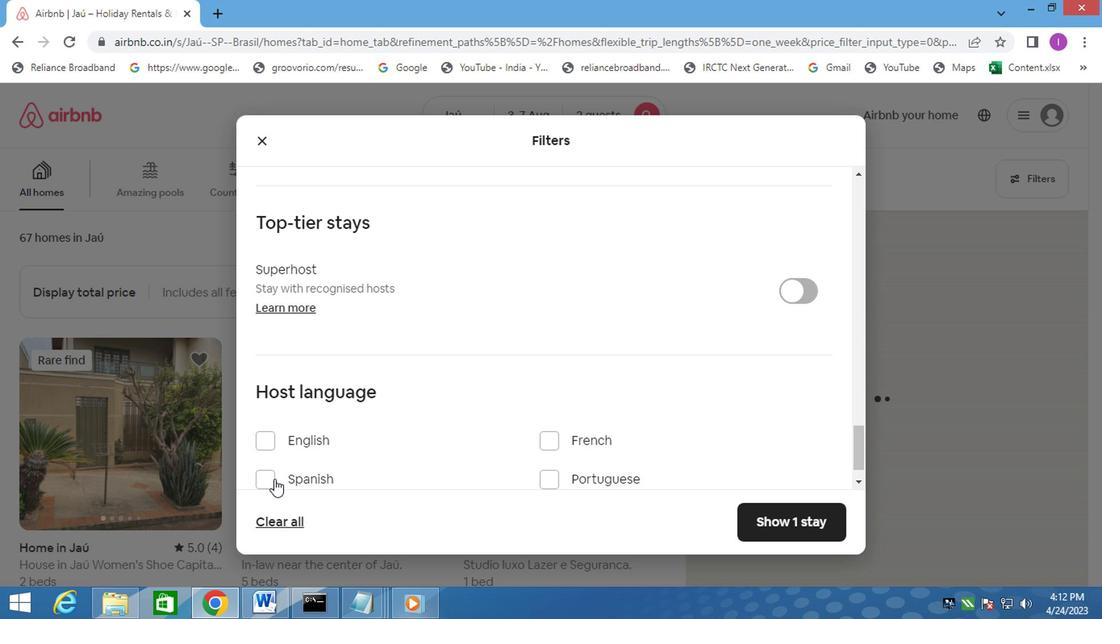 
Action: Mouse moved to (563, 385)
Screenshot: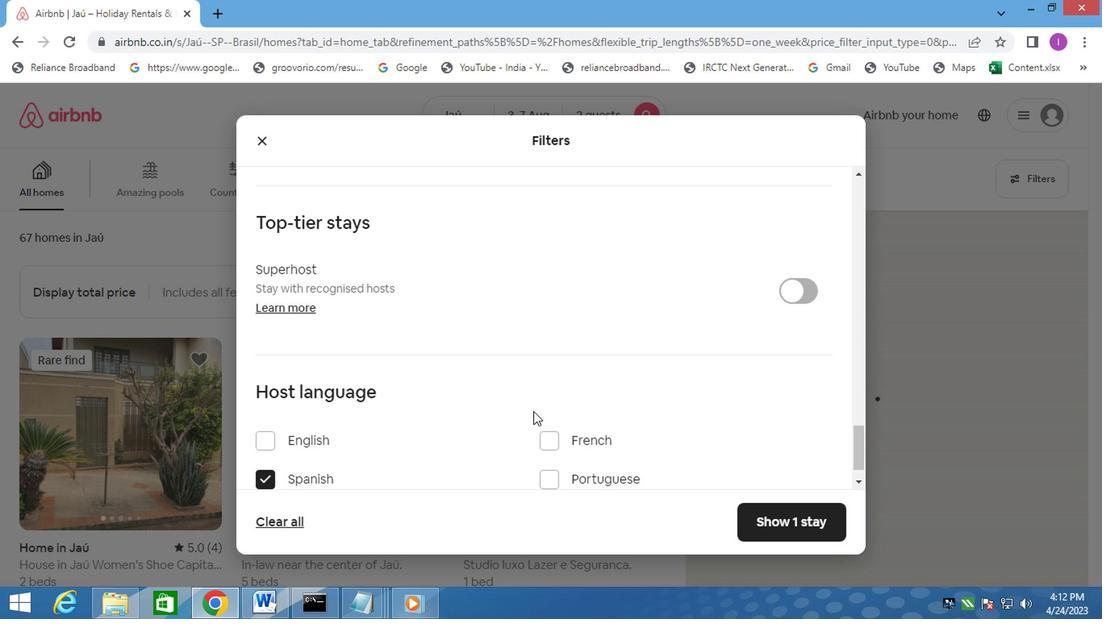 
Action: Mouse scrolled (563, 384) with delta (0, -1)
Screenshot: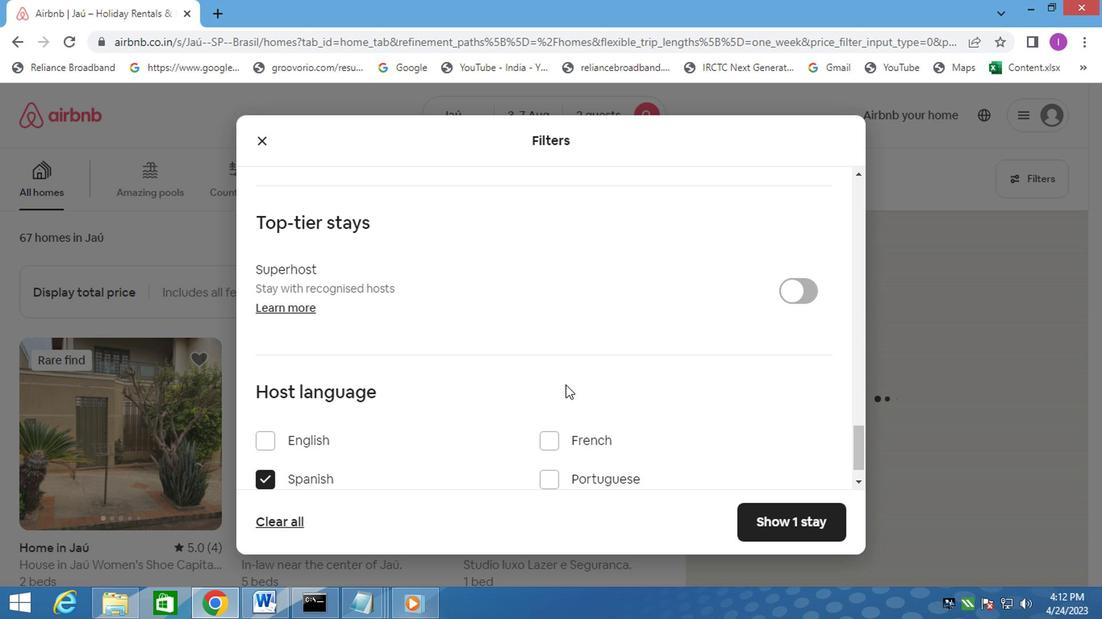 
Action: Mouse scrolled (563, 384) with delta (0, -1)
Screenshot: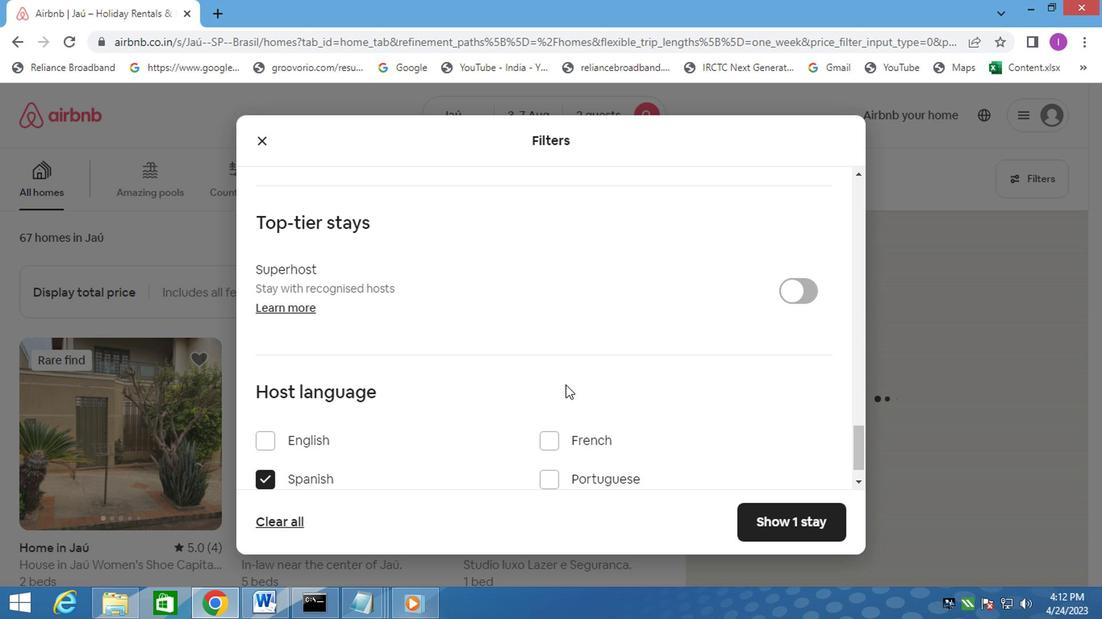 
Action: Mouse moved to (563, 385)
Screenshot: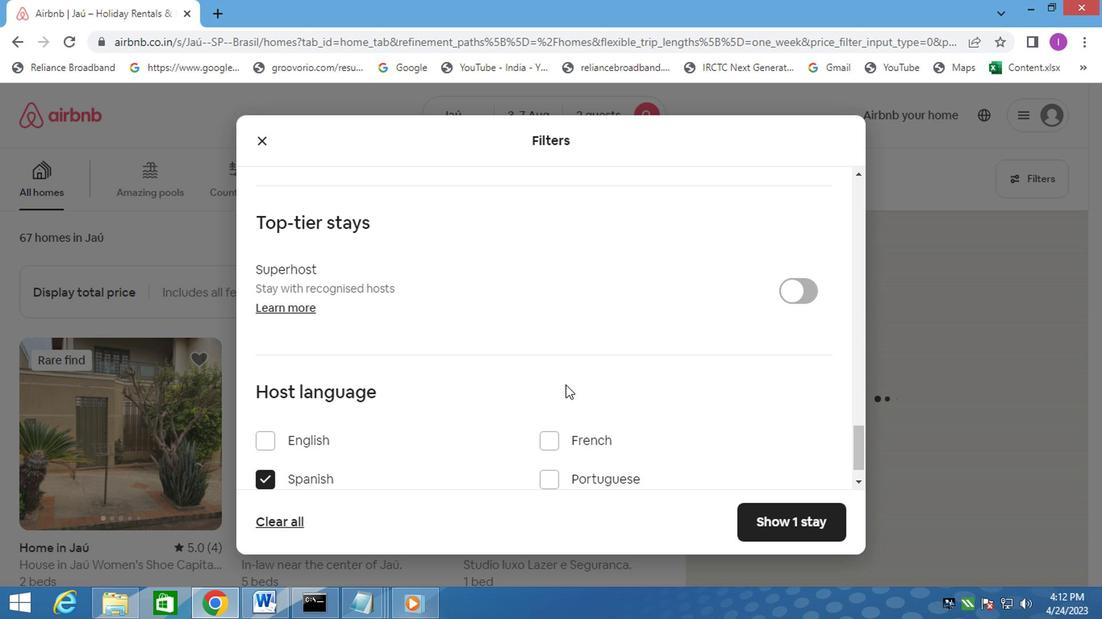 
Action: Mouse scrolled (563, 384) with delta (0, -1)
Screenshot: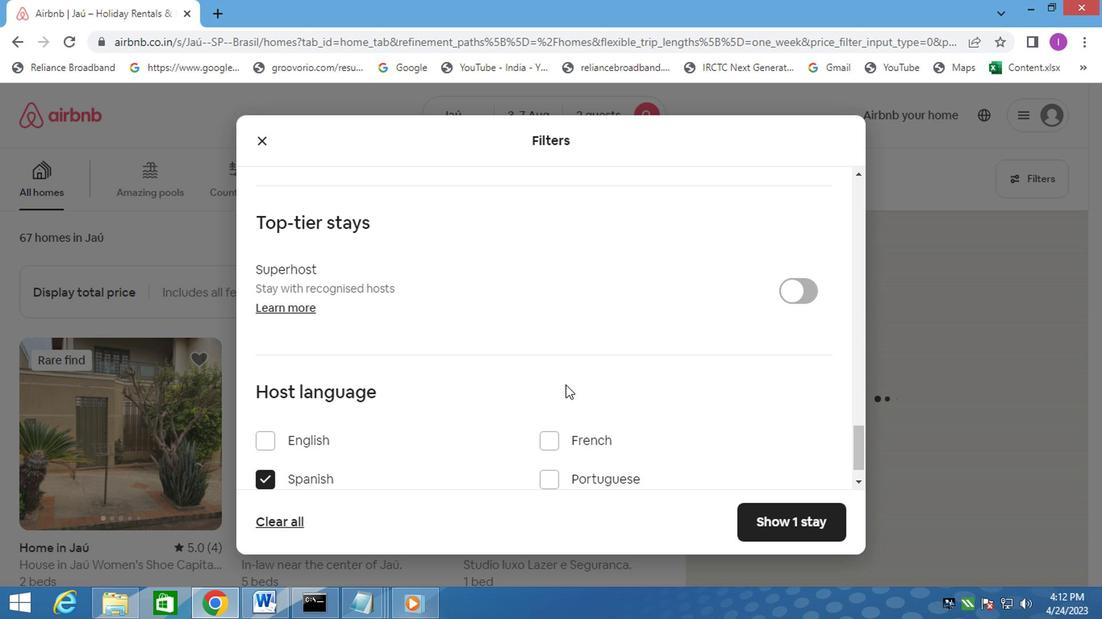 
Action: Mouse moved to (565, 386)
Screenshot: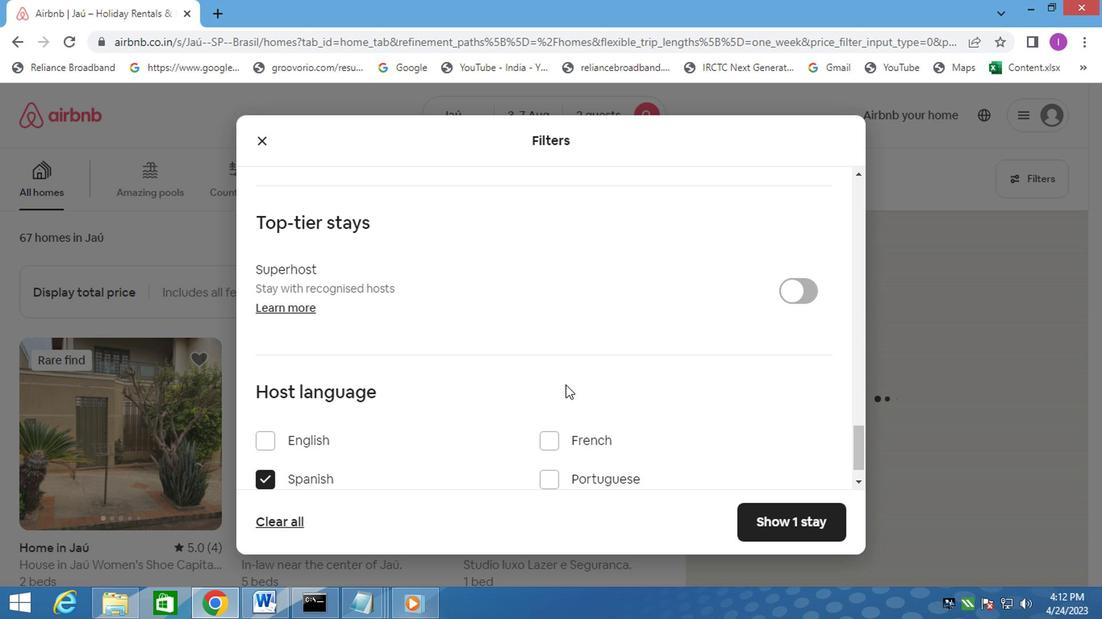
Action: Mouse scrolled (565, 385) with delta (0, 0)
Screenshot: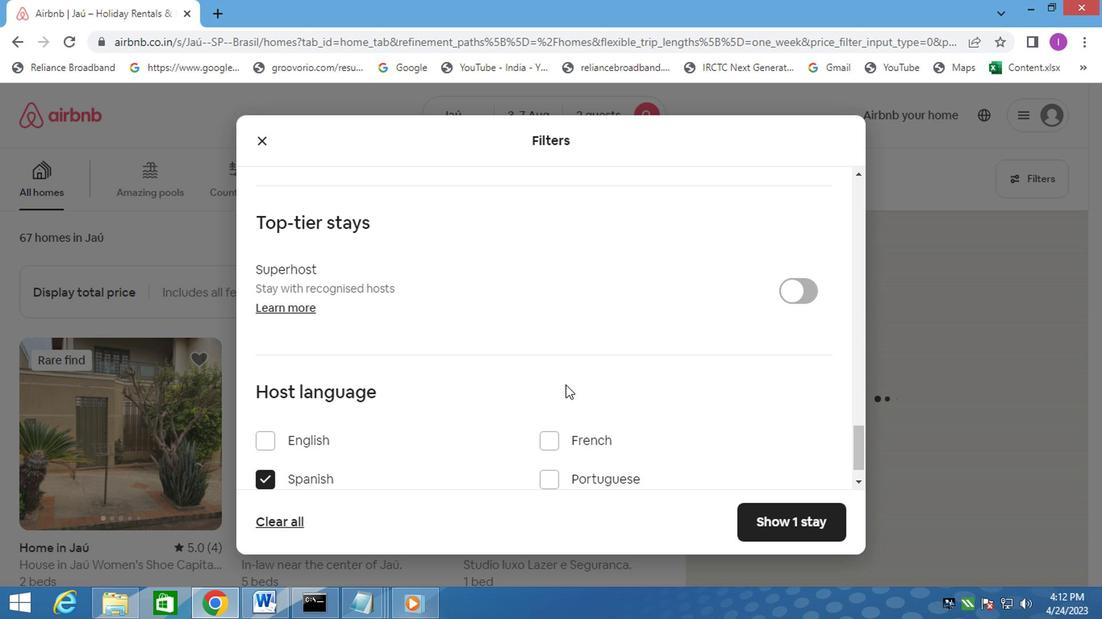 
Action: Mouse moved to (790, 530)
Screenshot: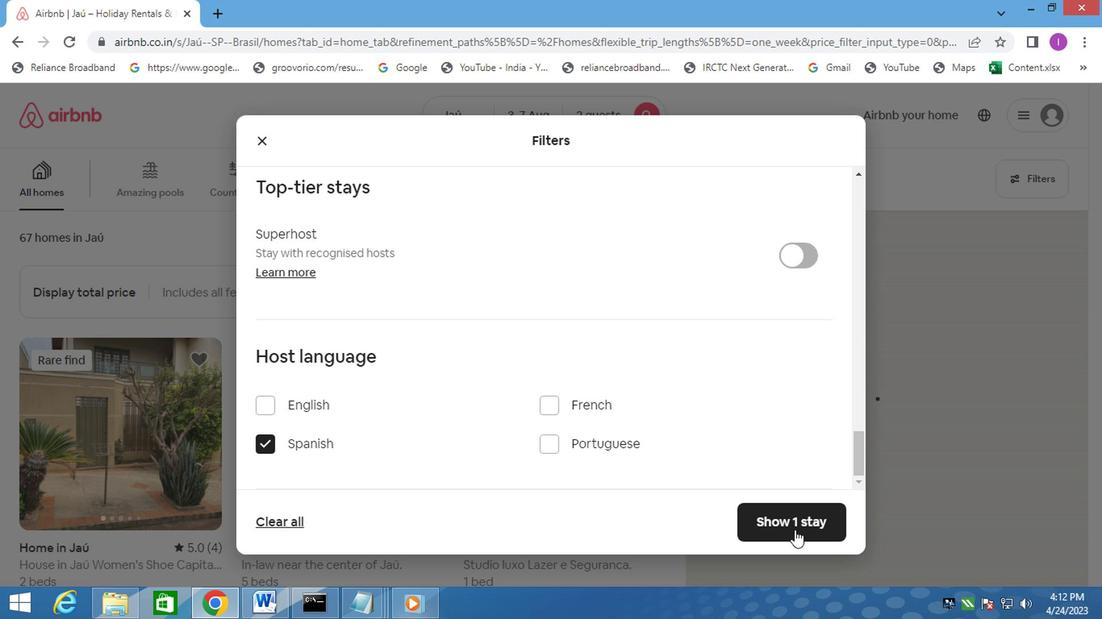 
Action: Mouse pressed left at (790, 530)
Screenshot: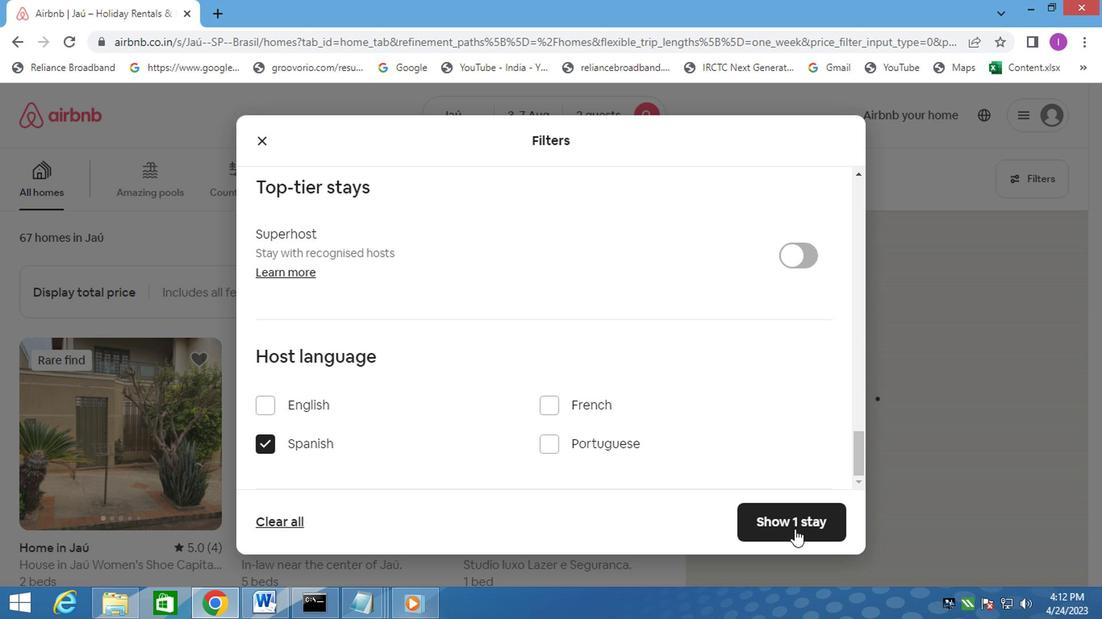 
Action: Mouse moved to (621, 483)
Screenshot: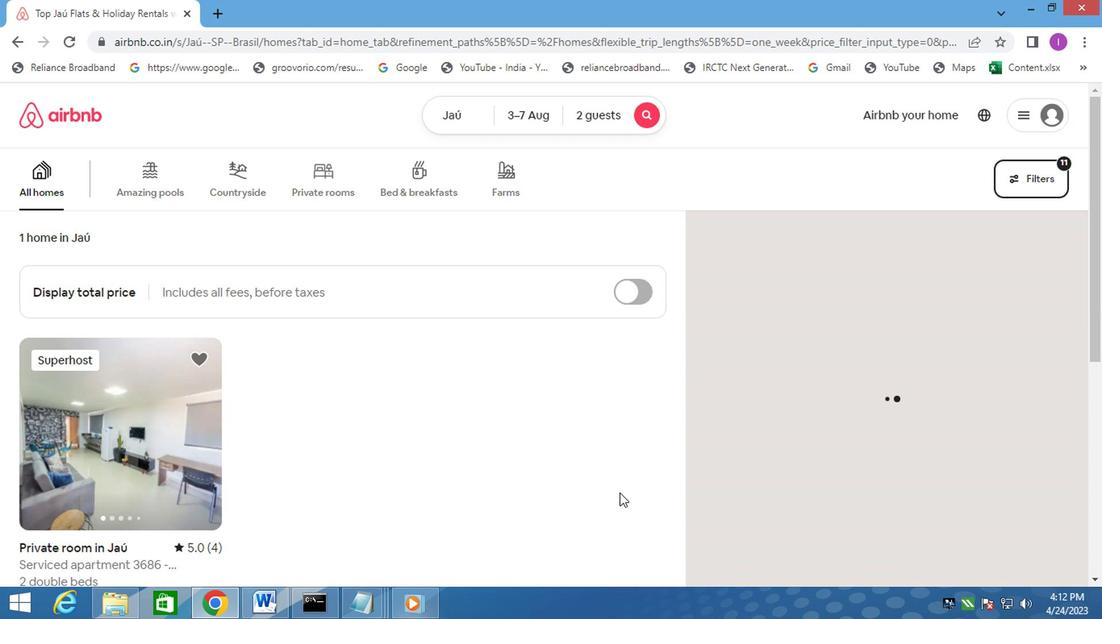 
Action: Key pressed <Key.f8>
Screenshot: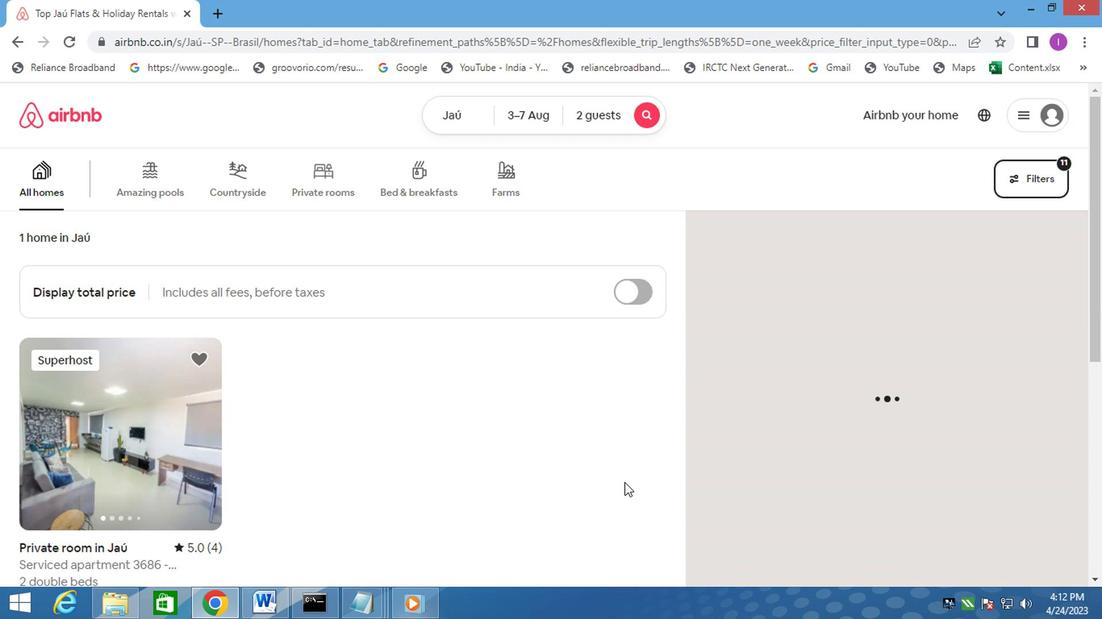 
